 Task: Look for space in Amod, India from 9th June, 2023 to 11th June, 2023 for 2 adults in price range Rs.6000 to Rs.10000. Place can be entire place with 2 bedrooms having 2 beds and 1 bathroom. Property type can be house, flat, guest house. Amenities needed are: wifi. Booking option can be shelf check-in. Required host language is English.
Action: Mouse moved to (486, 95)
Screenshot: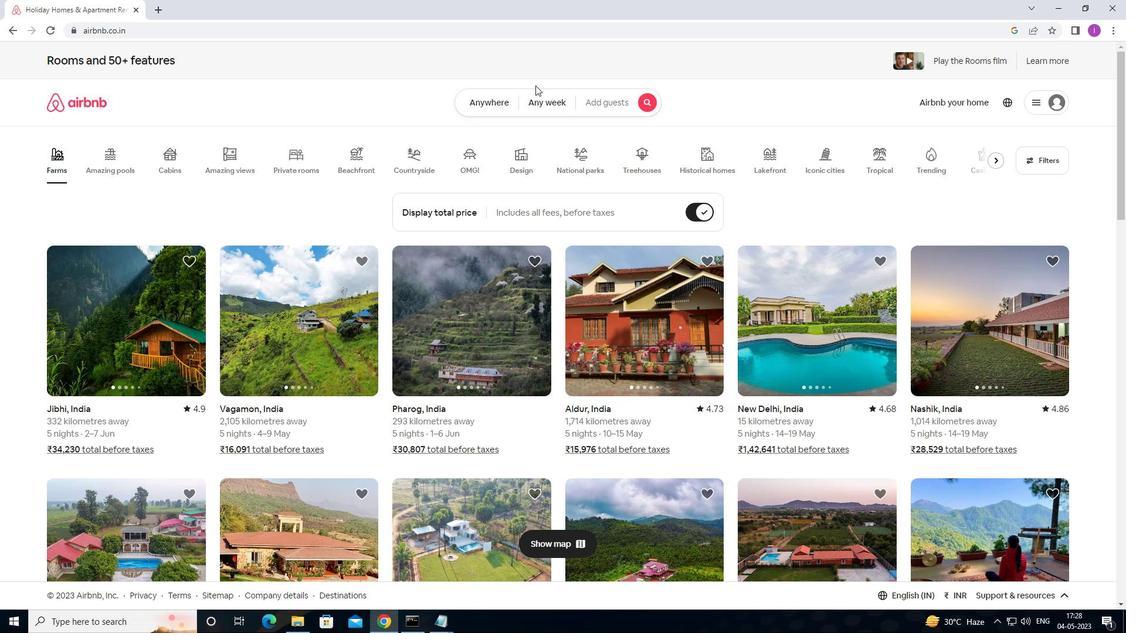
Action: Mouse pressed left at (486, 95)
Screenshot: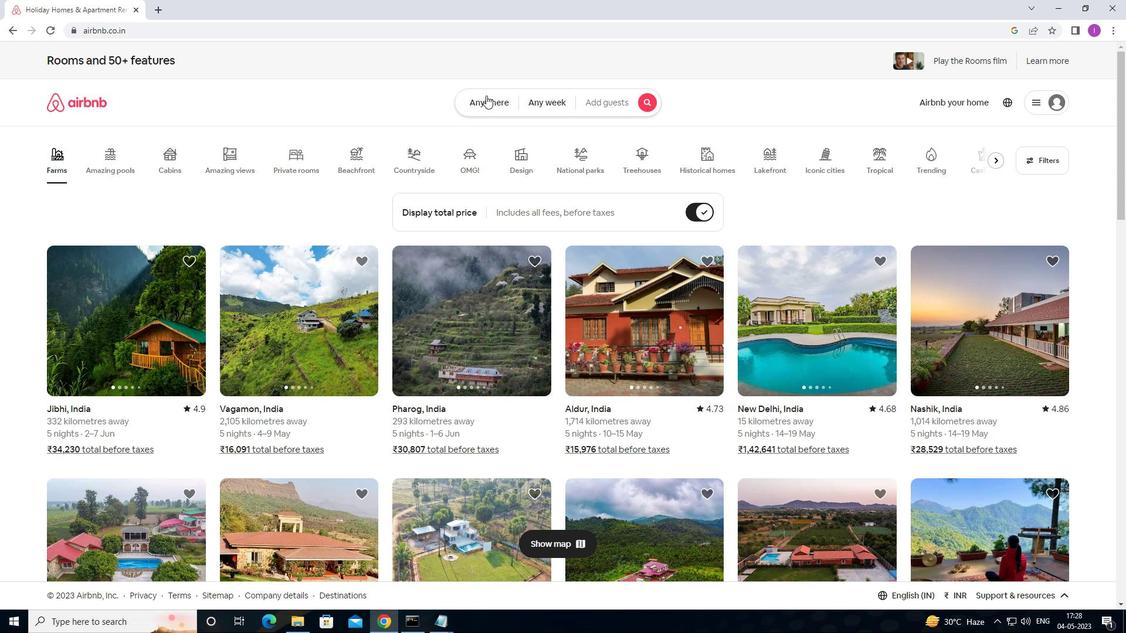 
Action: Mouse moved to (402, 156)
Screenshot: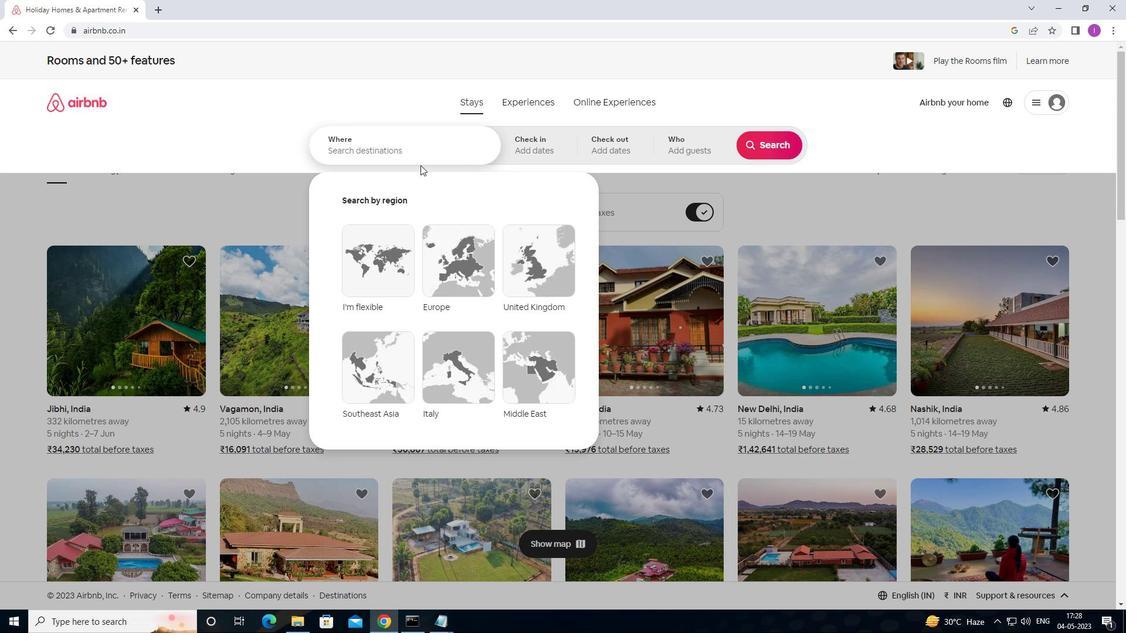 
Action: Mouse pressed left at (402, 156)
Screenshot: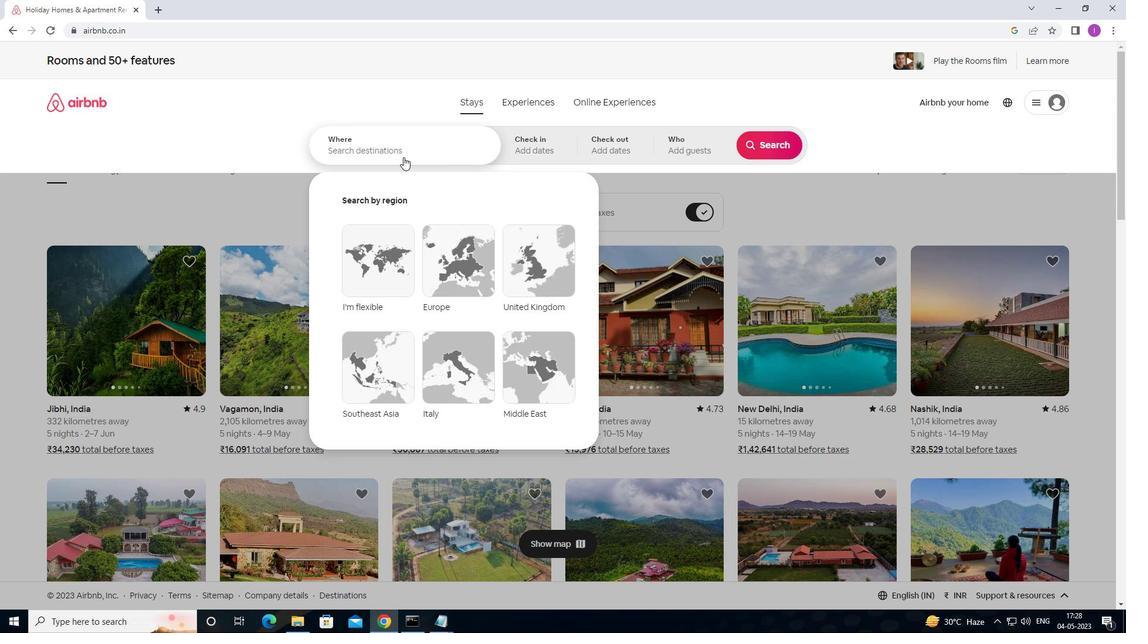 
Action: Mouse moved to (397, 157)
Screenshot: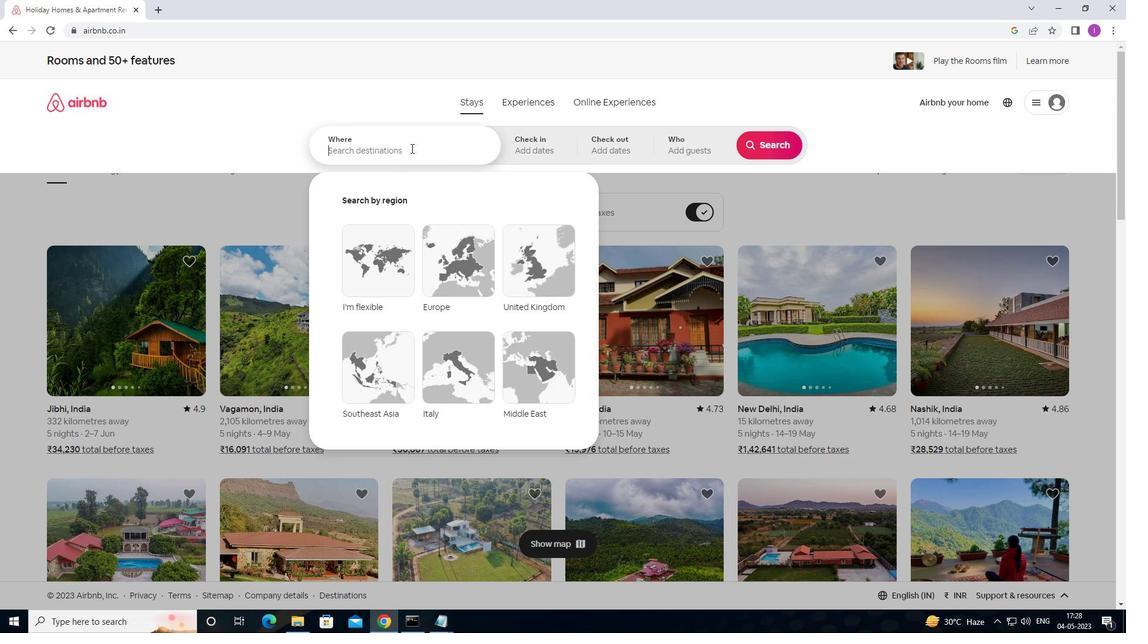 
Action: Key pressed <Key.shift>AMOD,<Key.shift>INDIA
Screenshot: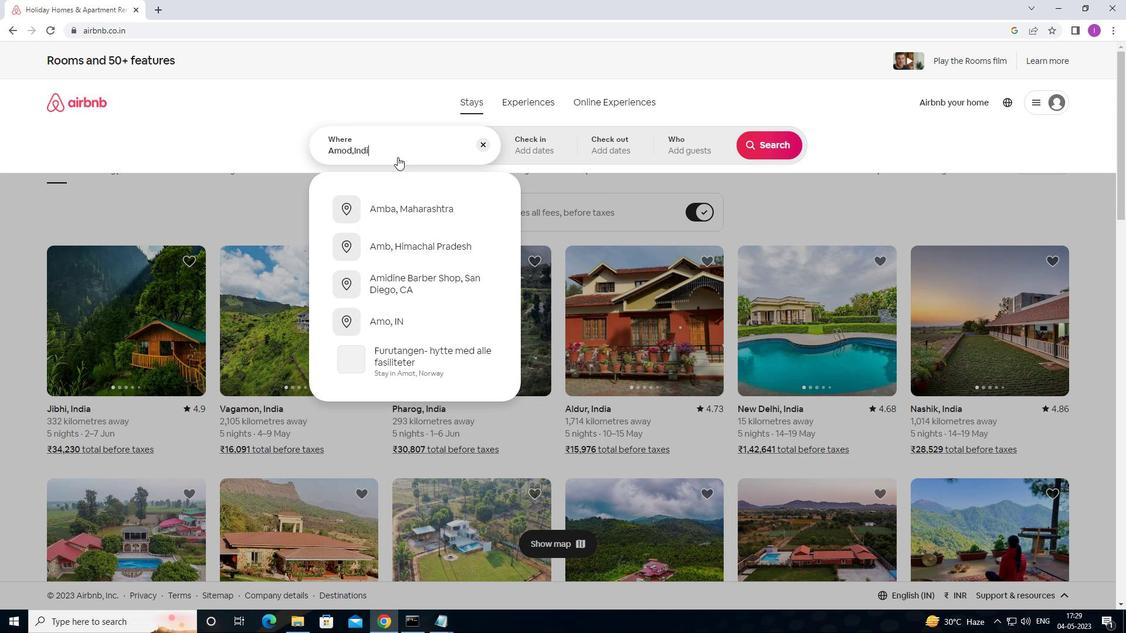 
Action: Mouse moved to (546, 131)
Screenshot: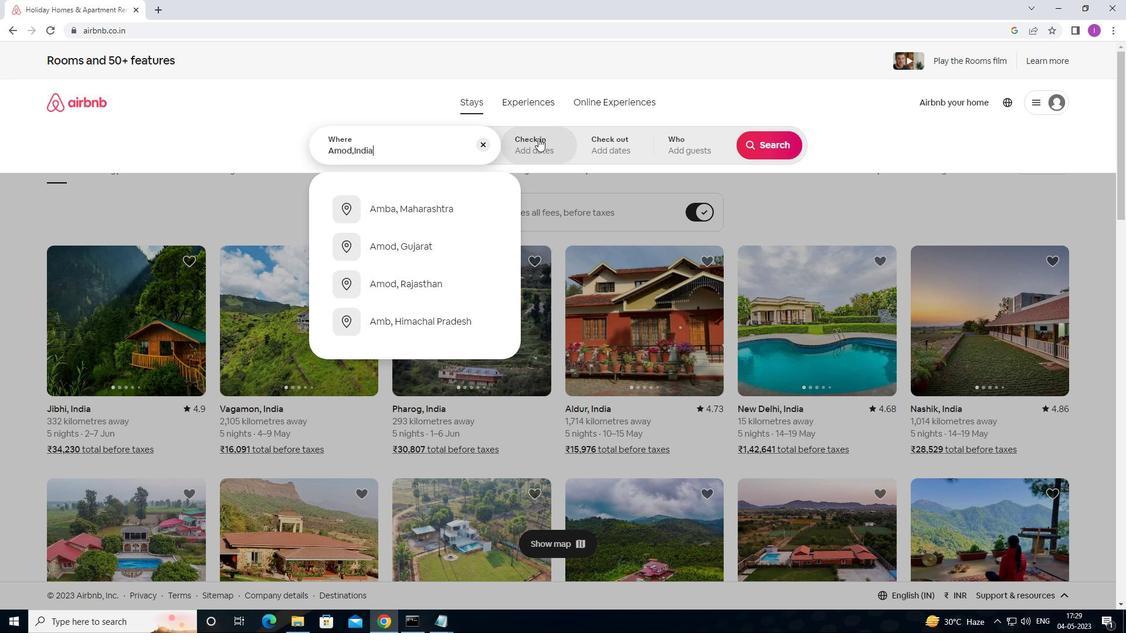 
Action: Mouse pressed left at (546, 131)
Screenshot: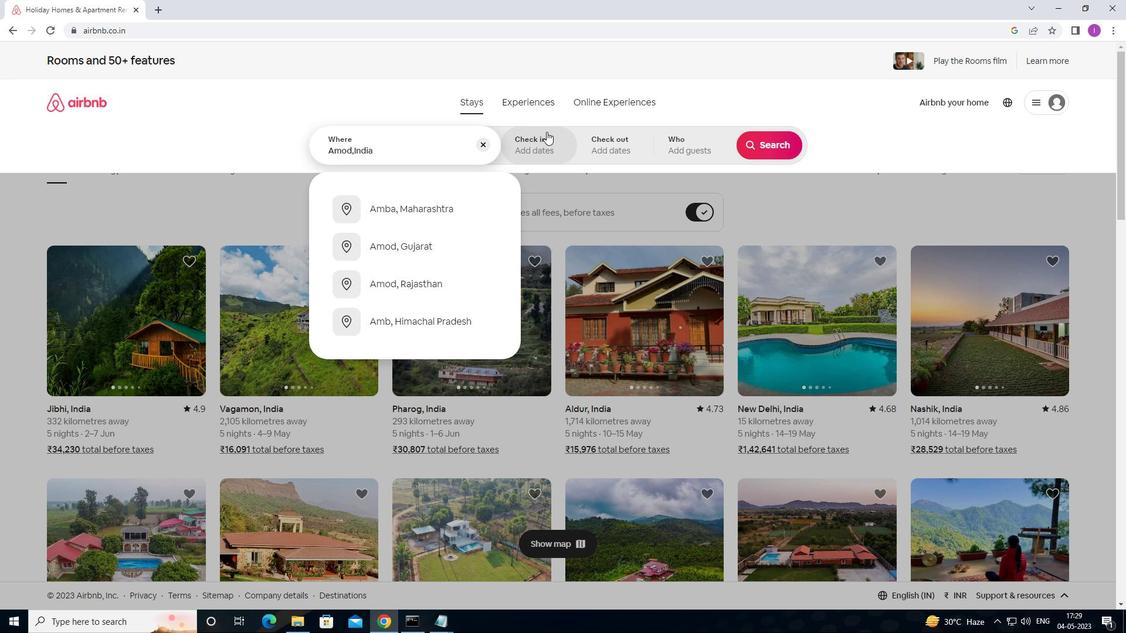 
Action: Mouse moved to (765, 231)
Screenshot: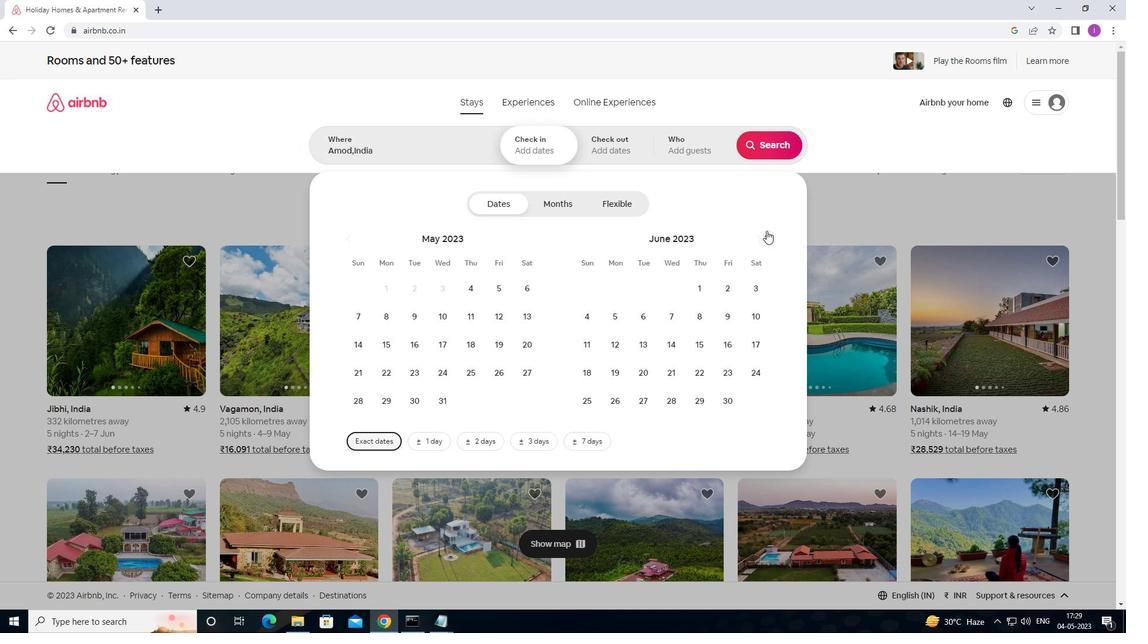 
Action: Mouse pressed left at (765, 231)
Screenshot: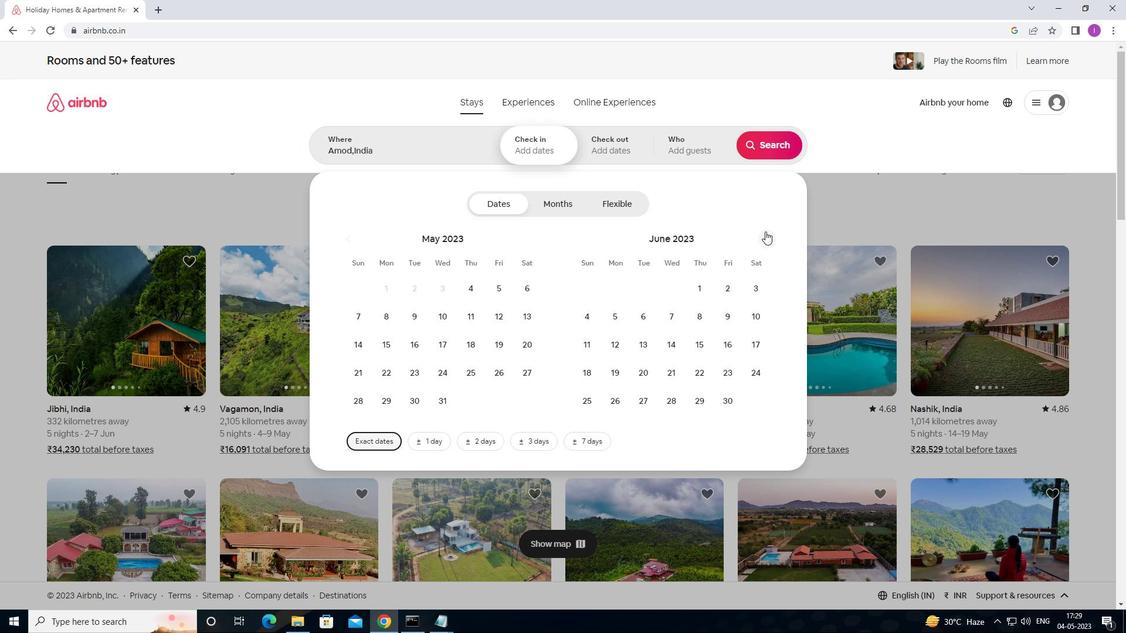 
Action: Mouse moved to (507, 319)
Screenshot: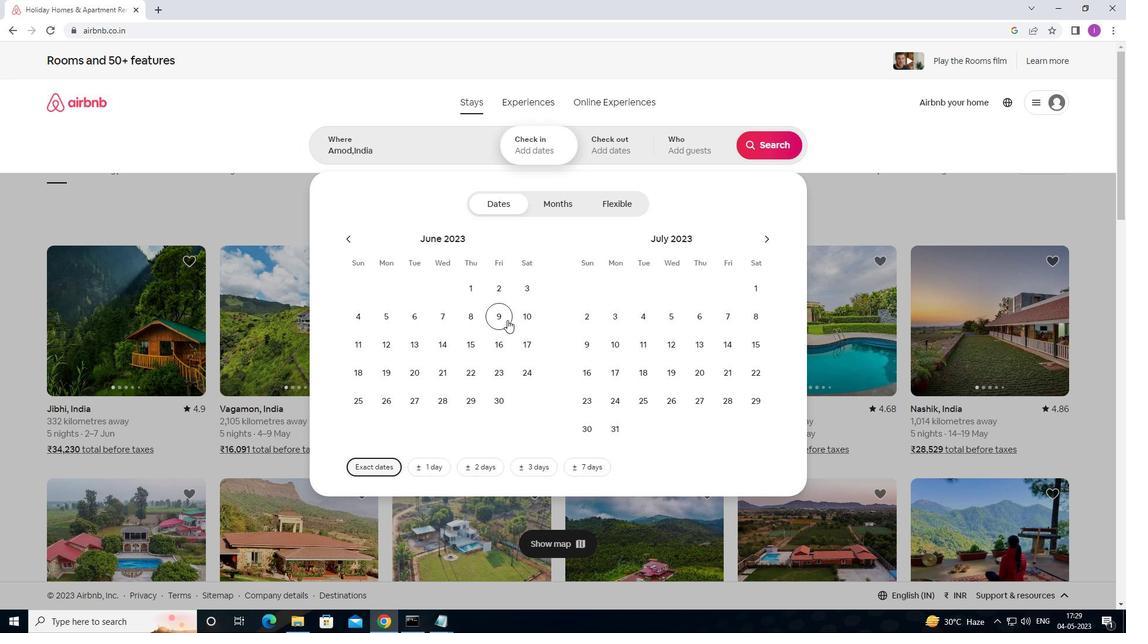 
Action: Mouse pressed left at (507, 319)
Screenshot: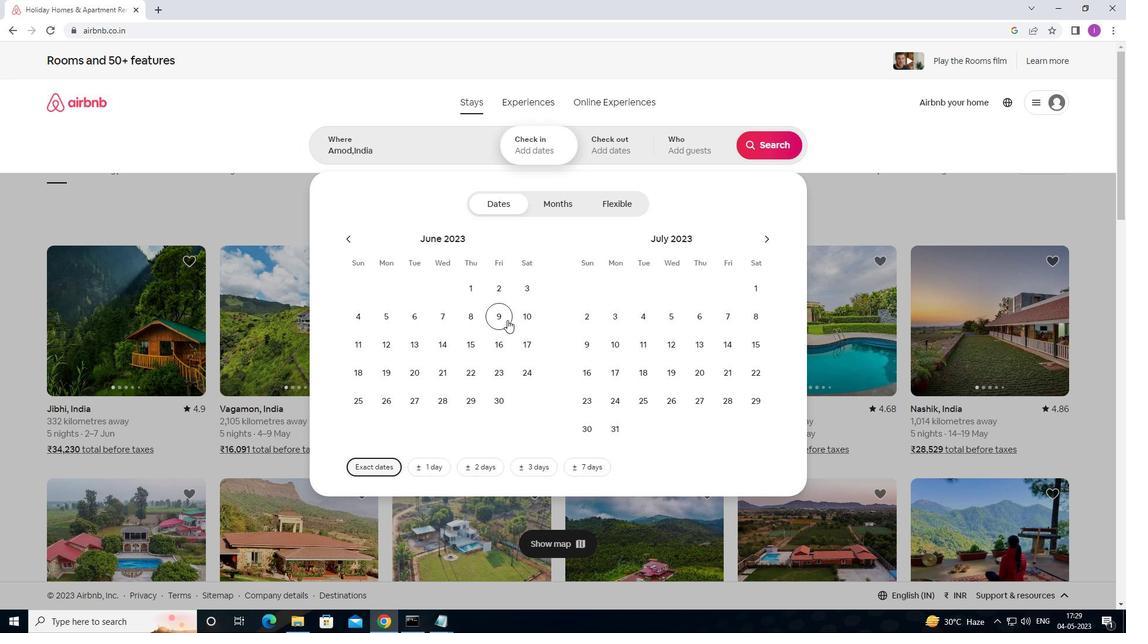 
Action: Mouse moved to (366, 353)
Screenshot: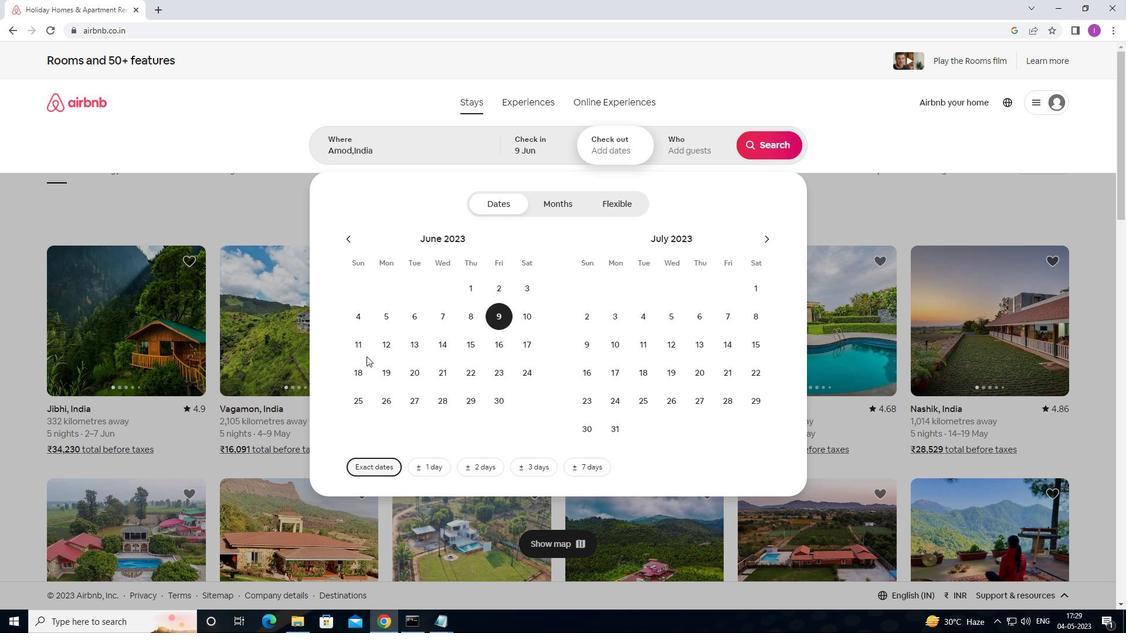 
Action: Mouse pressed left at (366, 353)
Screenshot: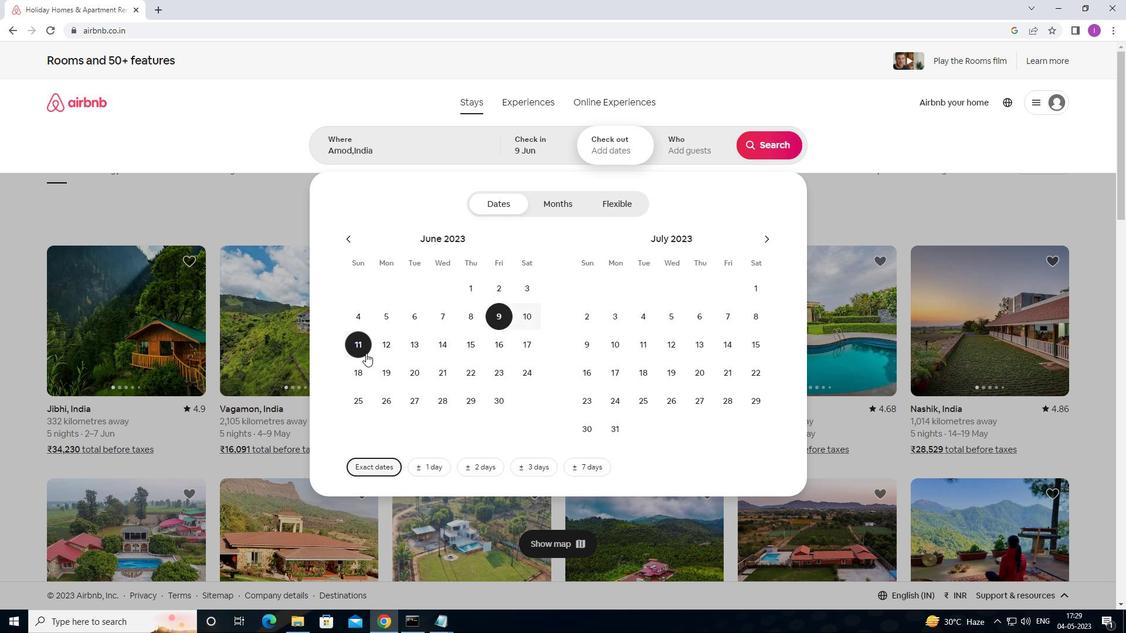 
Action: Mouse moved to (702, 151)
Screenshot: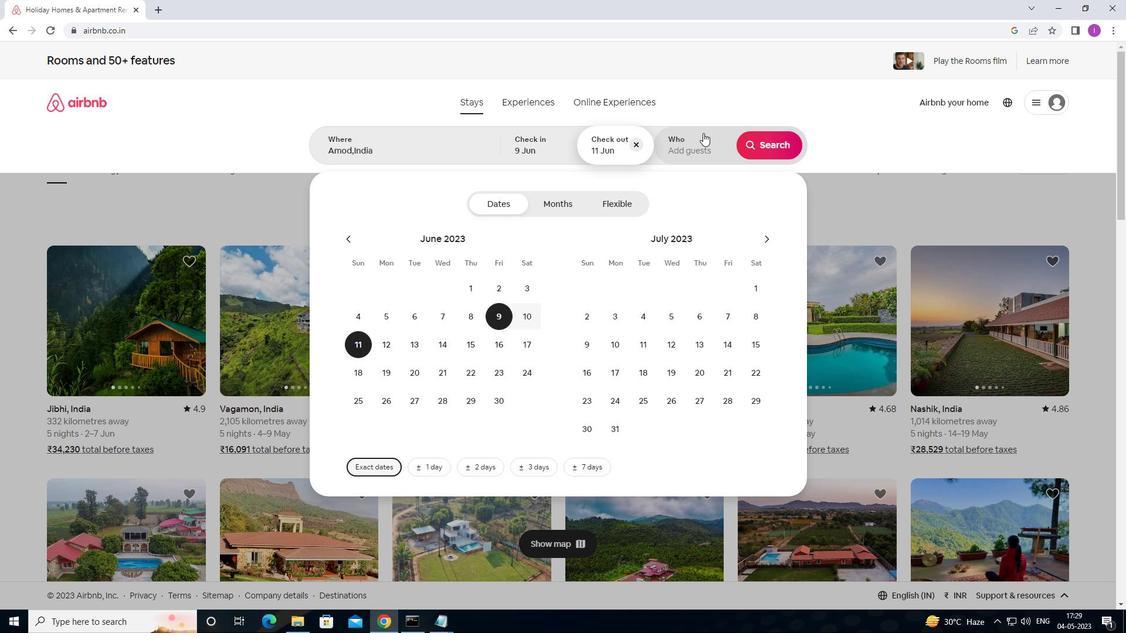 
Action: Mouse pressed left at (702, 151)
Screenshot: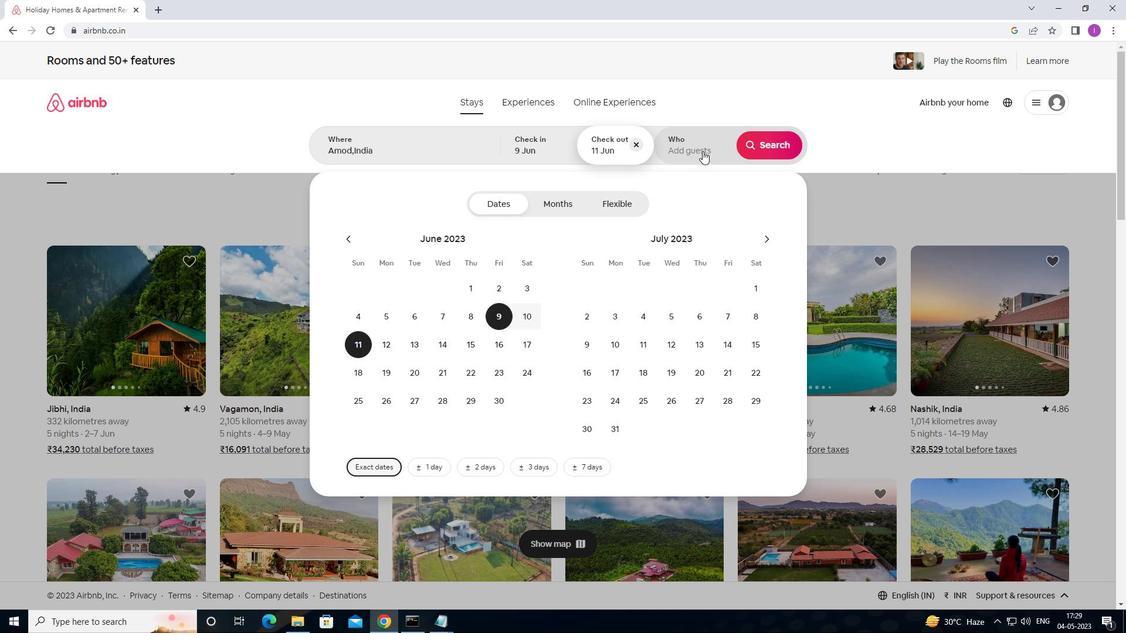 
Action: Mouse moved to (776, 207)
Screenshot: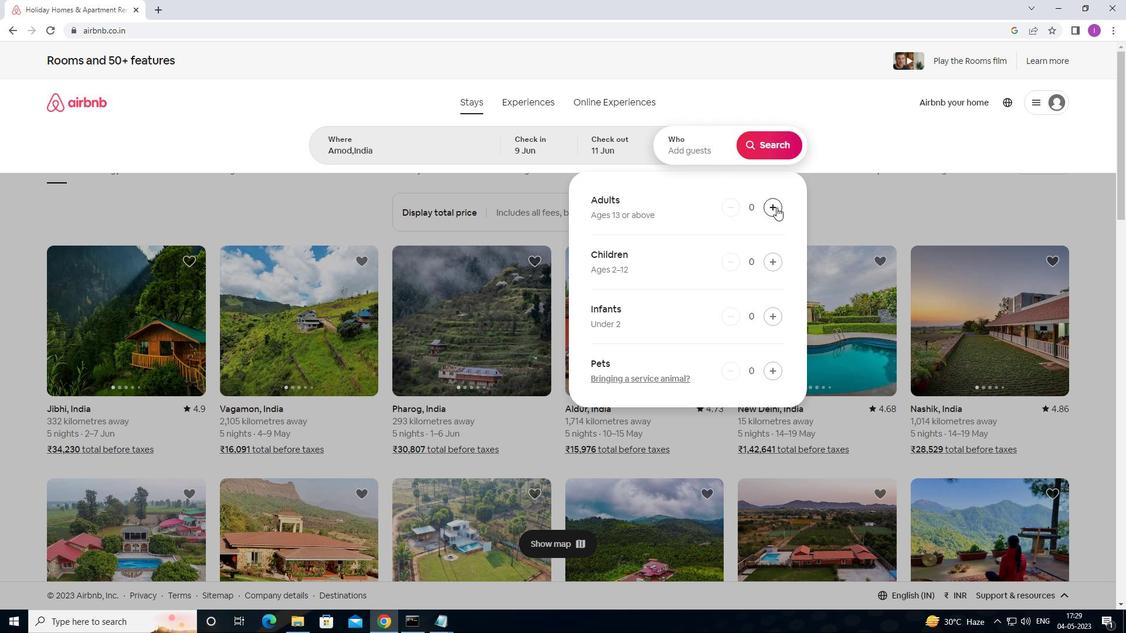 
Action: Mouse pressed left at (776, 207)
Screenshot: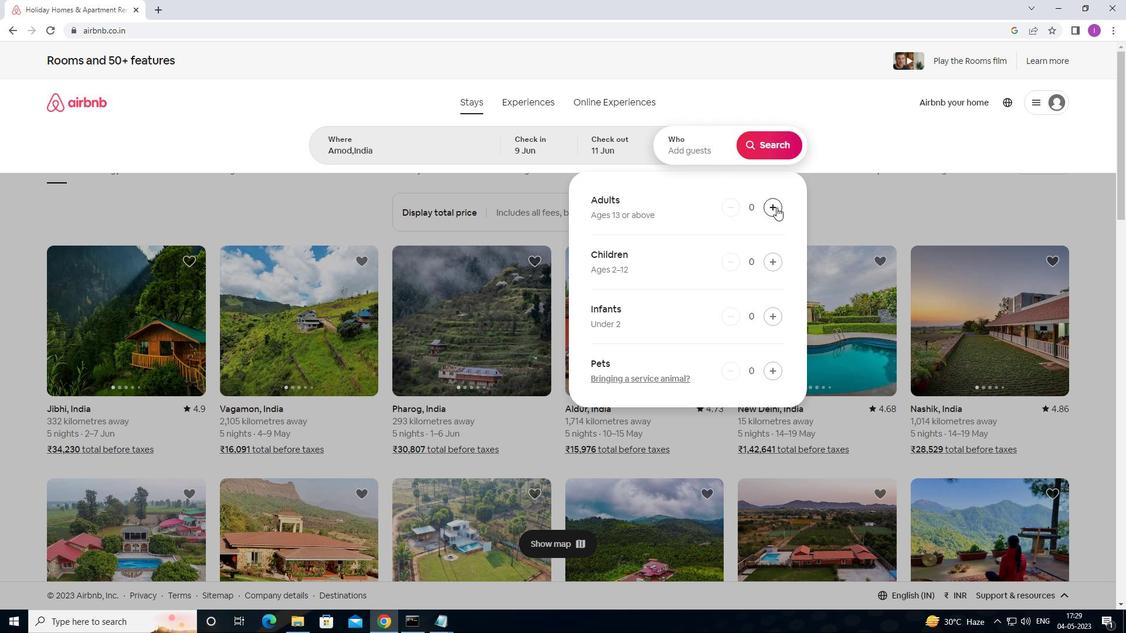 
Action: Mouse moved to (777, 207)
Screenshot: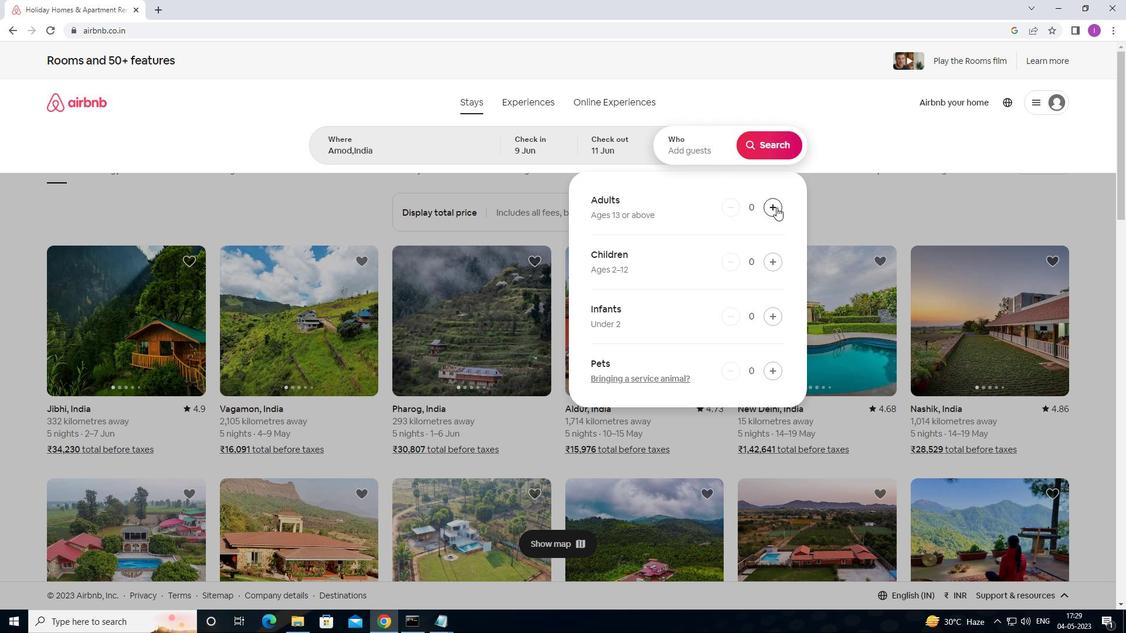 
Action: Mouse pressed left at (777, 207)
Screenshot: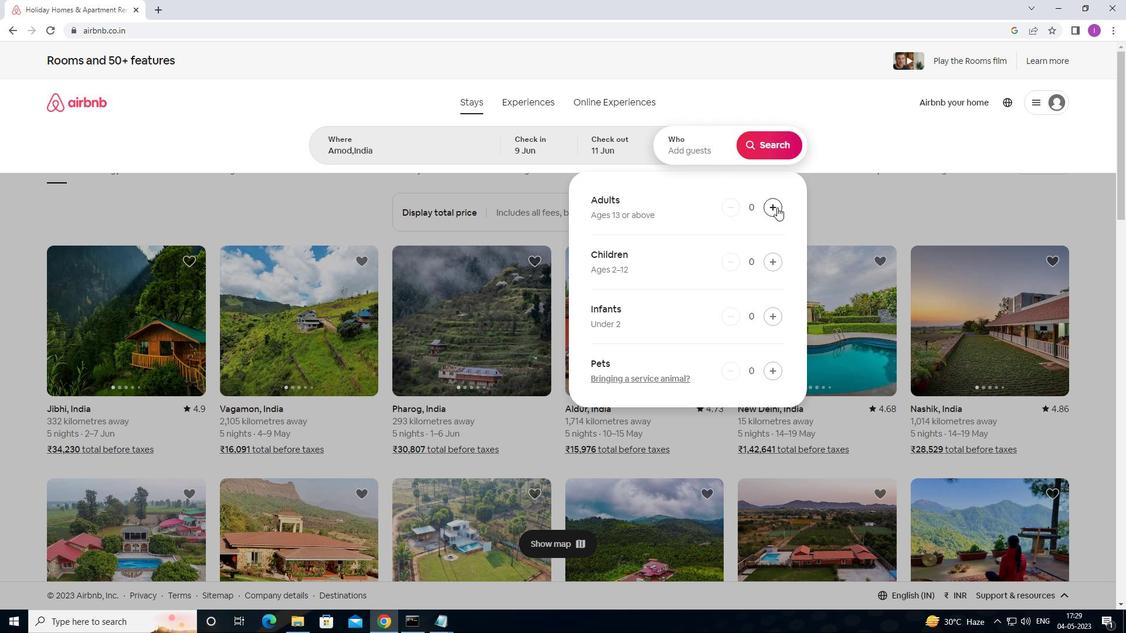 
Action: Mouse moved to (761, 153)
Screenshot: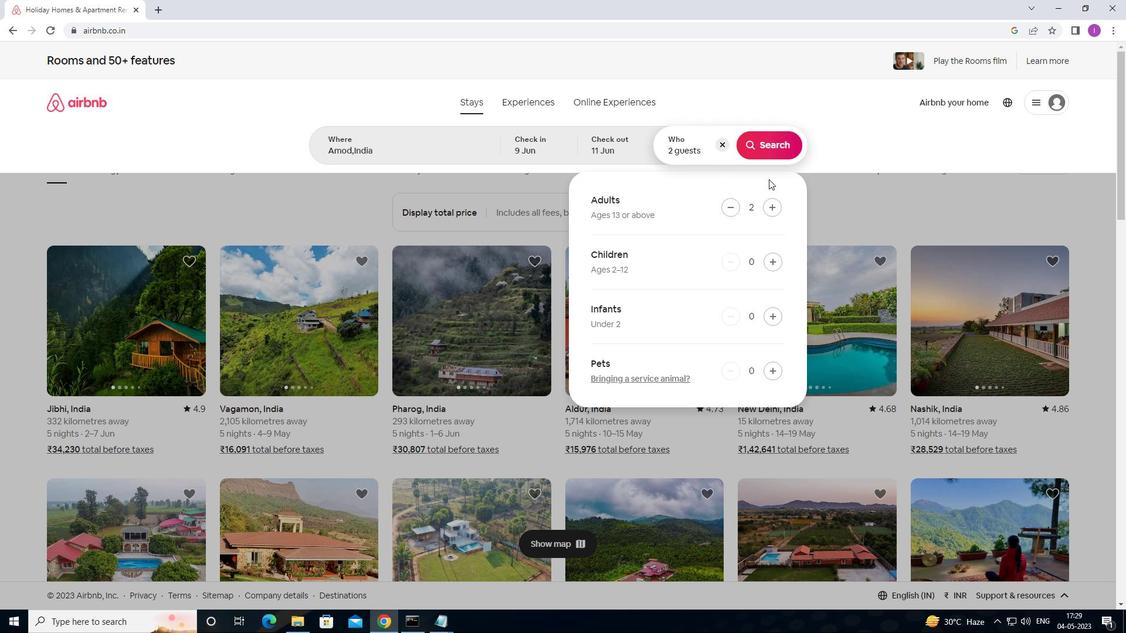
Action: Mouse pressed left at (761, 153)
Screenshot: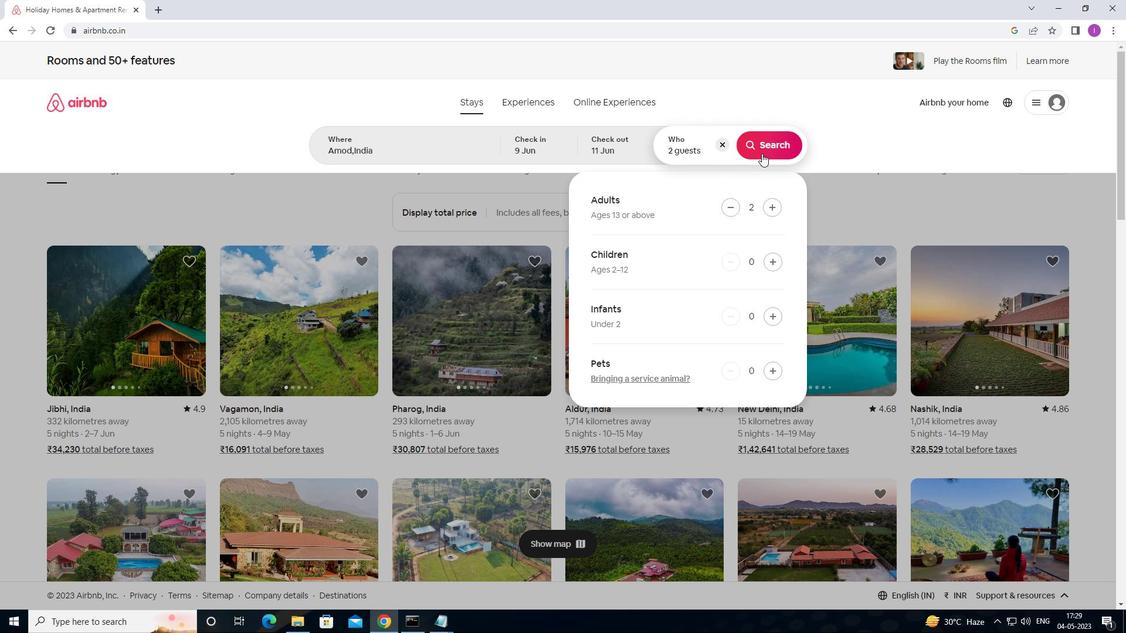 
Action: Mouse moved to (1083, 108)
Screenshot: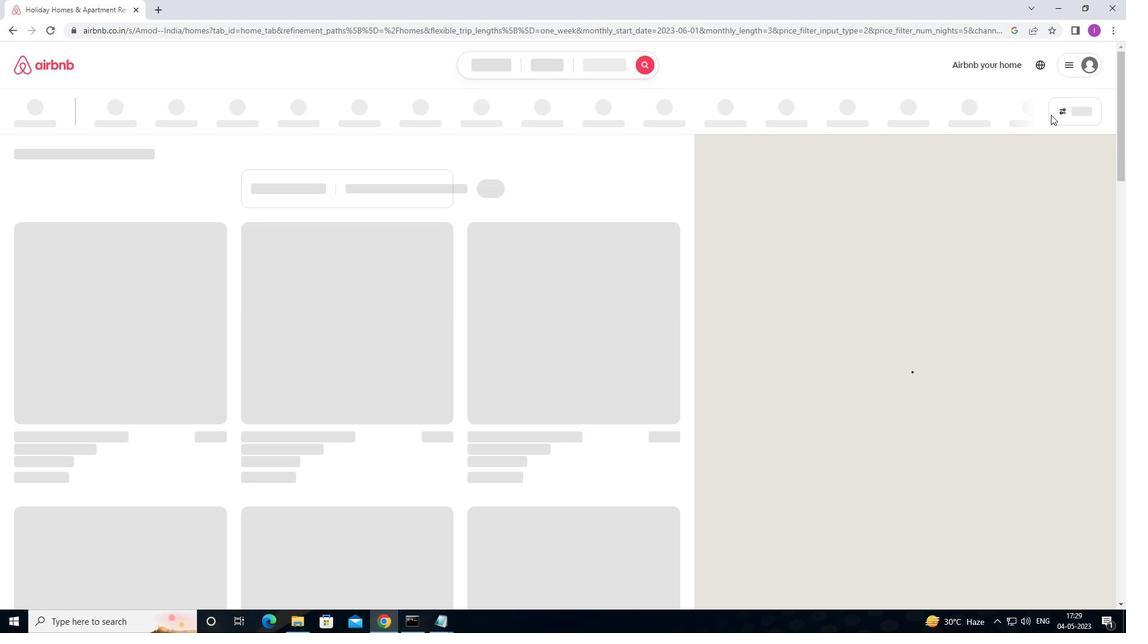 
Action: Mouse pressed left at (1083, 108)
Screenshot: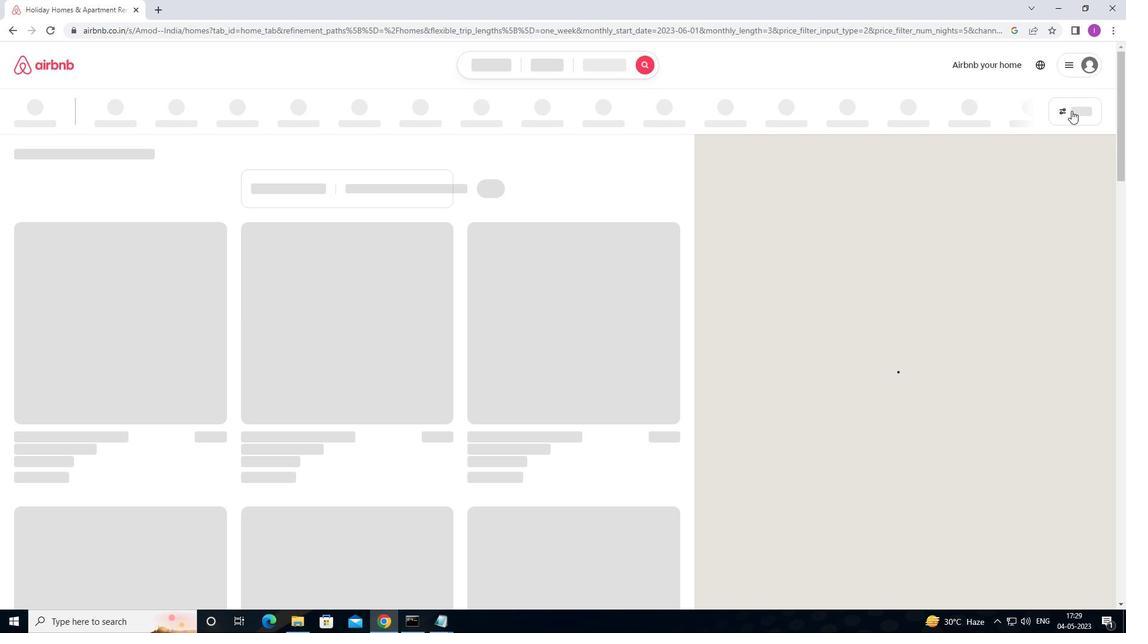 
Action: Mouse moved to (1076, 119)
Screenshot: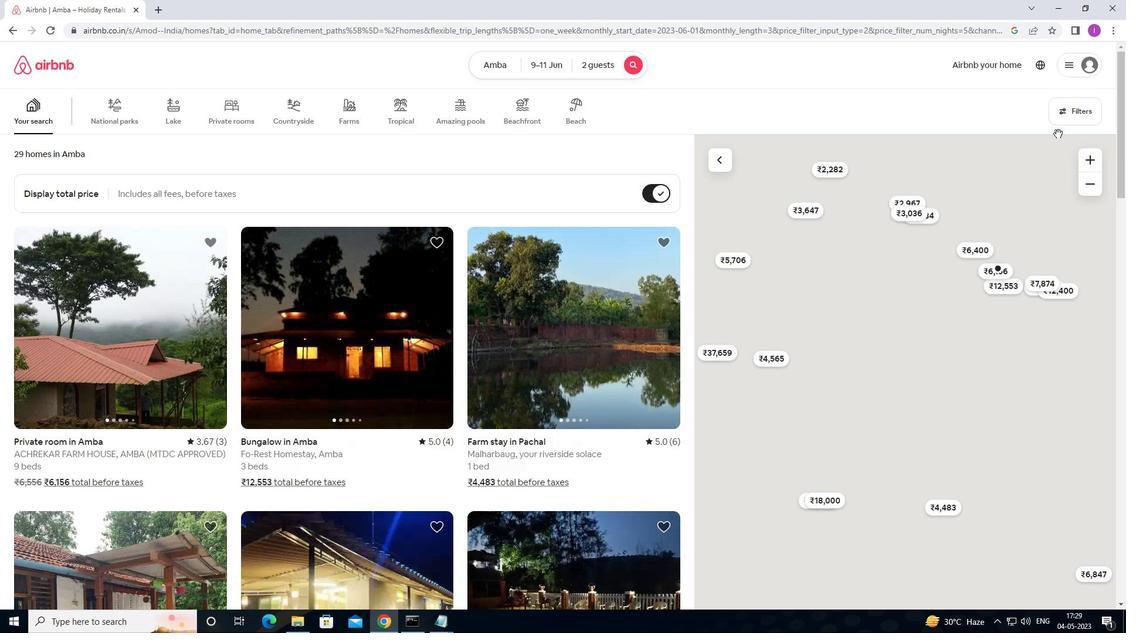 
Action: Mouse pressed left at (1076, 119)
Screenshot: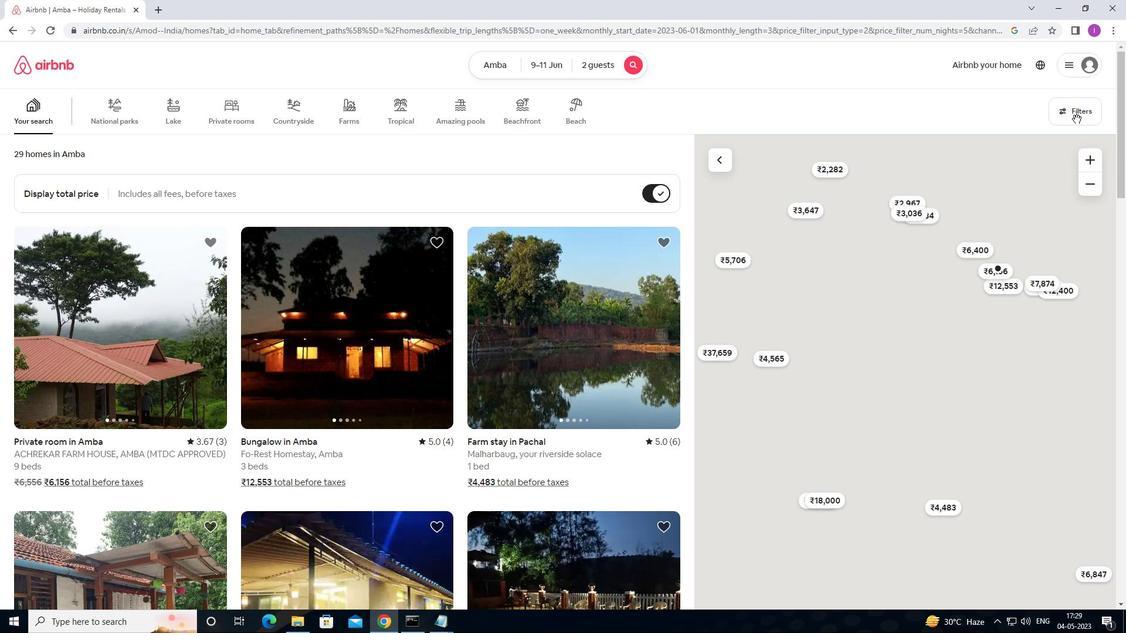 
Action: Mouse moved to (427, 258)
Screenshot: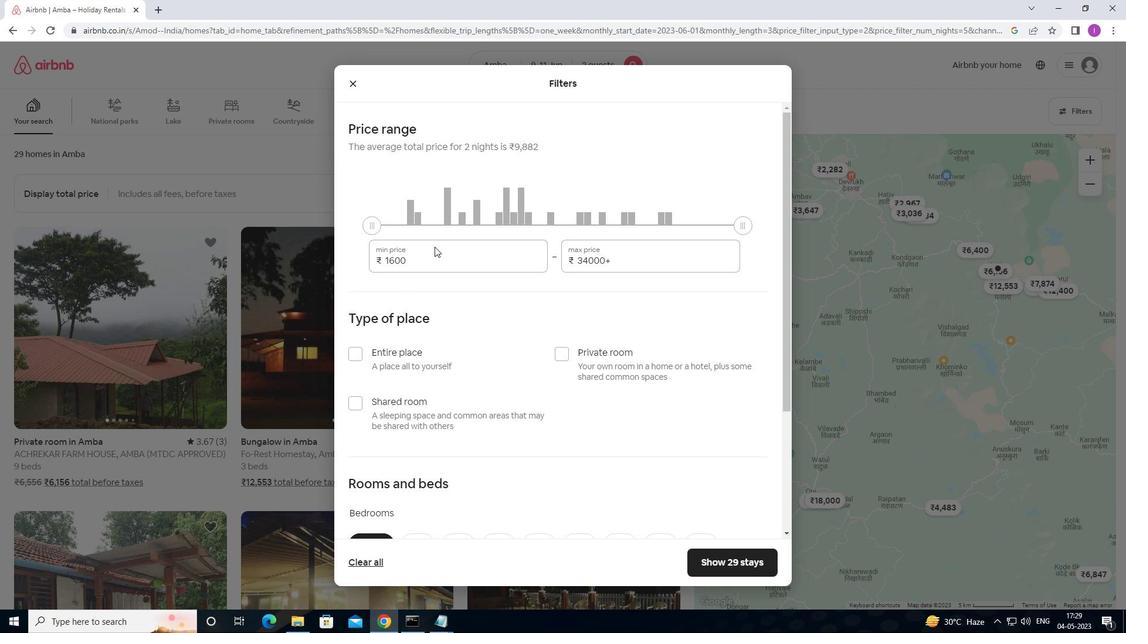 
Action: Mouse pressed left at (427, 258)
Screenshot: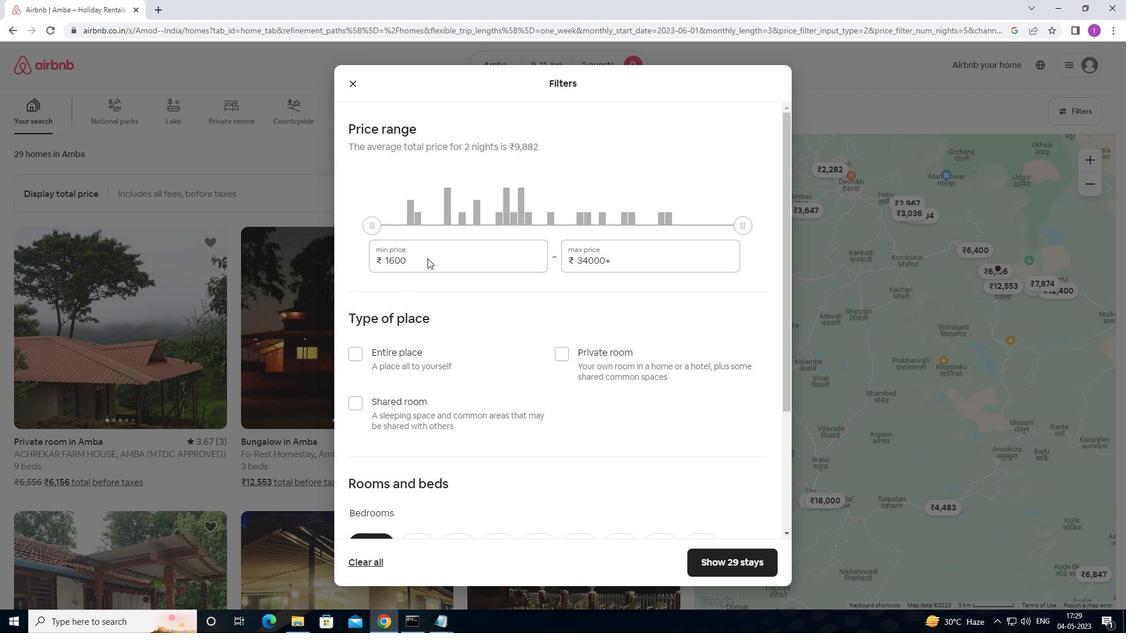 
Action: Mouse moved to (417, 259)
Screenshot: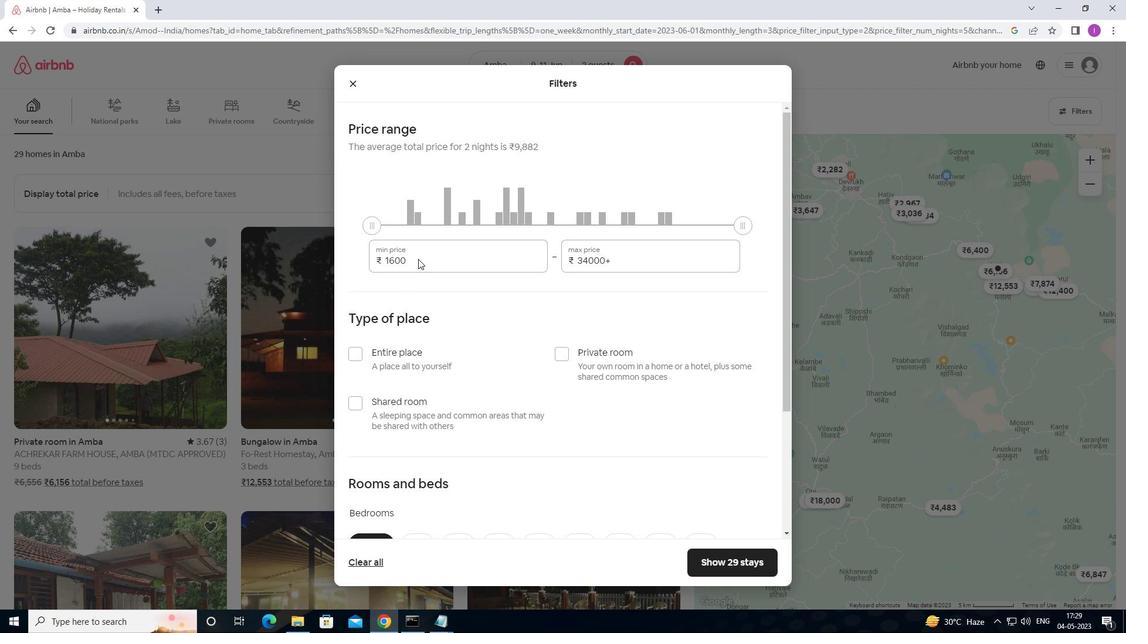 
Action: Mouse pressed left at (417, 259)
Screenshot: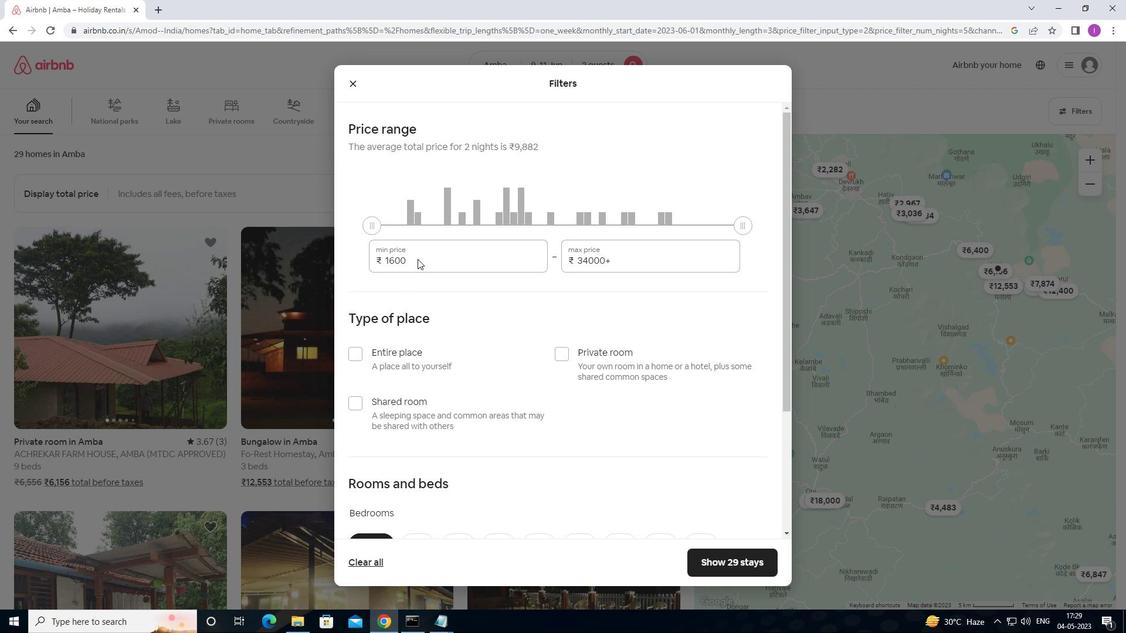 
Action: Mouse moved to (408, 261)
Screenshot: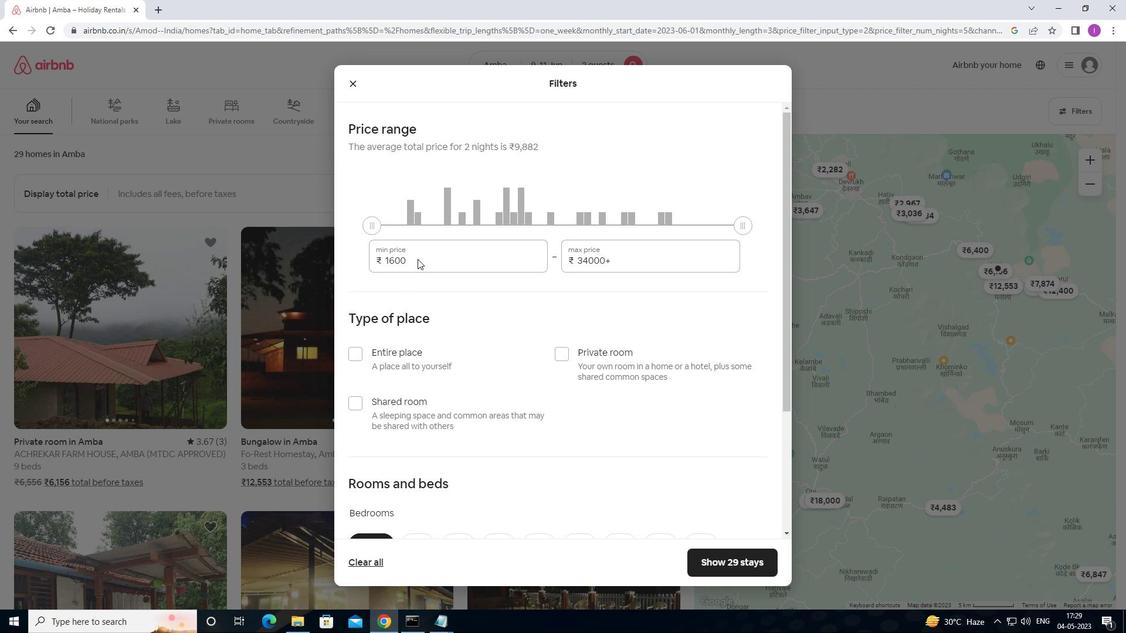 
Action: Mouse pressed left at (408, 261)
Screenshot: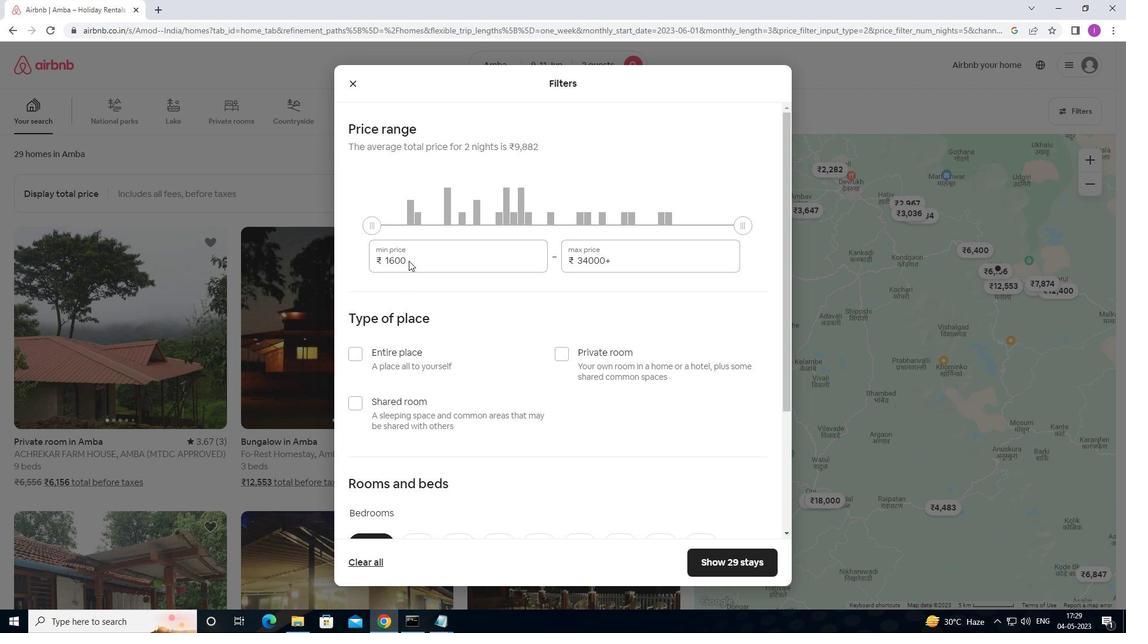 
Action: Mouse moved to (384, 266)
Screenshot: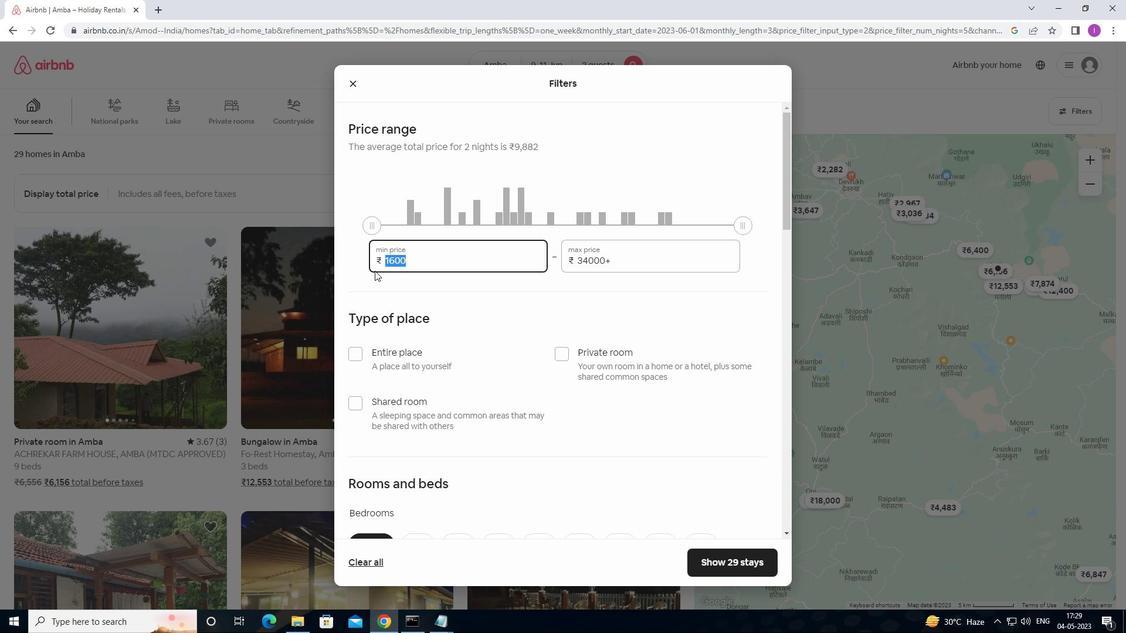 
Action: Key pressed 6000
Screenshot: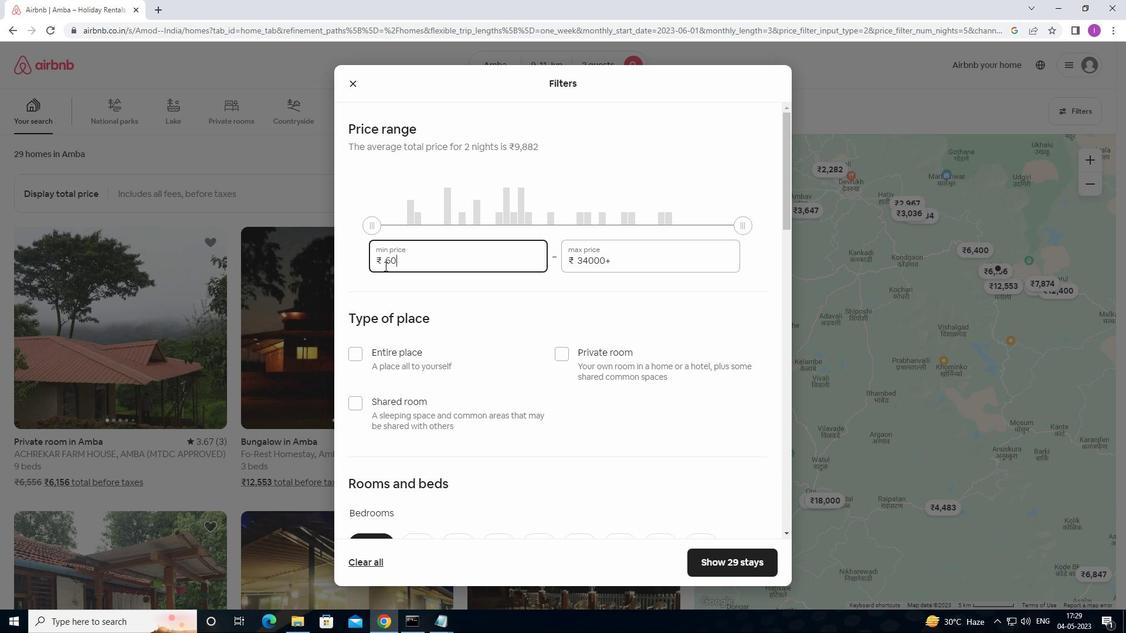 
Action: Mouse moved to (617, 261)
Screenshot: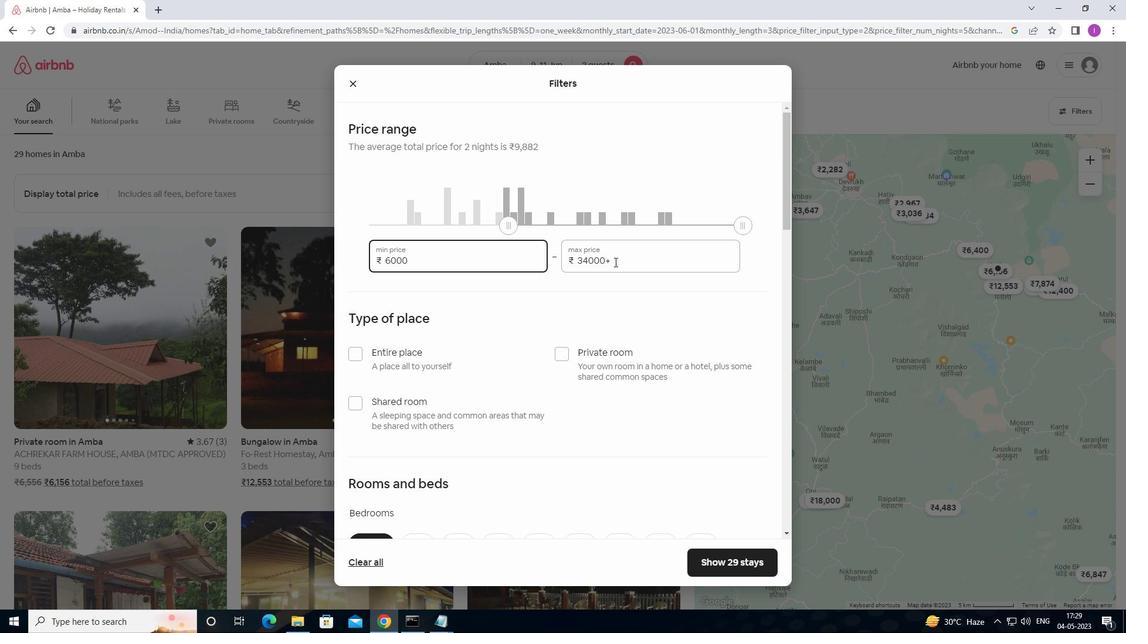 
Action: Mouse pressed left at (617, 261)
Screenshot: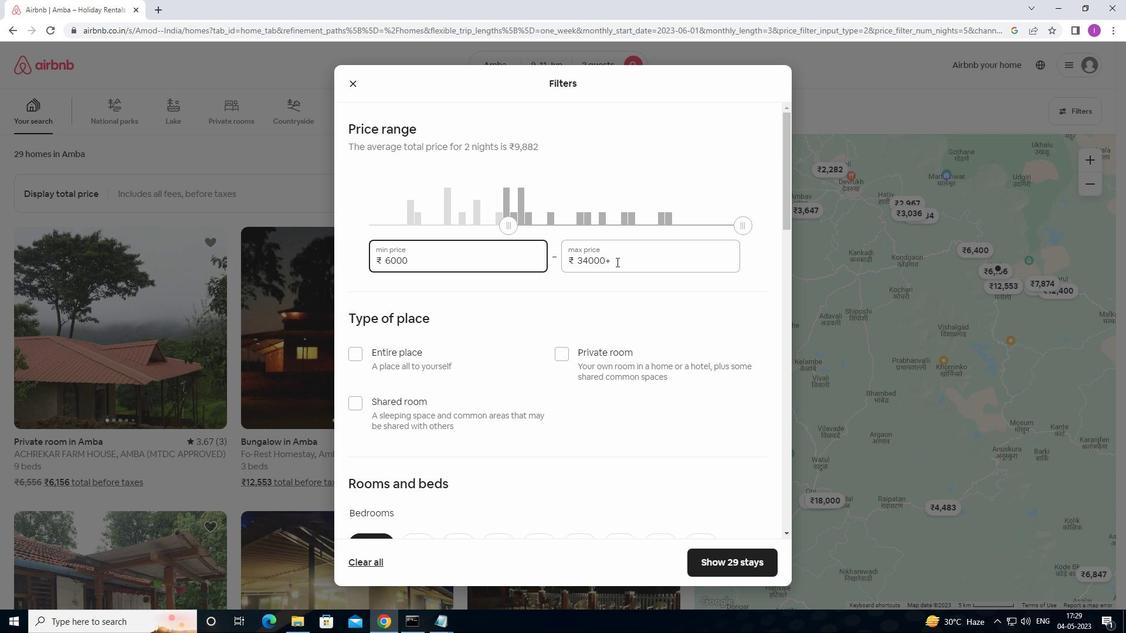 
Action: Mouse moved to (568, 264)
Screenshot: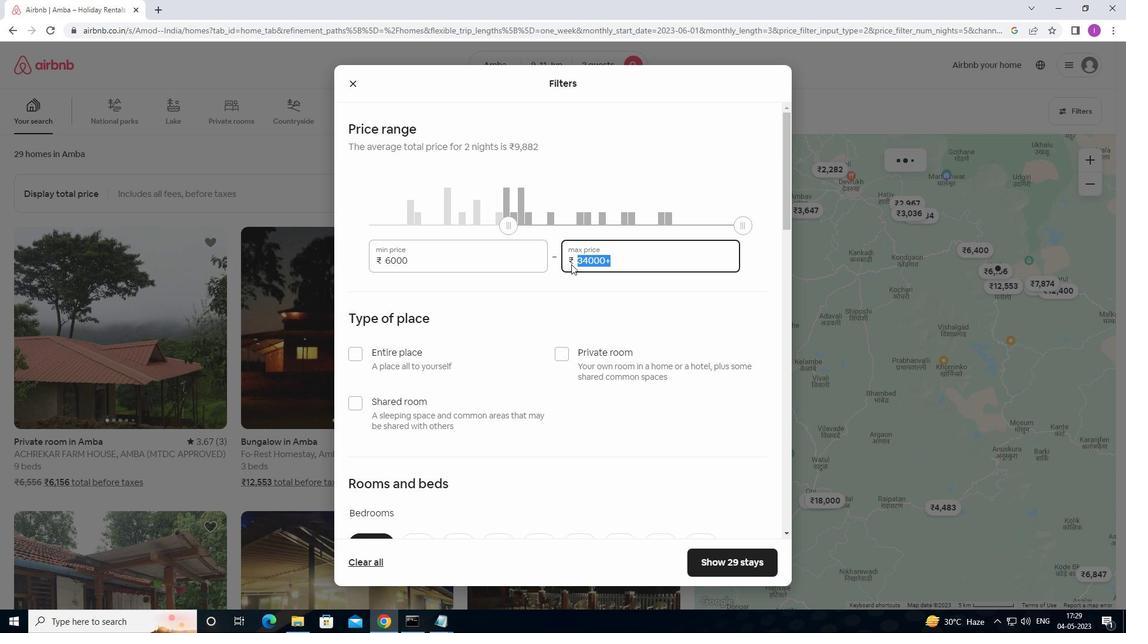 
Action: Key pressed 10000
Screenshot: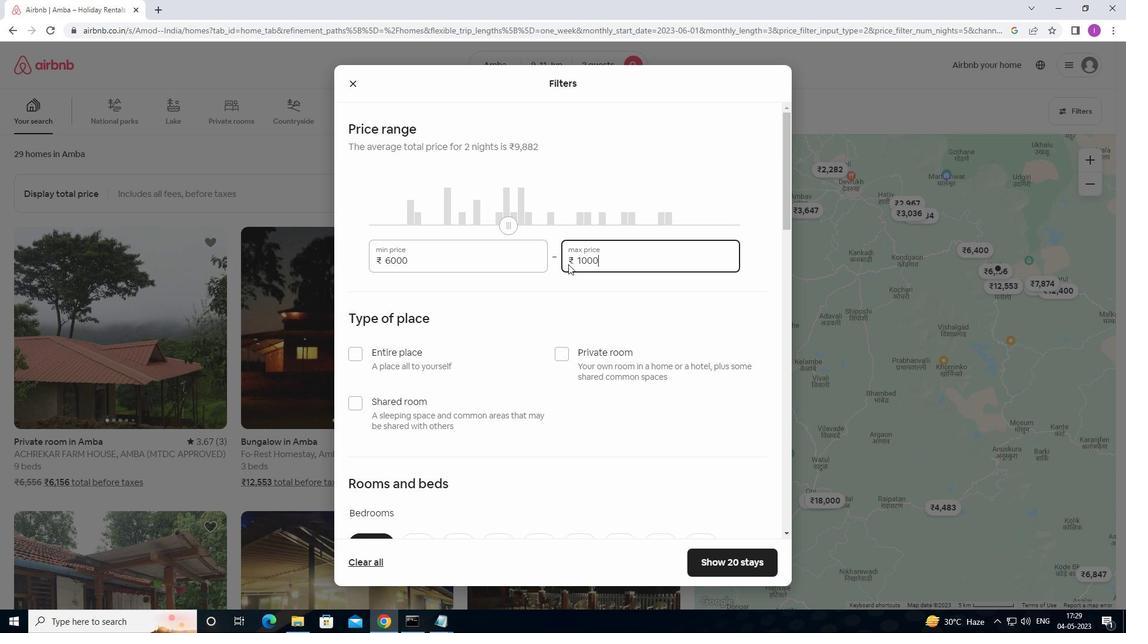 
Action: Mouse moved to (358, 351)
Screenshot: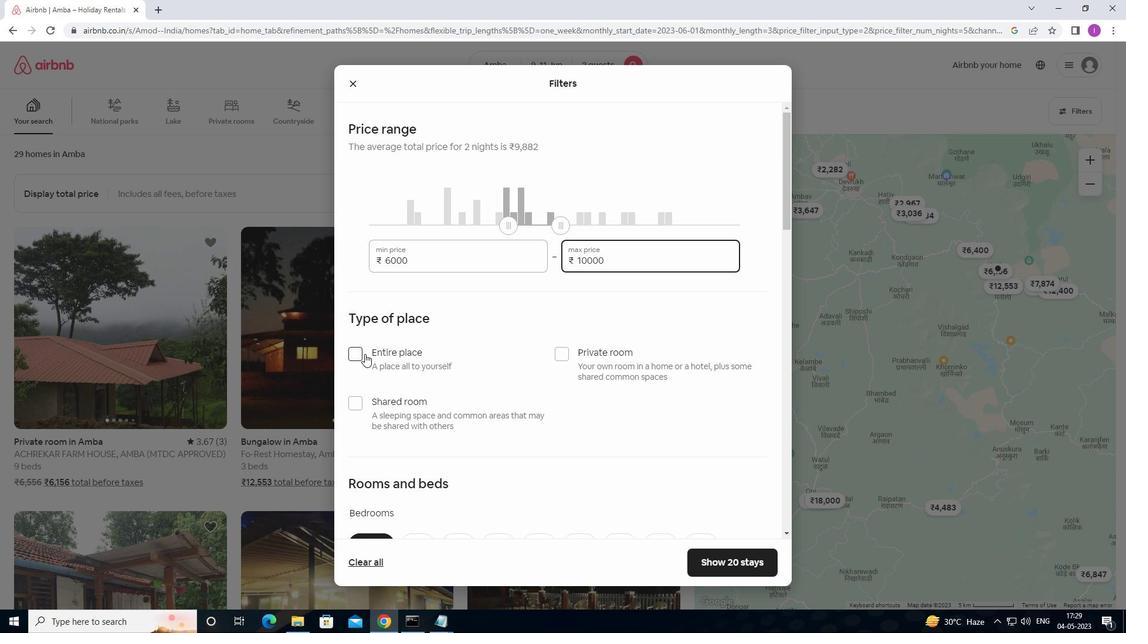 
Action: Mouse pressed left at (358, 351)
Screenshot: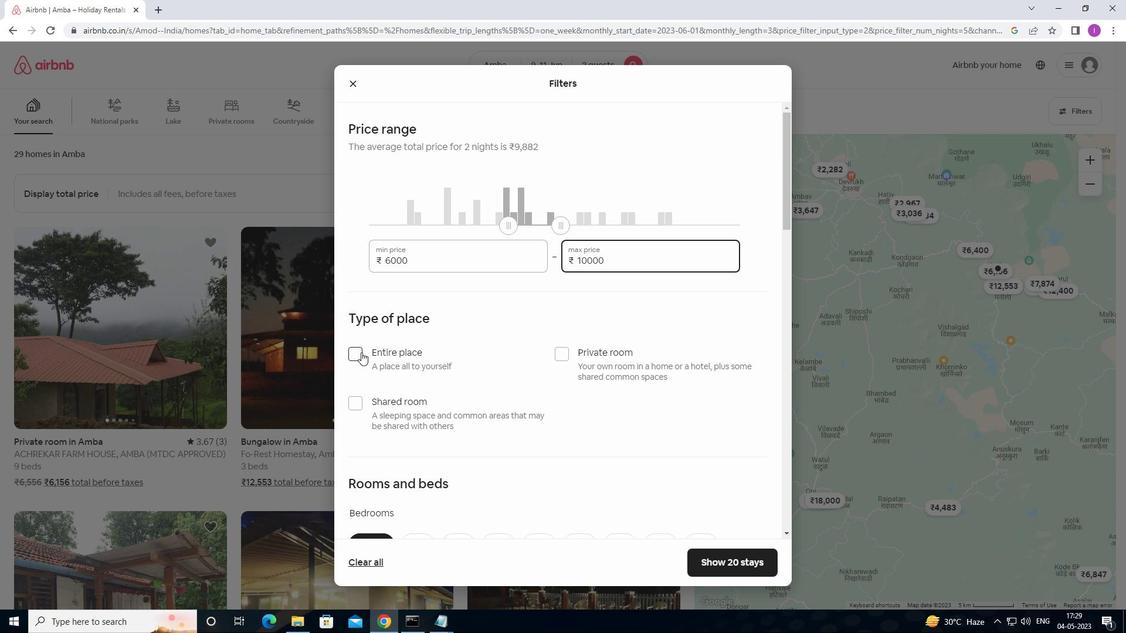 
Action: Mouse moved to (541, 380)
Screenshot: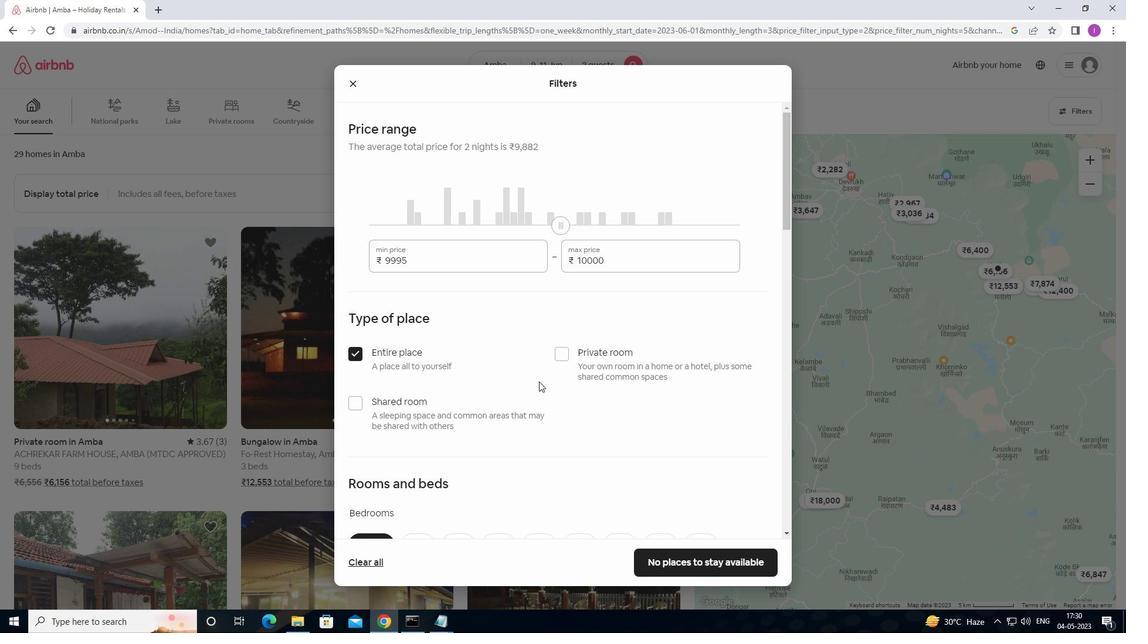 
Action: Mouse scrolled (541, 379) with delta (0, 0)
Screenshot: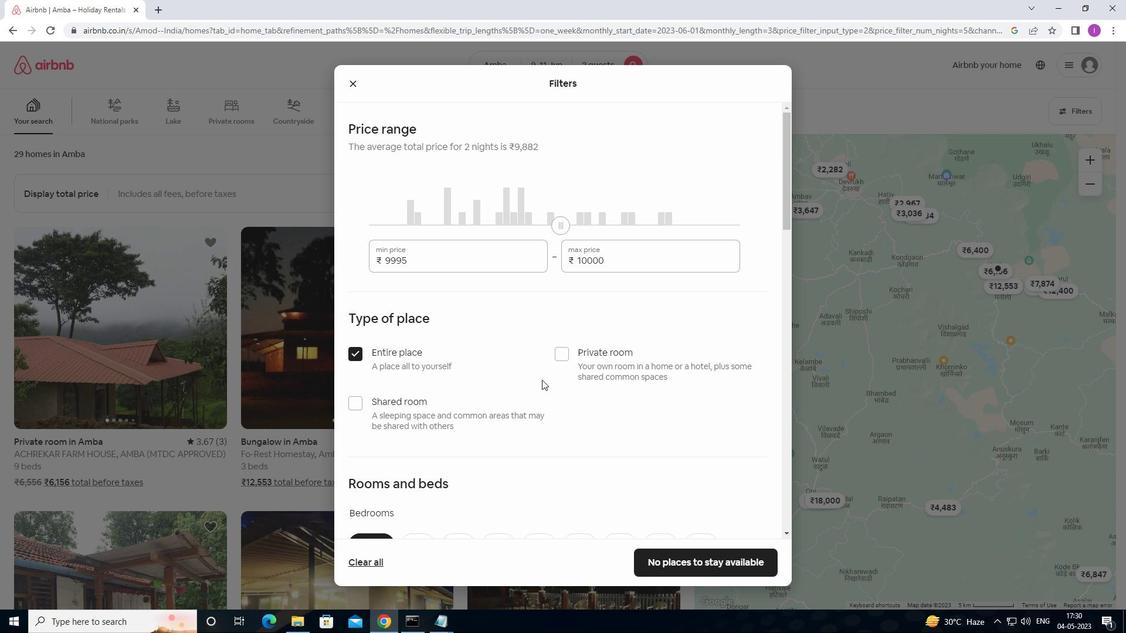 
Action: Mouse scrolled (541, 379) with delta (0, 0)
Screenshot: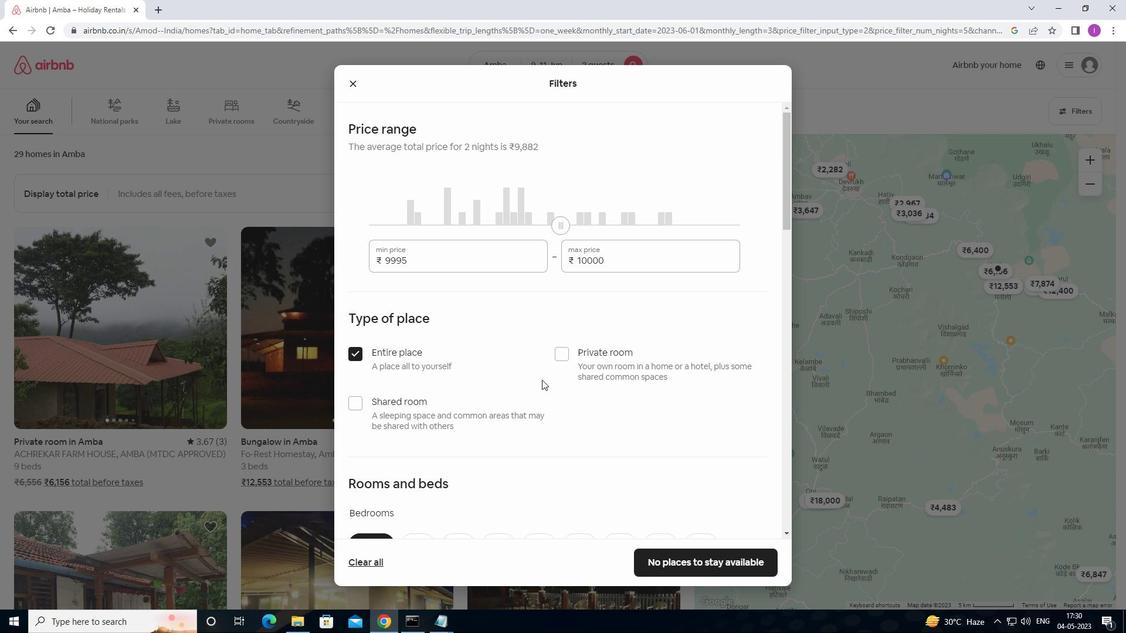 
Action: Mouse moved to (542, 380)
Screenshot: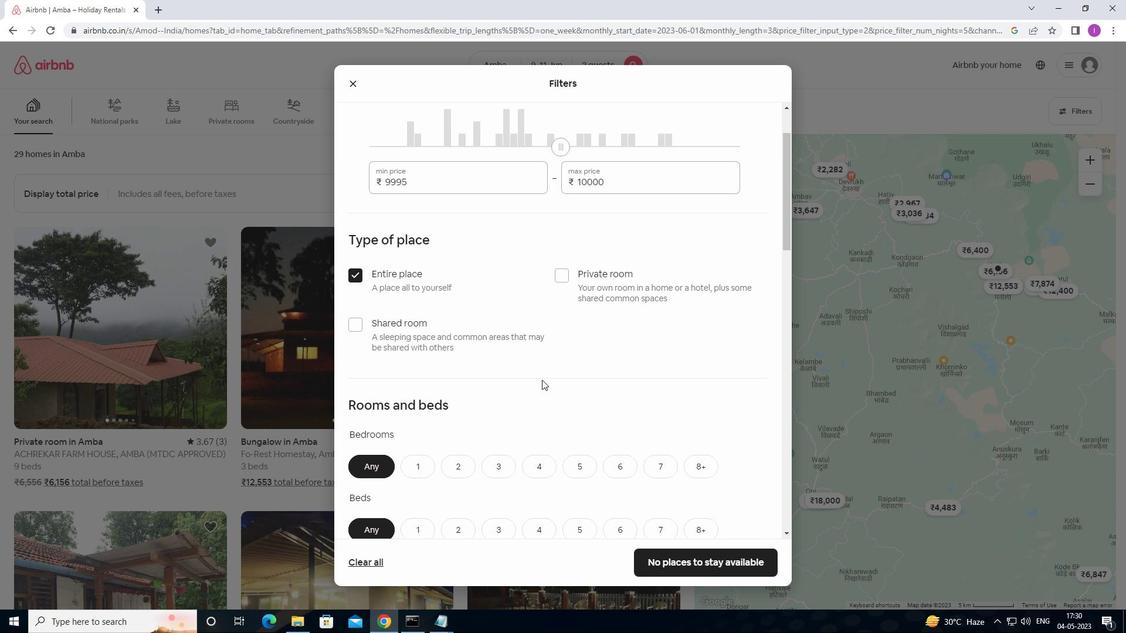 
Action: Mouse scrolled (542, 379) with delta (0, 0)
Screenshot: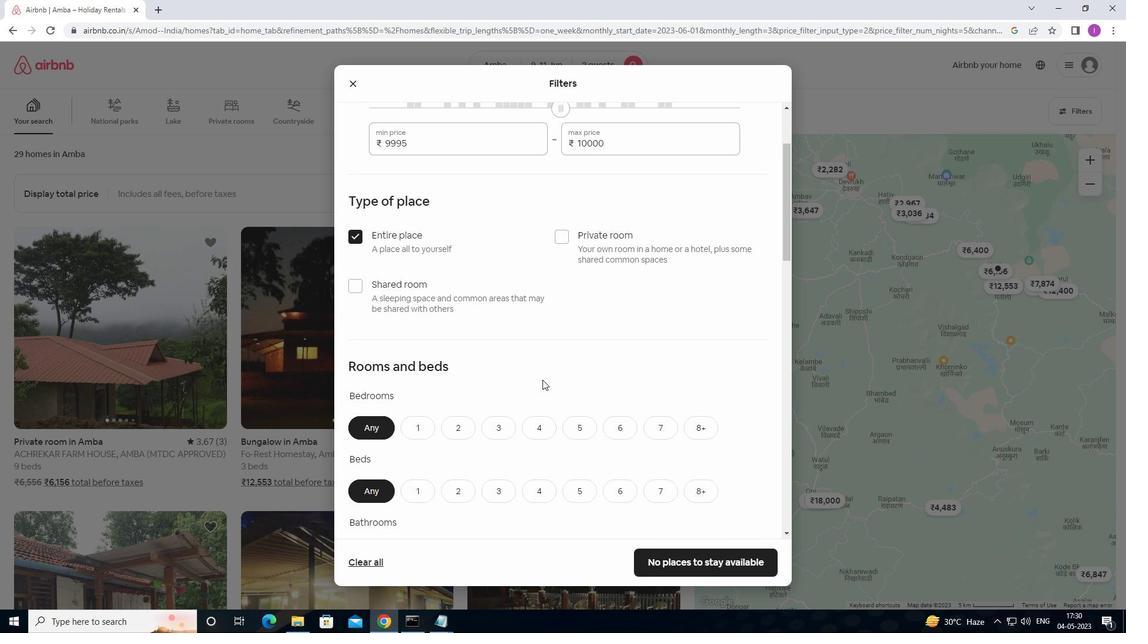 
Action: Mouse moved to (456, 368)
Screenshot: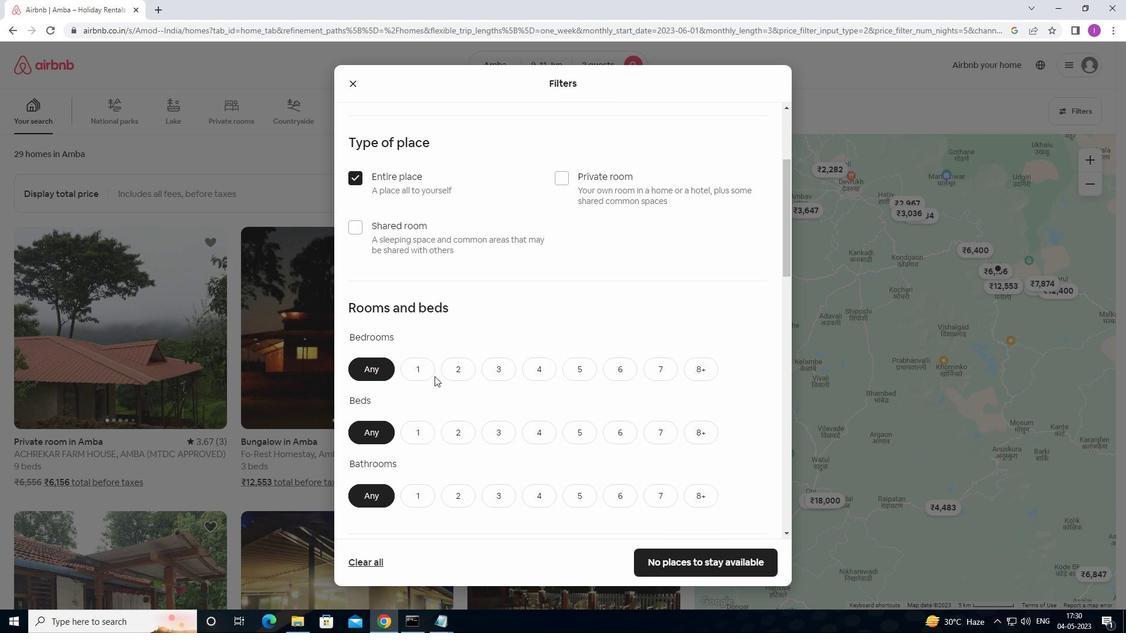 
Action: Mouse pressed left at (456, 368)
Screenshot: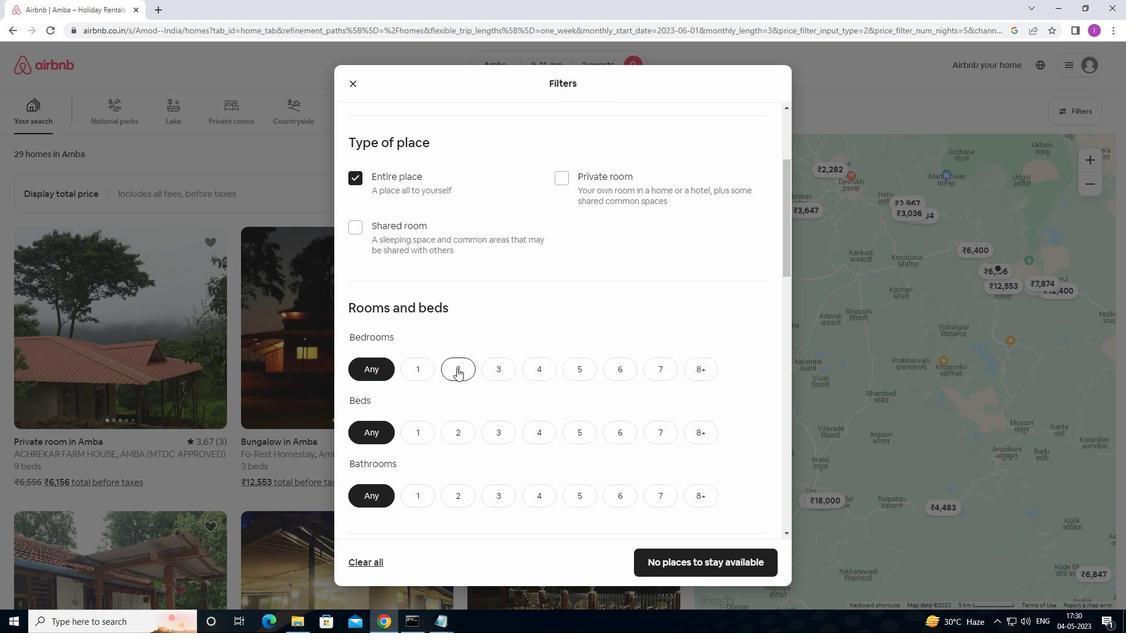 
Action: Mouse moved to (460, 432)
Screenshot: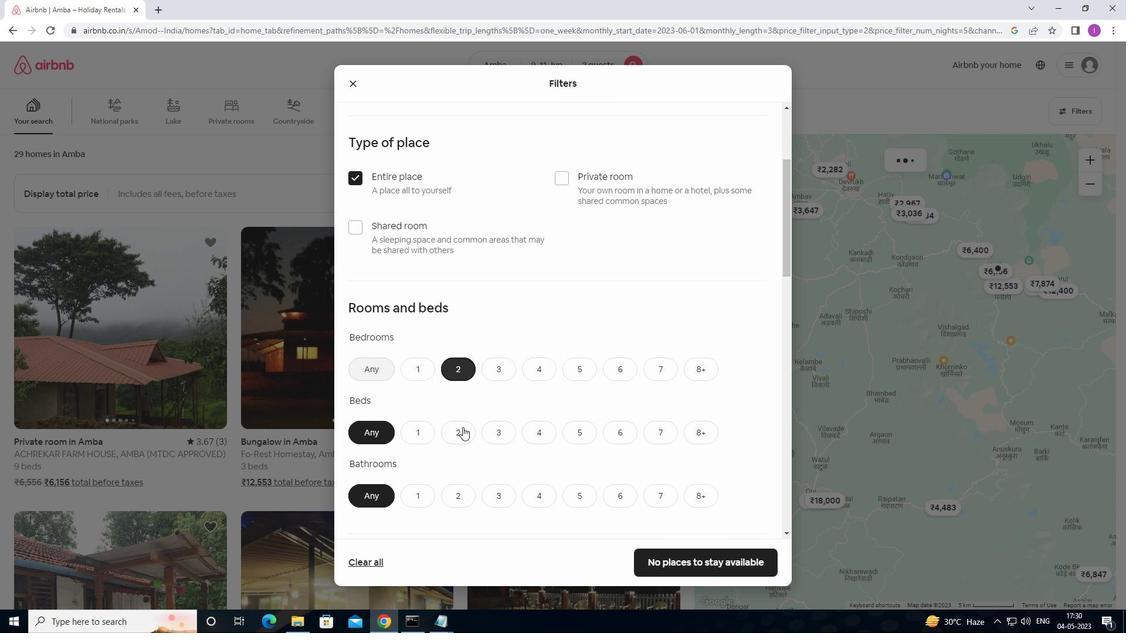 
Action: Mouse pressed left at (460, 432)
Screenshot: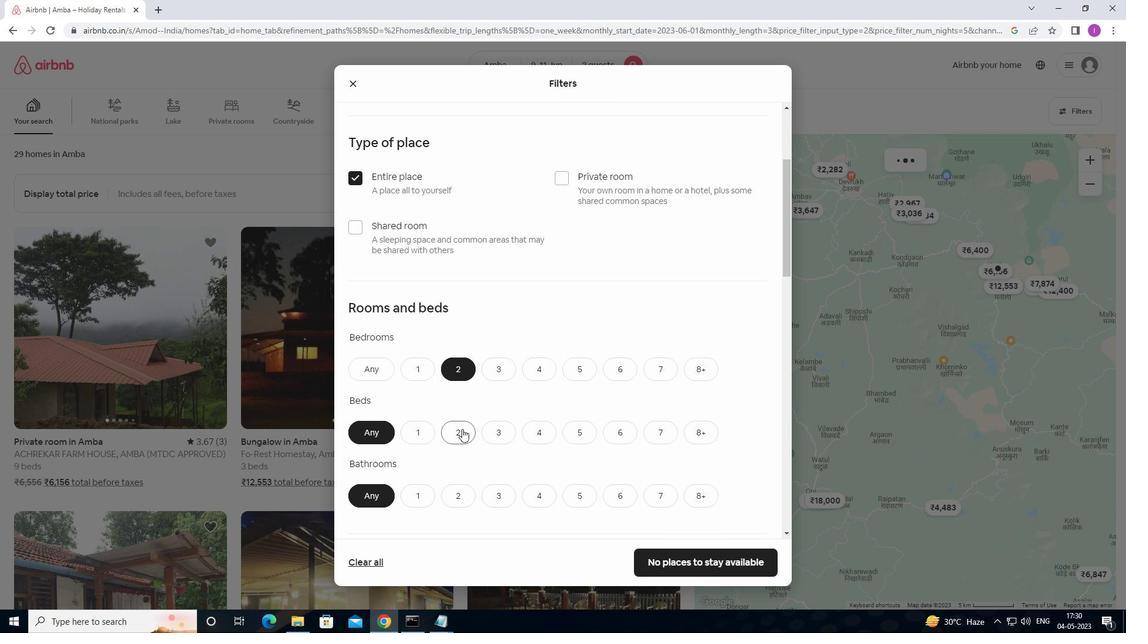 
Action: Mouse moved to (435, 466)
Screenshot: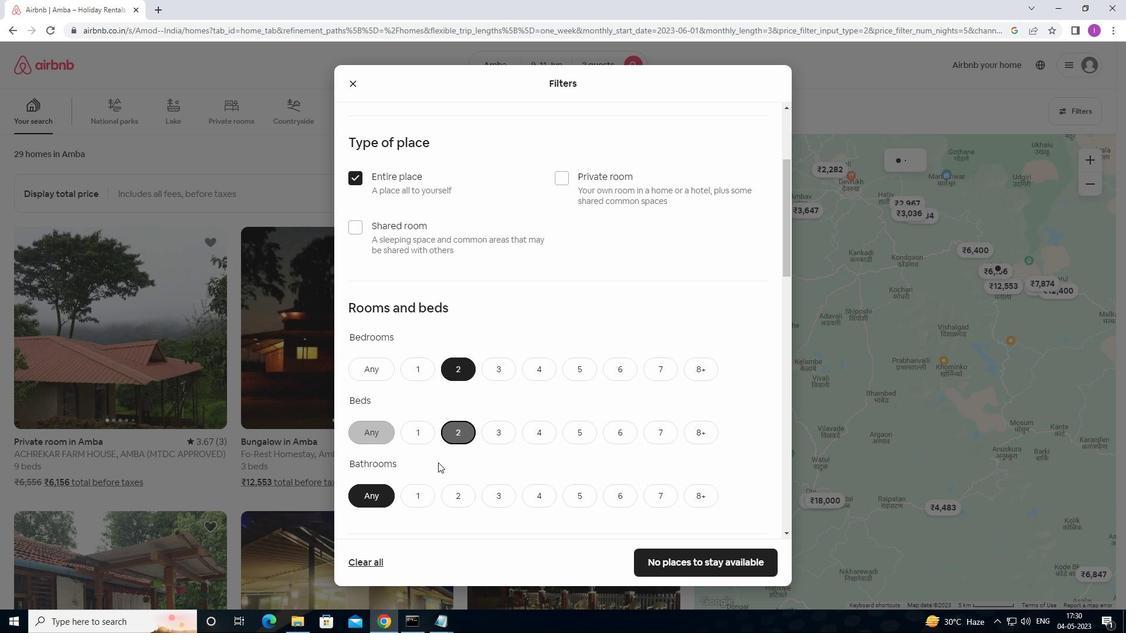 
Action: Mouse scrolled (435, 465) with delta (0, 0)
Screenshot: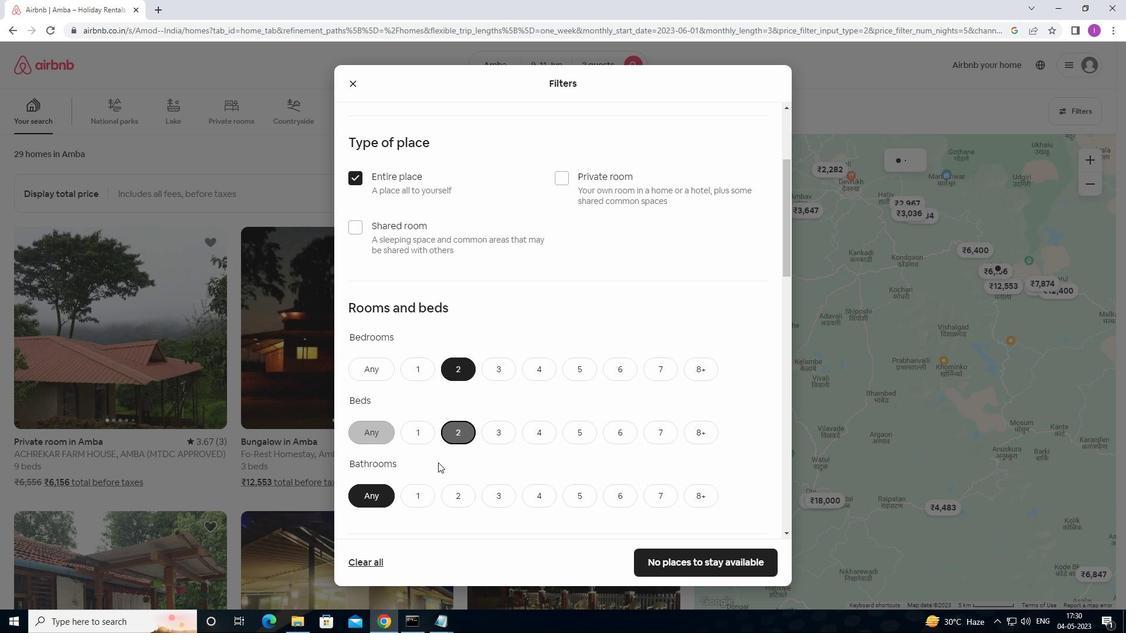 
Action: Mouse moved to (411, 435)
Screenshot: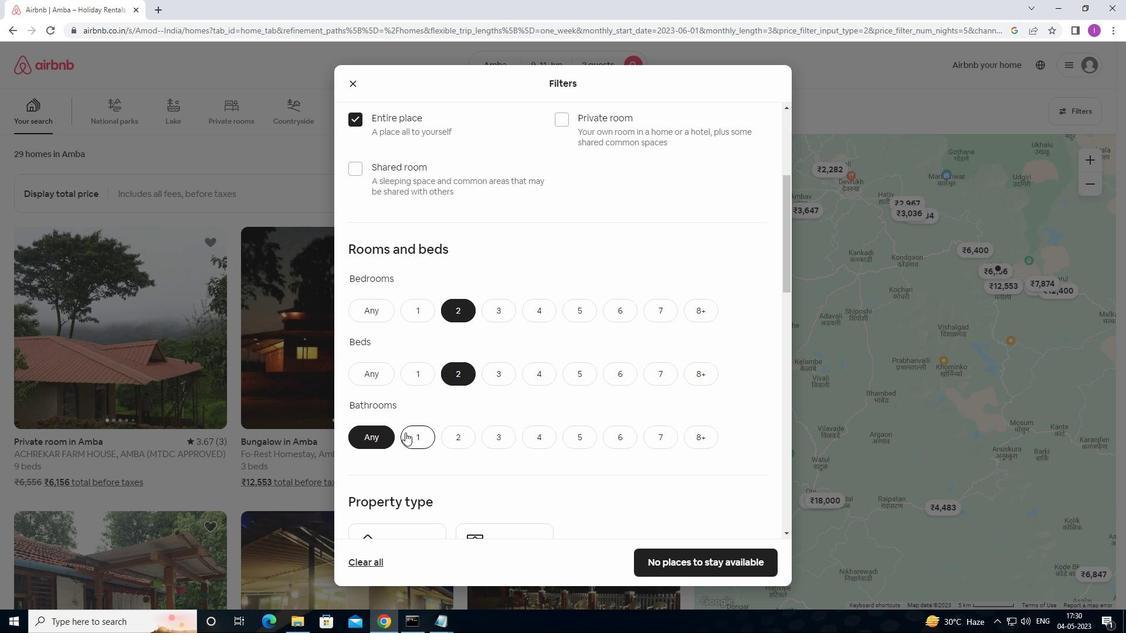
Action: Mouse pressed left at (411, 435)
Screenshot: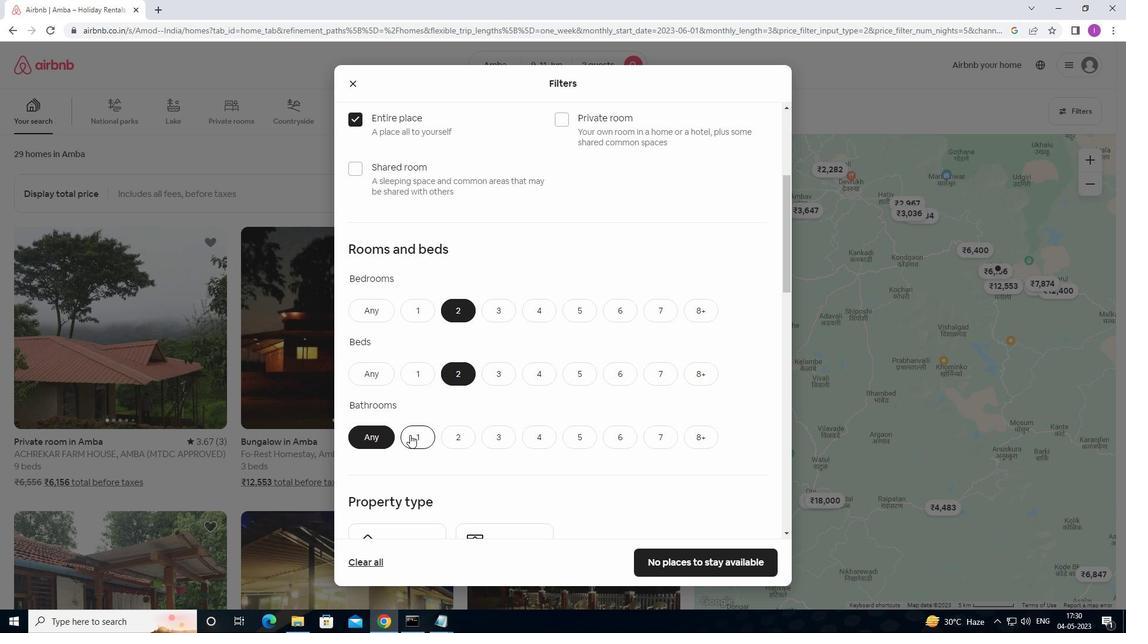 
Action: Mouse moved to (458, 438)
Screenshot: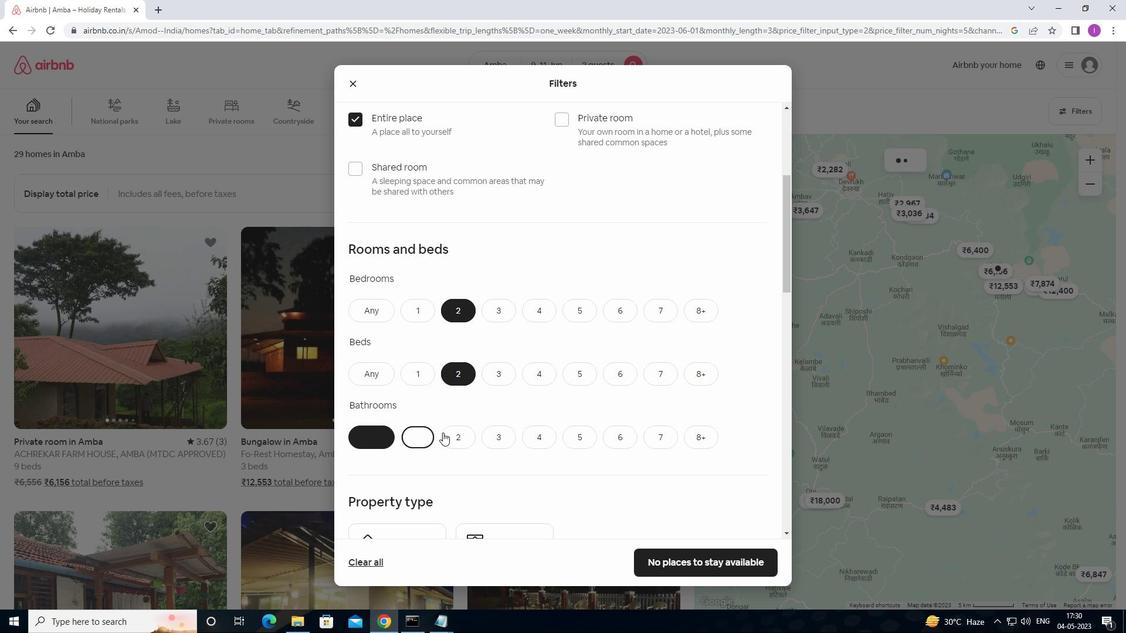 
Action: Mouse scrolled (458, 437) with delta (0, 0)
Screenshot: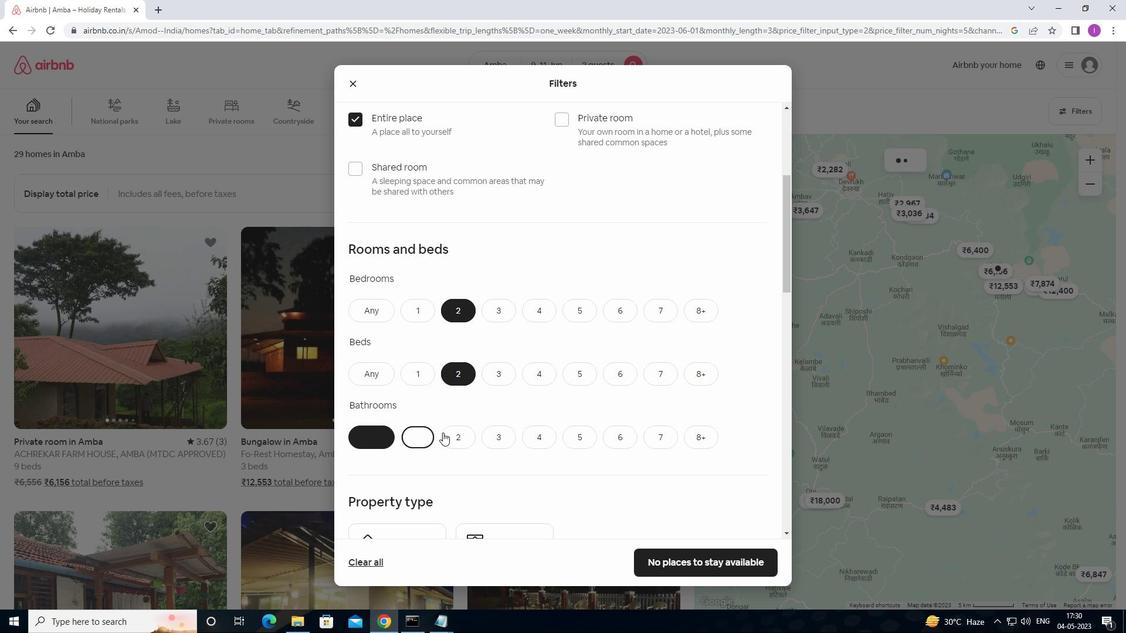 
Action: Mouse moved to (461, 446)
Screenshot: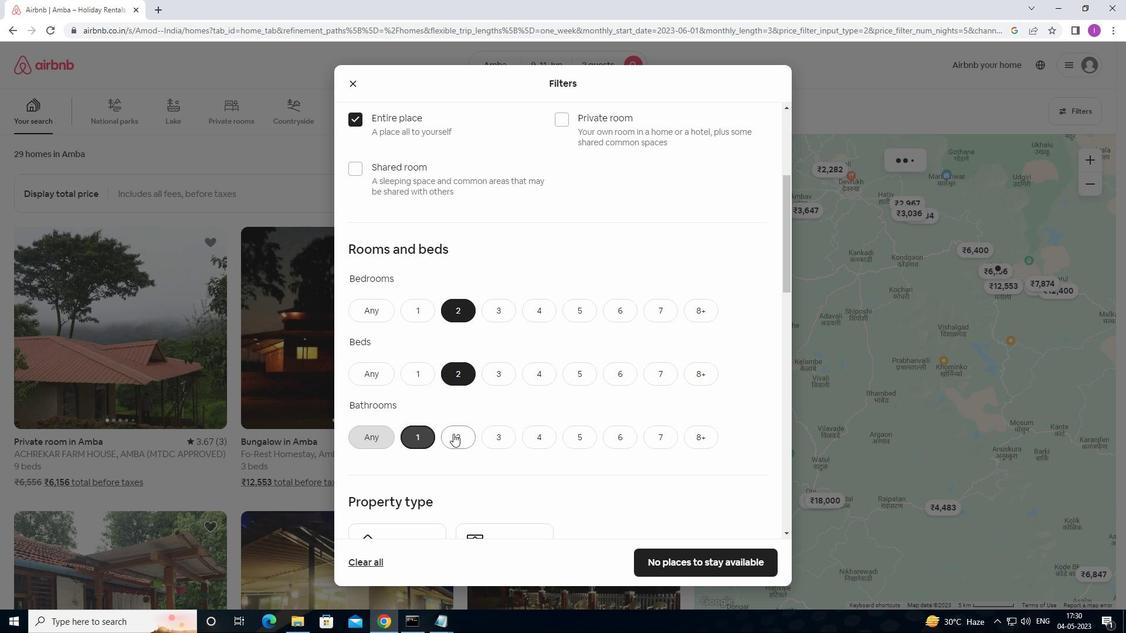 
Action: Mouse scrolled (461, 445) with delta (0, 0)
Screenshot: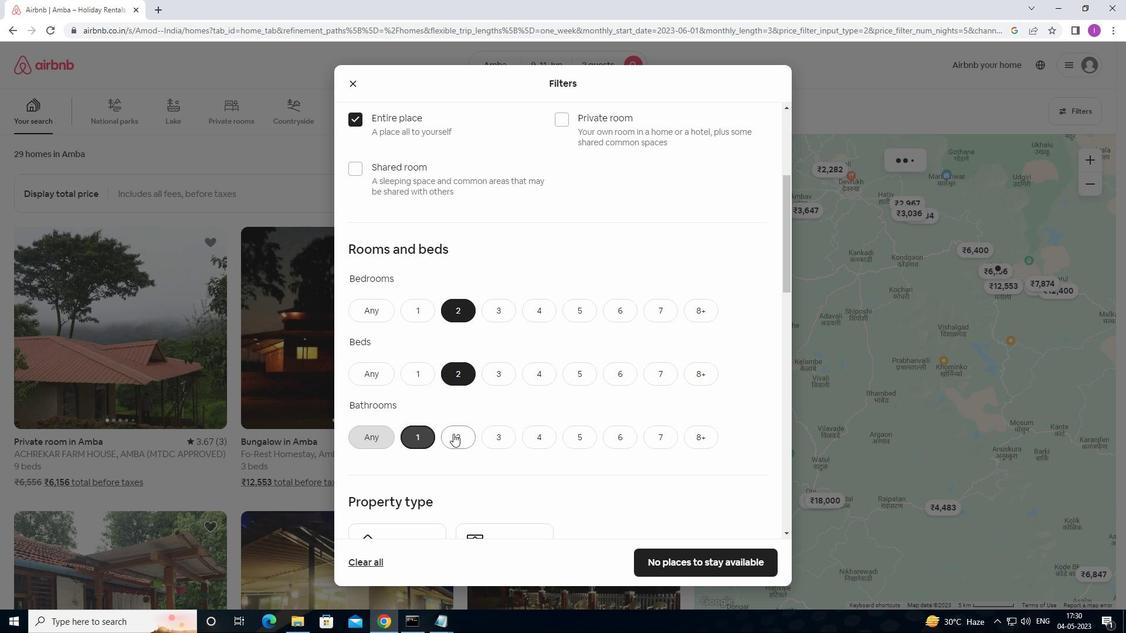
Action: Mouse moved to (465, 453)
Screenshot: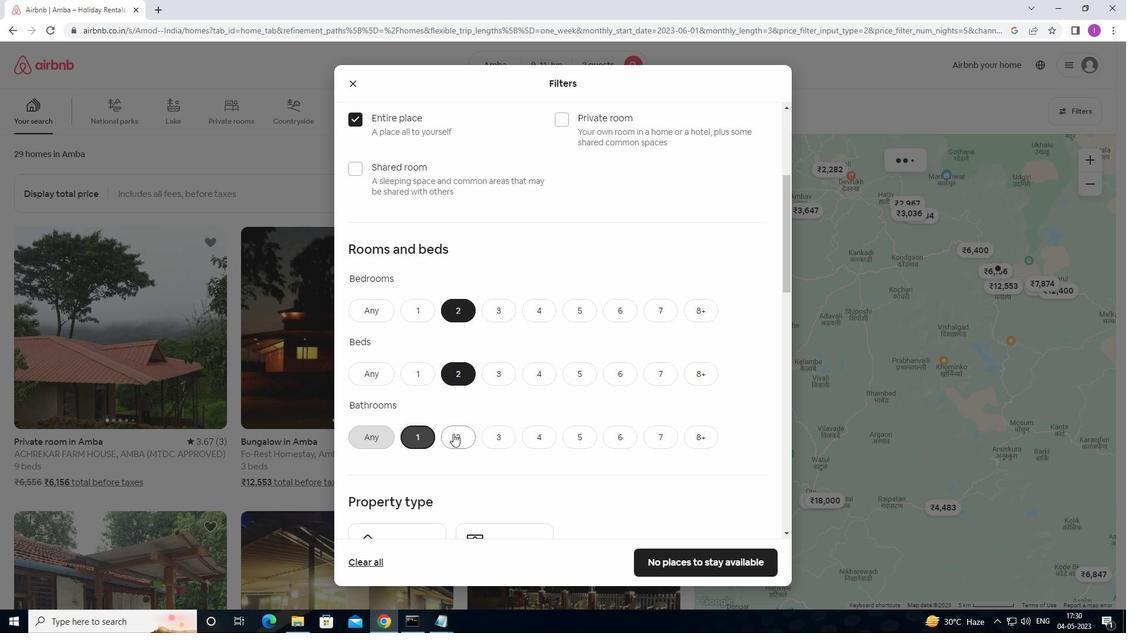 
Action: Mouse scrolled (465, 452) with delta (0, 0)
Screenshot: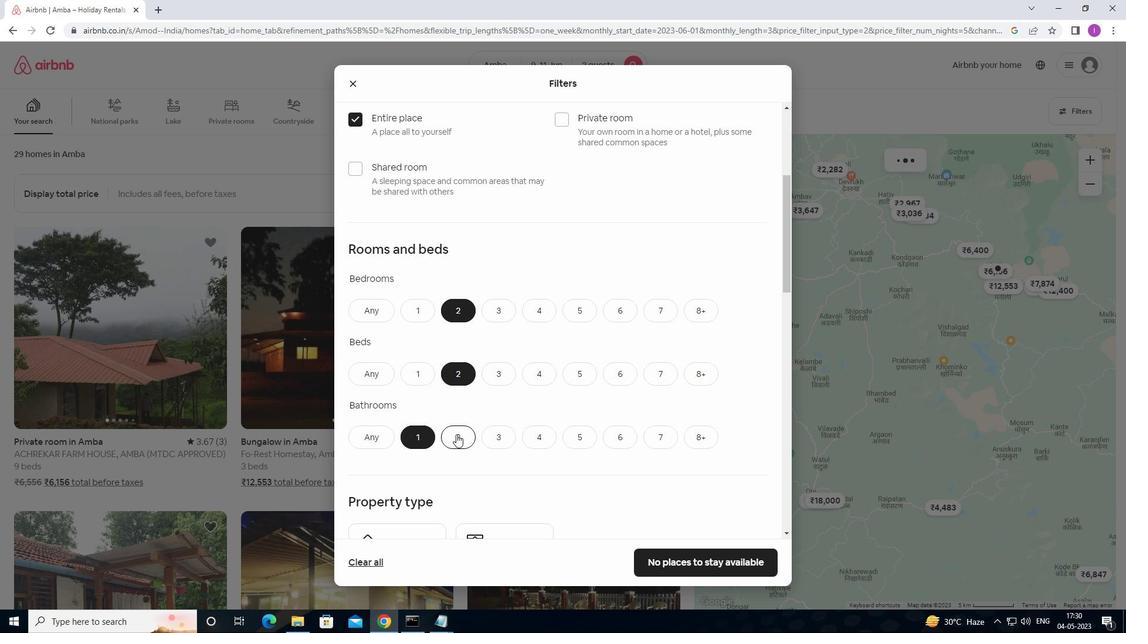 
Action: Mouse moved to (465, 453)
Screenshot: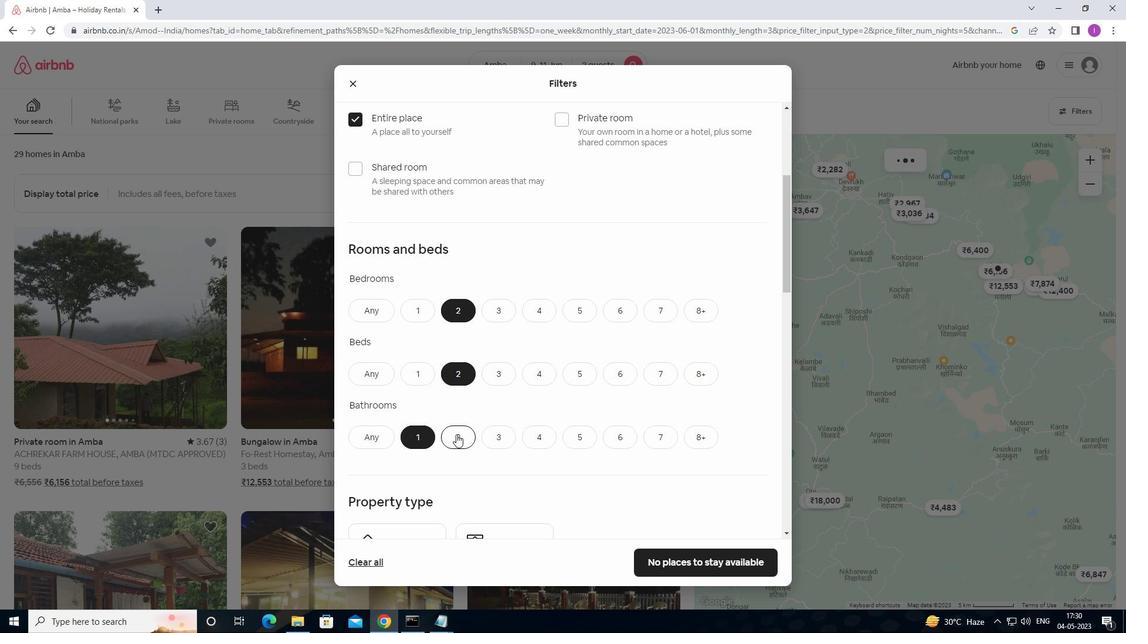 
Action: Mouse scrolled (465, 453) with delta (0, 0)
Screenshot: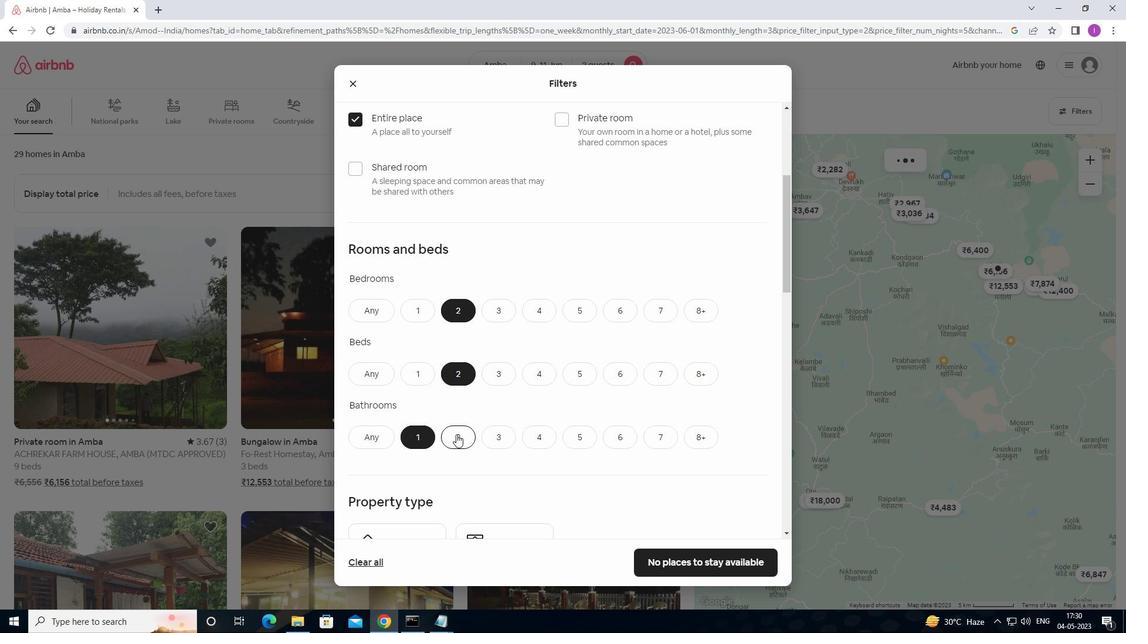 
Action: Mouse moved to (465, 454)
Screenshot: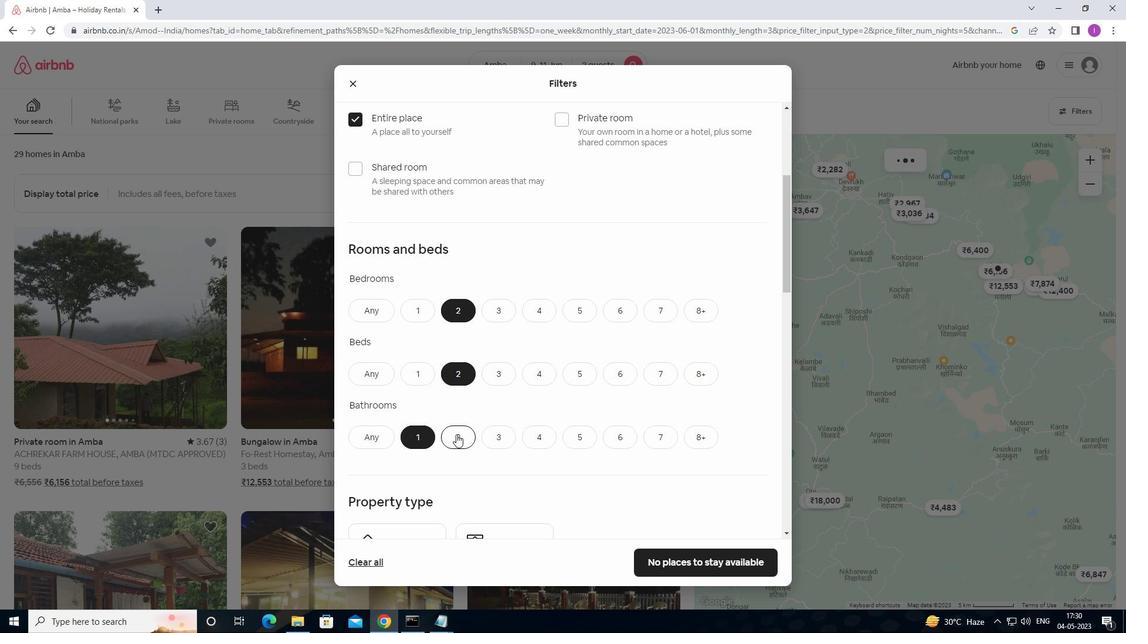 
Action: Mouse scrolled (465, 453) with delta (0, 0)
Screenshot: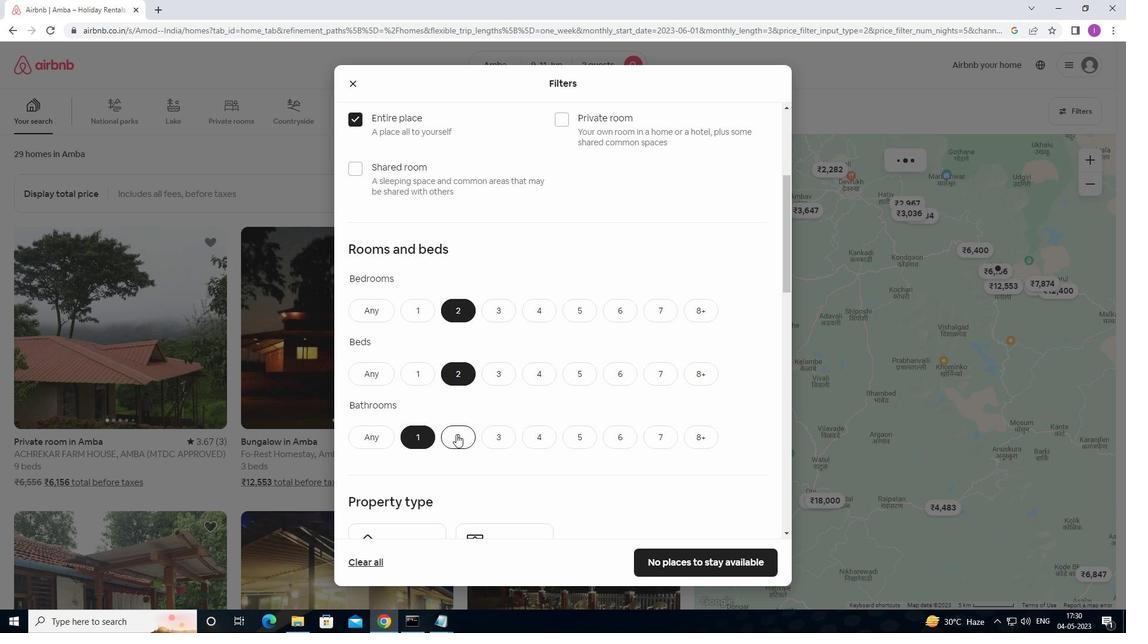 
Action: Mouse moved to (380, 289)
Screenshot: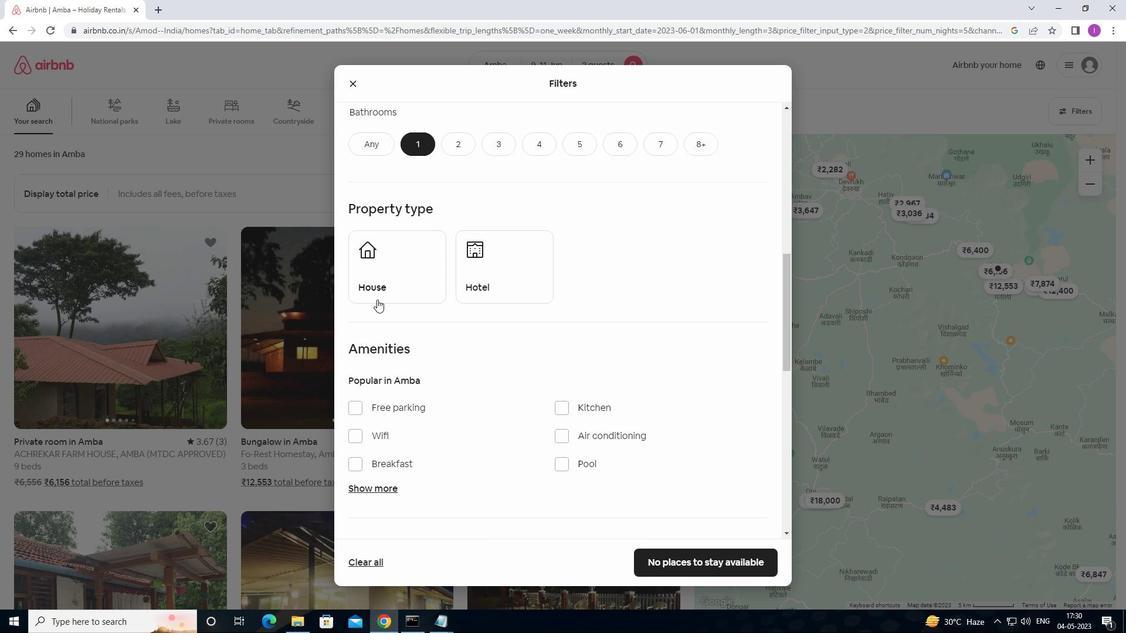 
Action: Mouse pressed left at (380, 289)
Screenshot: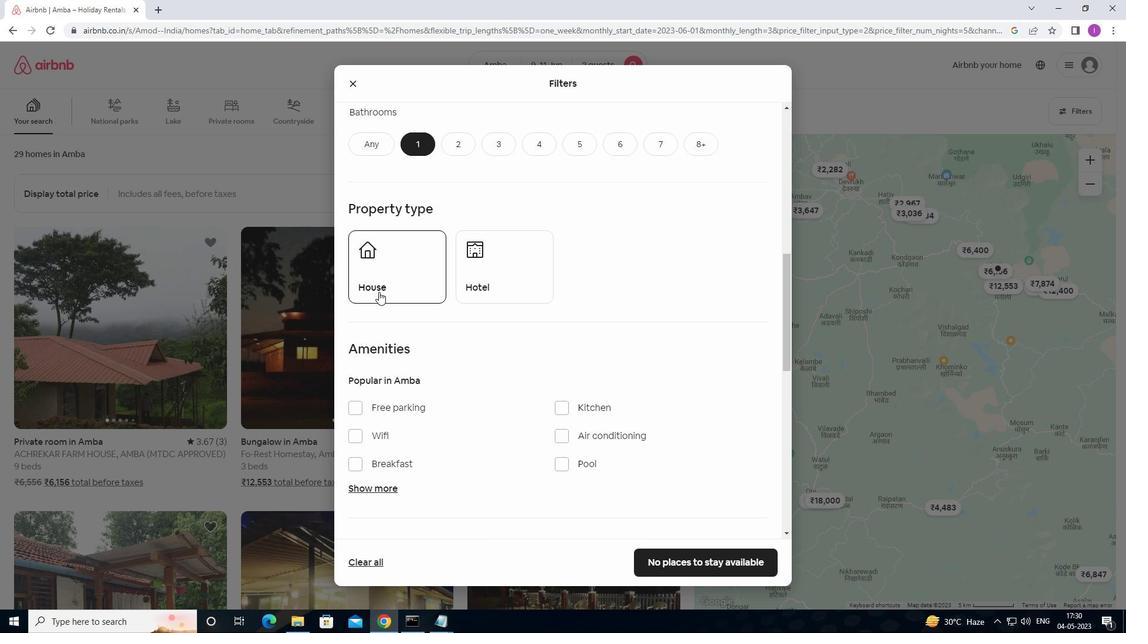 
Action: Mouse moved to (512, 336)
Screenshot: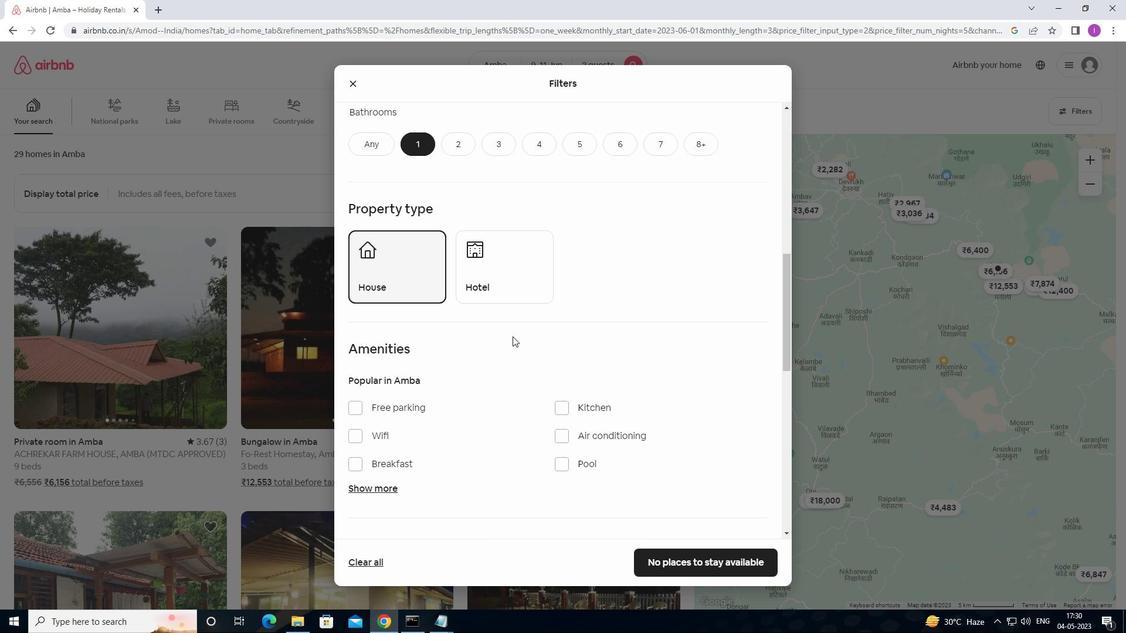 
Action: Mouse scrolled (512, 335) with delta (0, 0)
Screenshot: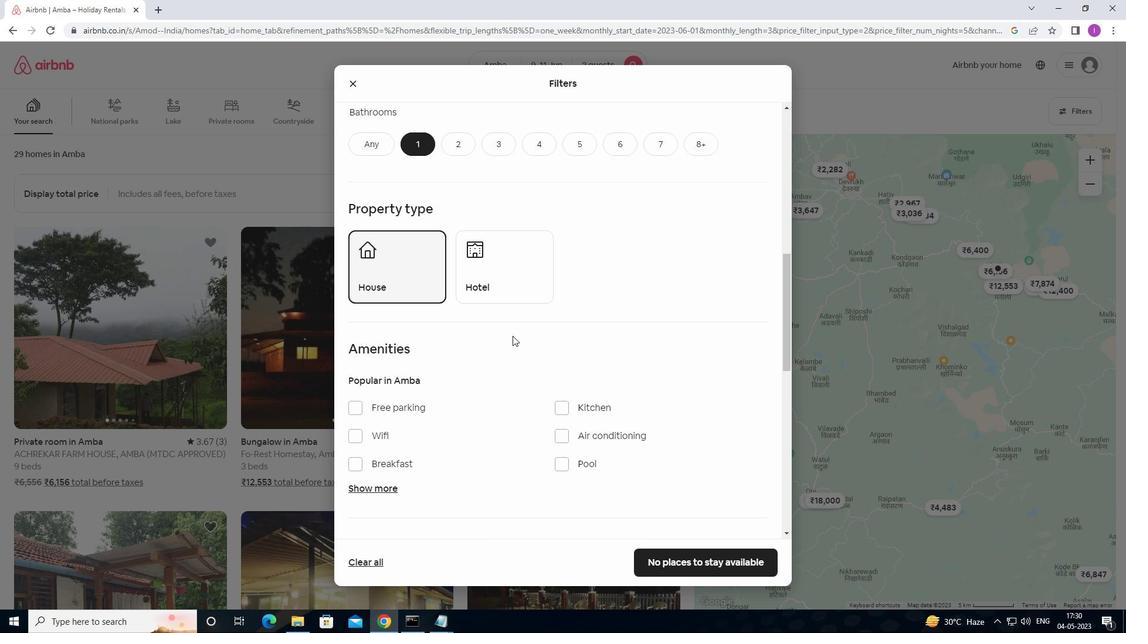 
Action: Mouse moved to (354, 376)
Screenshot: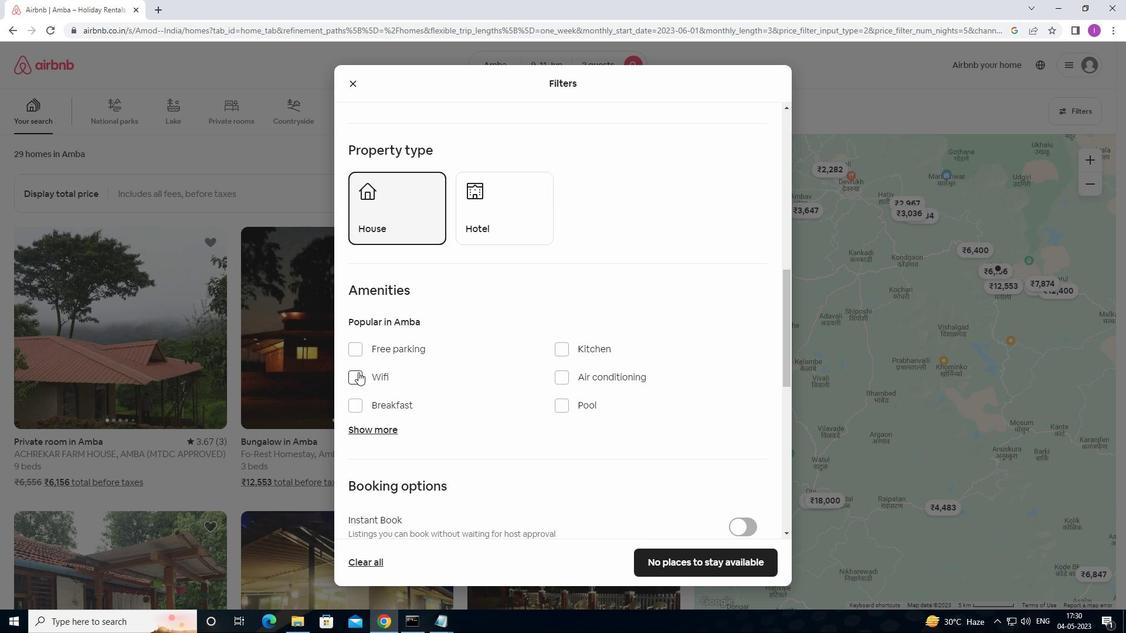 
Action: Mouse pressed left at (354, 376)
Screenshot: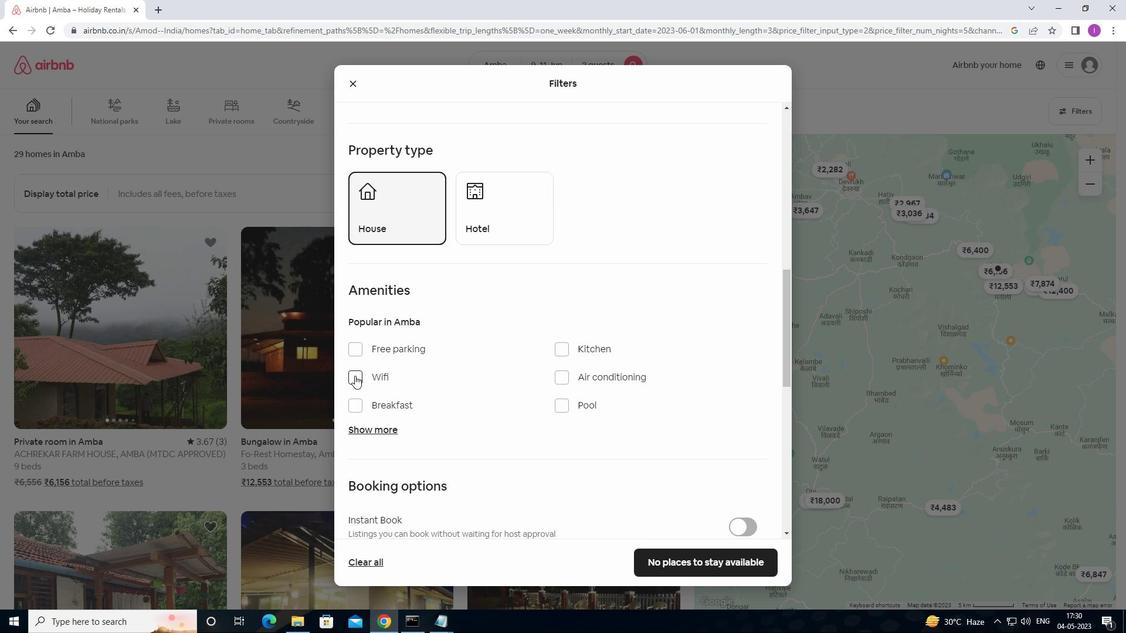 
Action: Mouse moved to (562, 383)
Screenshot: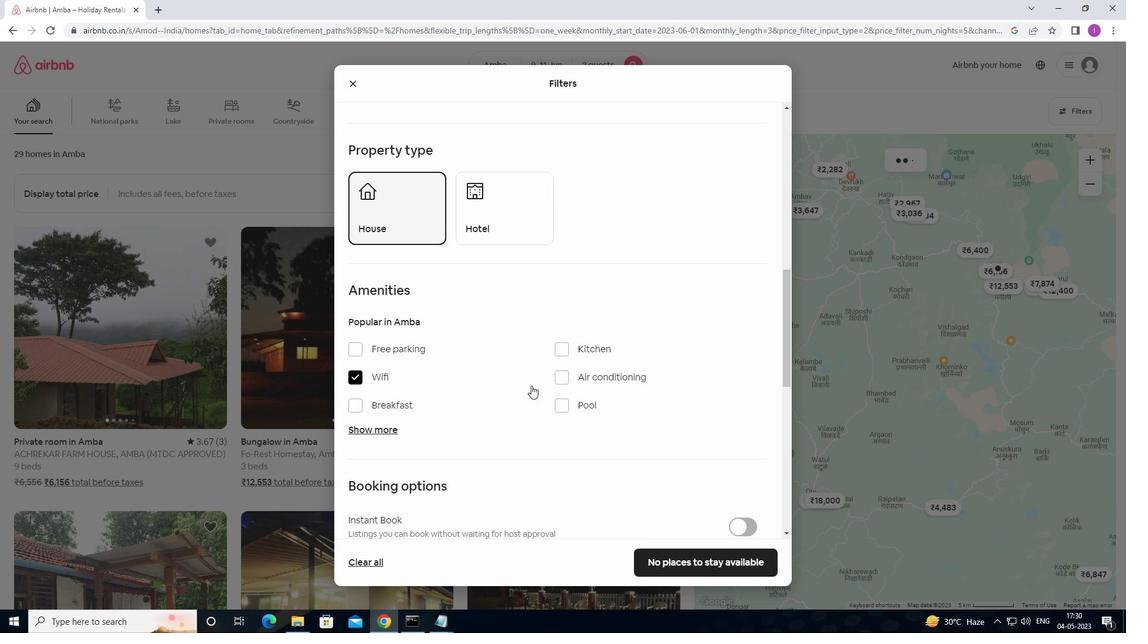 
Action: Mouse scrolled (562, 382) with delta (0, 0)
Screenshot: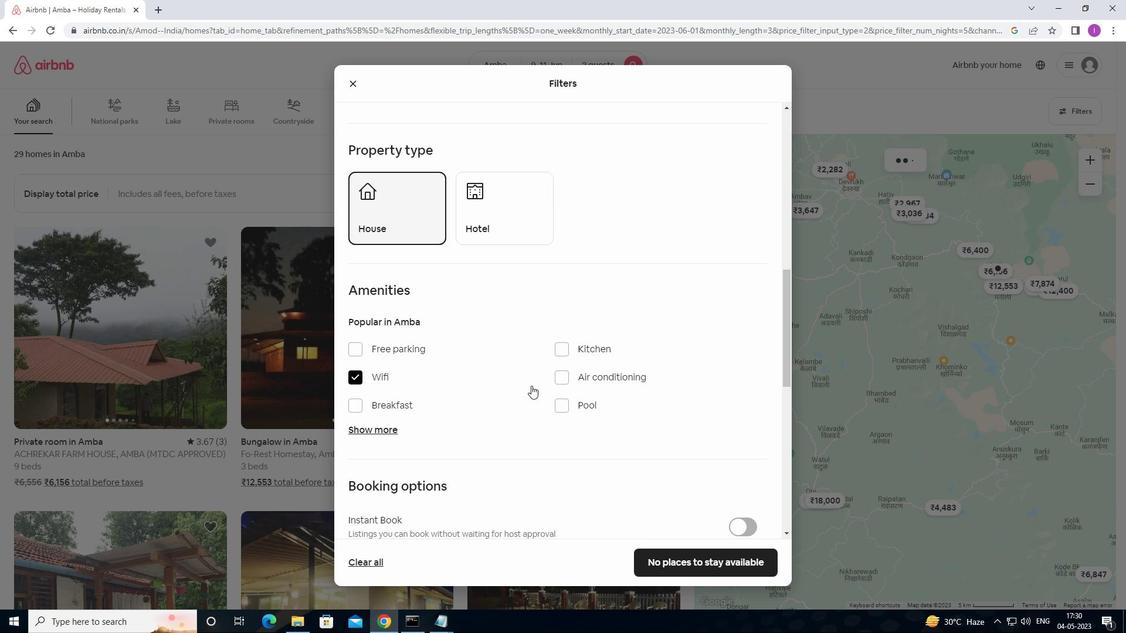 
Action: Mouse scrolled (562, 382) with delta (0, 0)
Screenshot: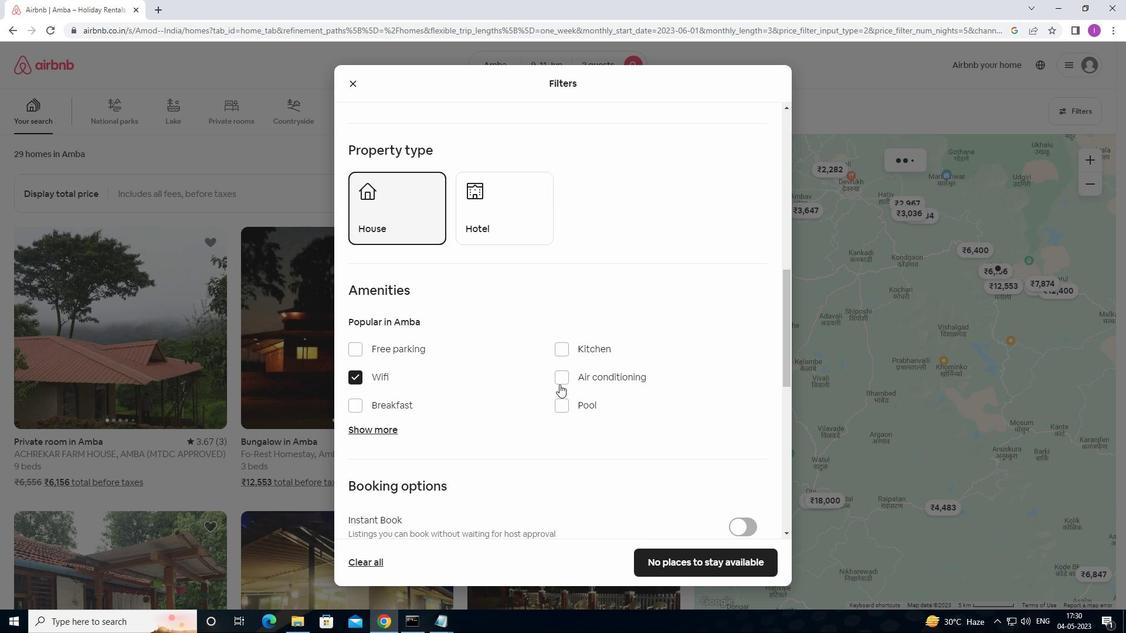 
Action: Mouse scrolled (562, 382) with delta (0, 0)
Screenshot: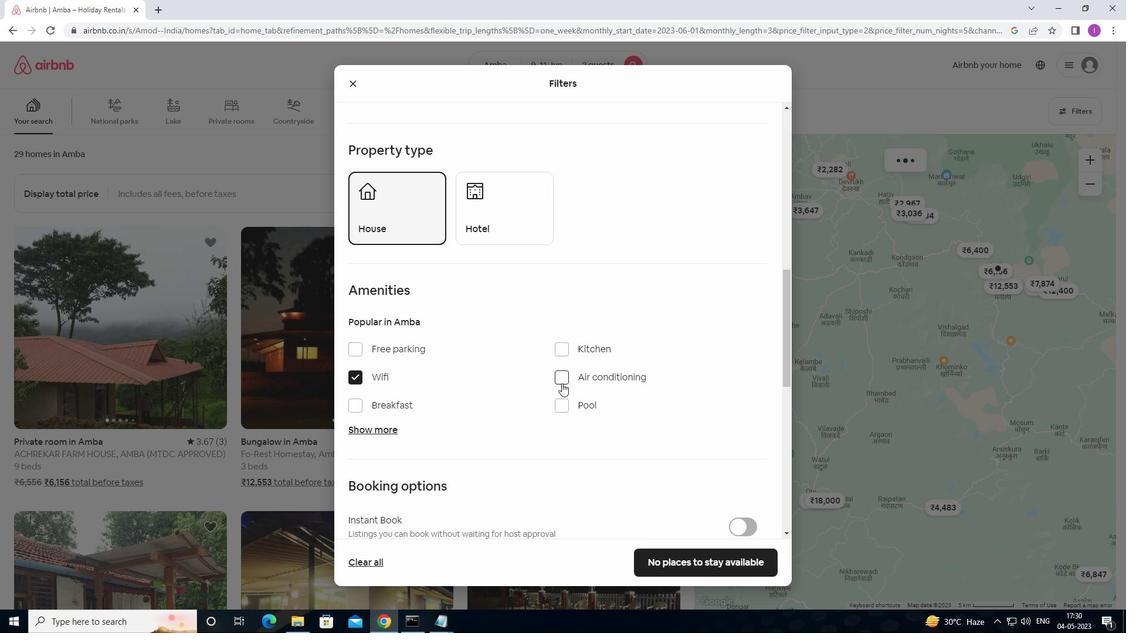 
Action: Mouse moved to (569, 390)
Screenshot: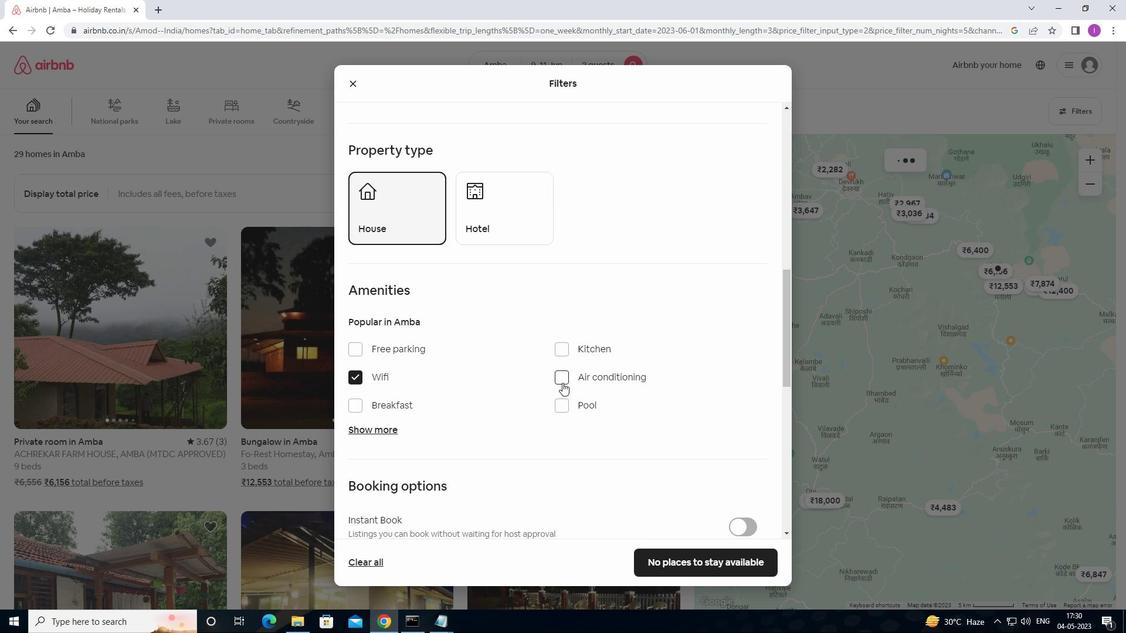 
Action: Mouse scrolled (569, 390) with delta (0, 0)
Screenshot: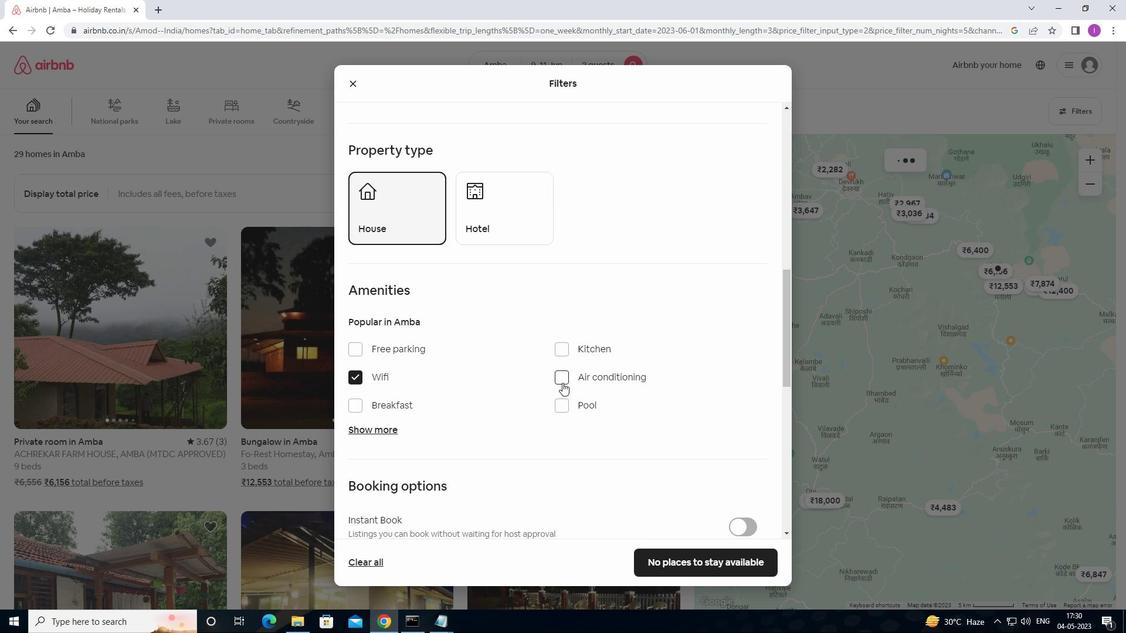 
Action: Mouse moved to (579, 391)
Screenshot: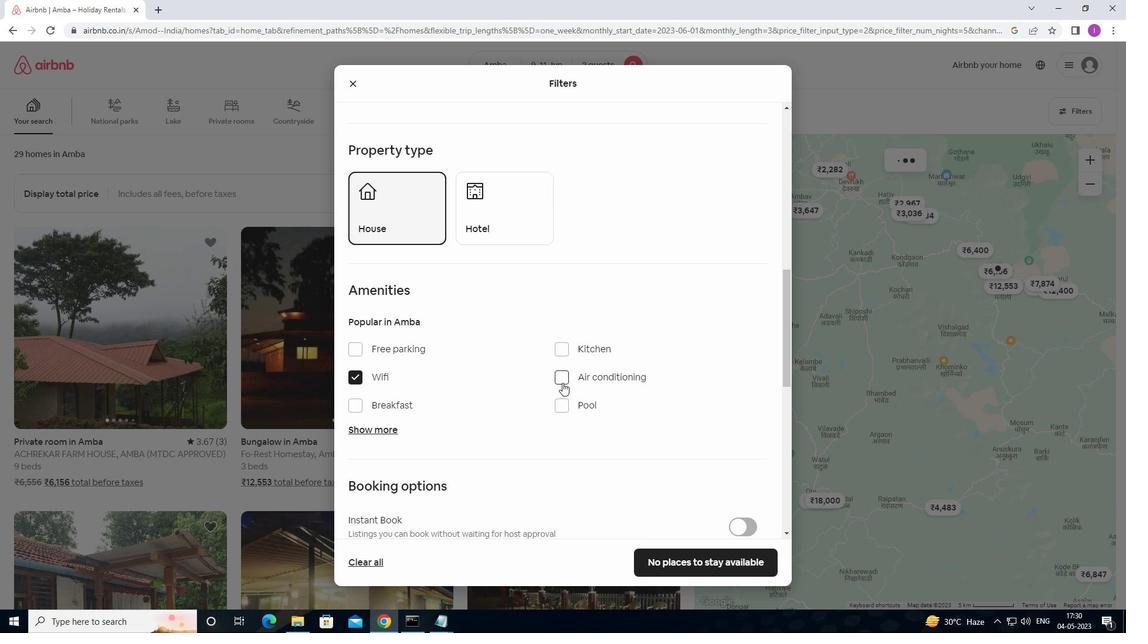 
Action: Mouse scrolled (579, 390) with delta (0, 0)
Screenshot: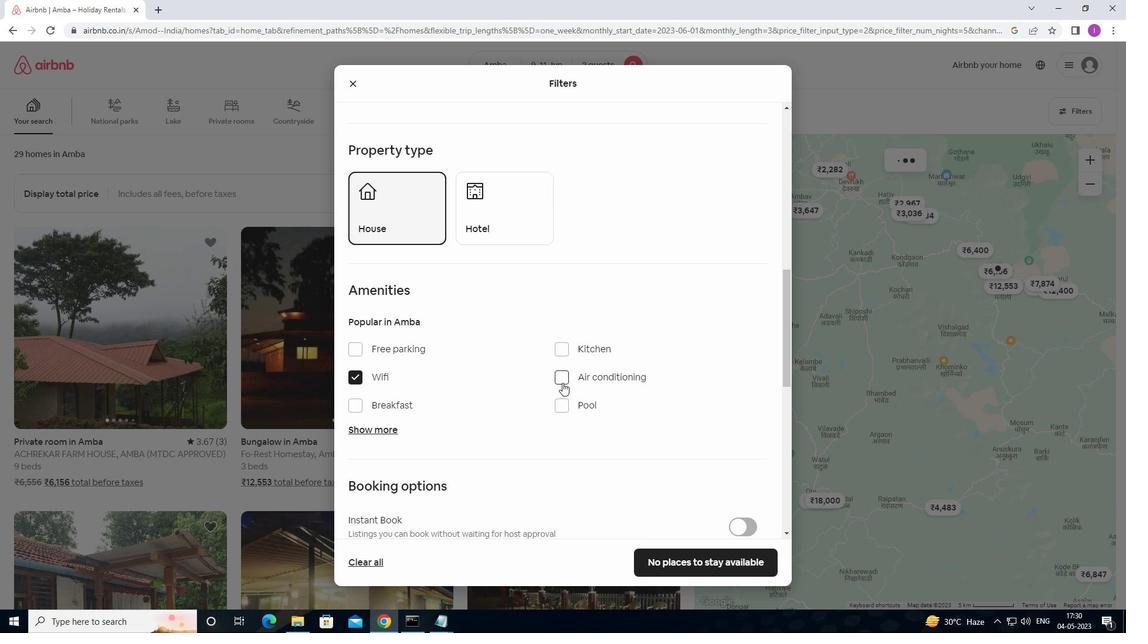 
Action: Mouse moved to (744, 278)
Screenshot: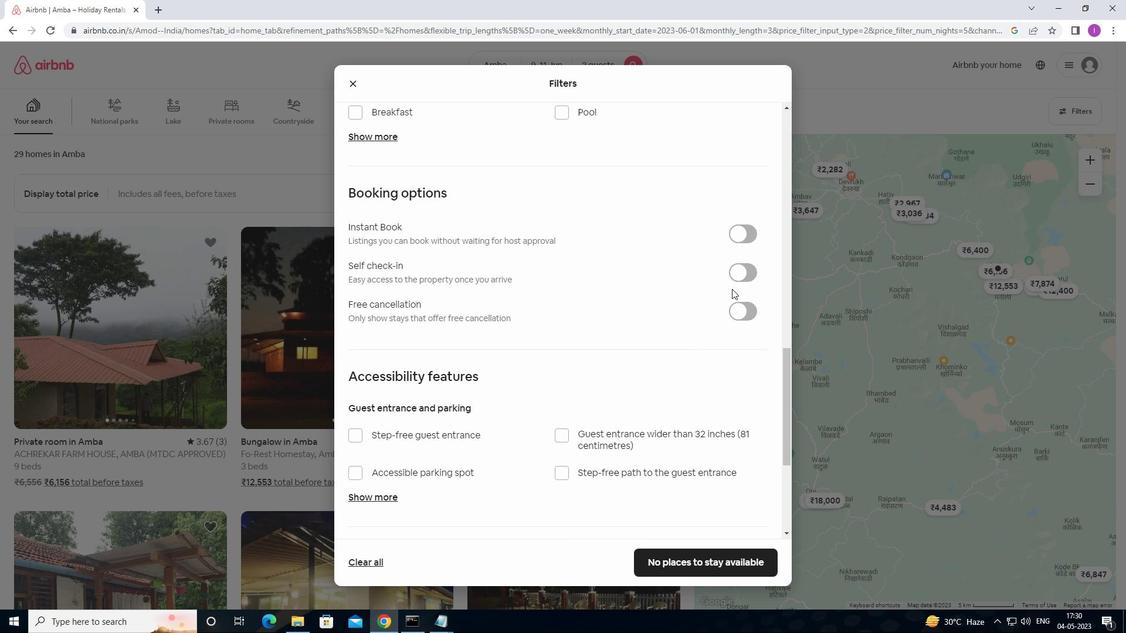 
Action: Mouse pressed left at (744, 278)
Screenshot: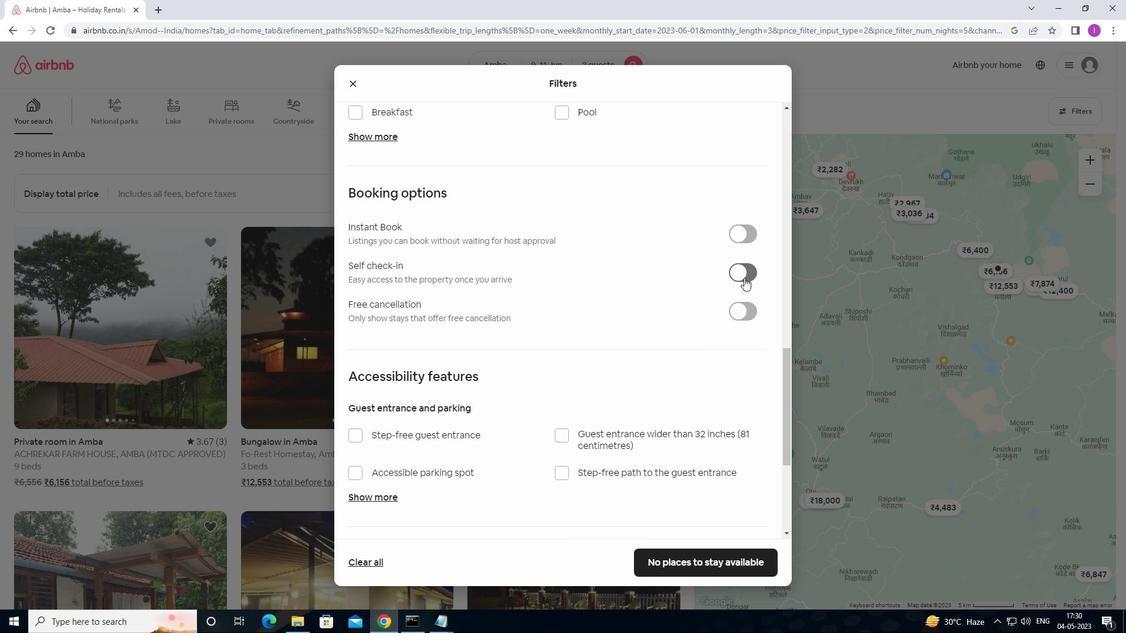 
Action: Mouse moved to (660, 340)
Screenshot: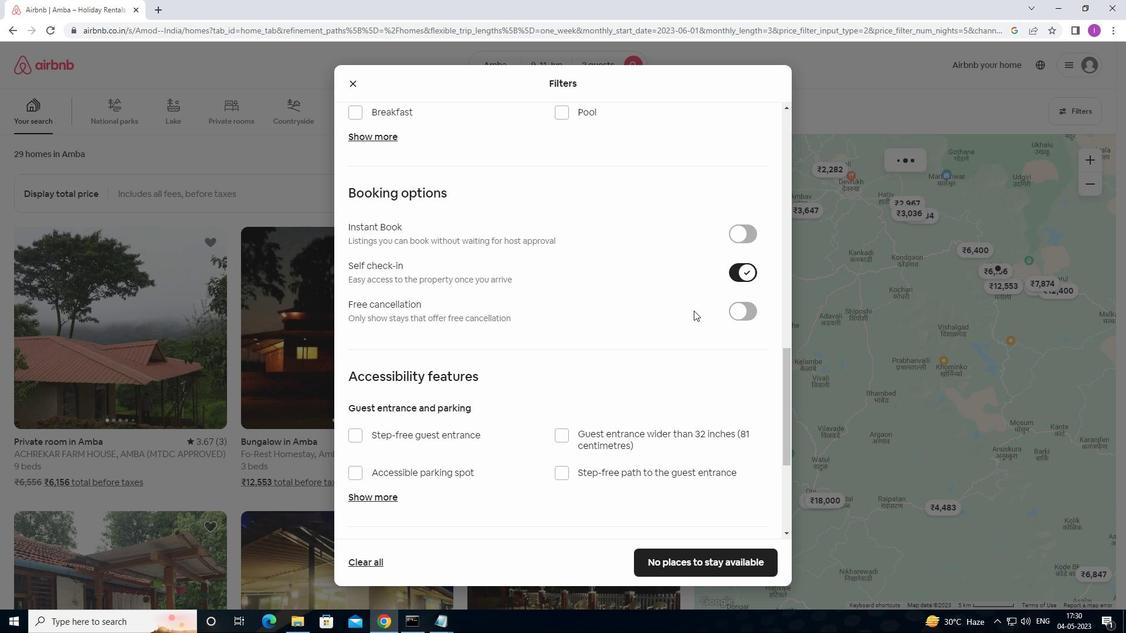 
Action: Mouse scrolled (660, 340) with delta (0, 0)
Screenshot: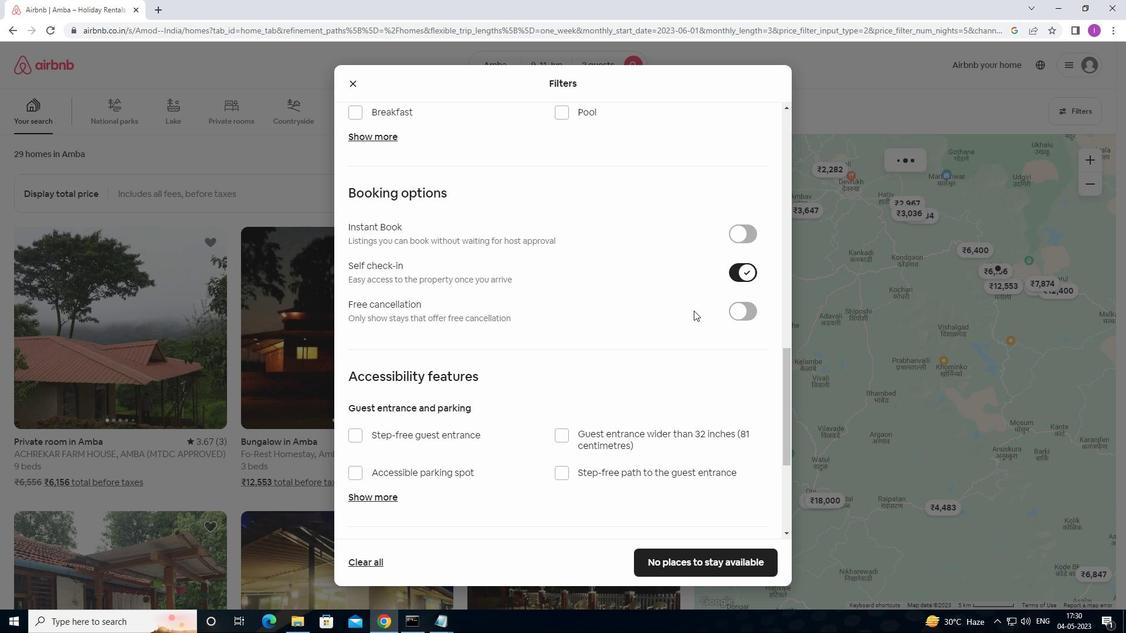 
Action: Mouse moved to (646, 359)
Screenshot: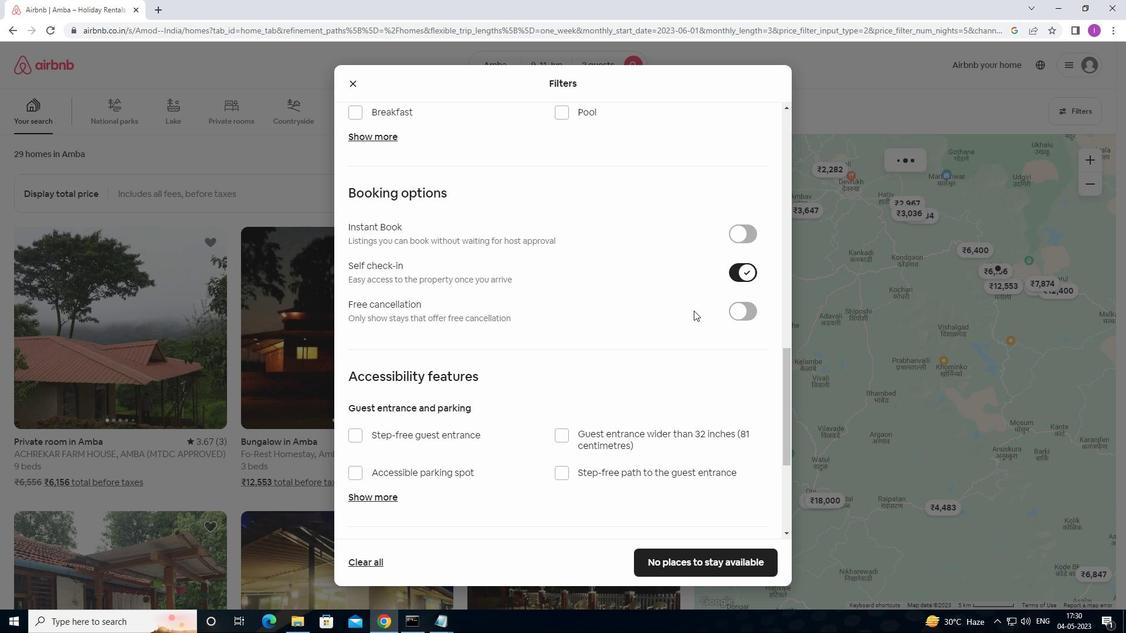 
Action: Mouse scrolled (646, 358) with delta (0, 0)
Screenshot: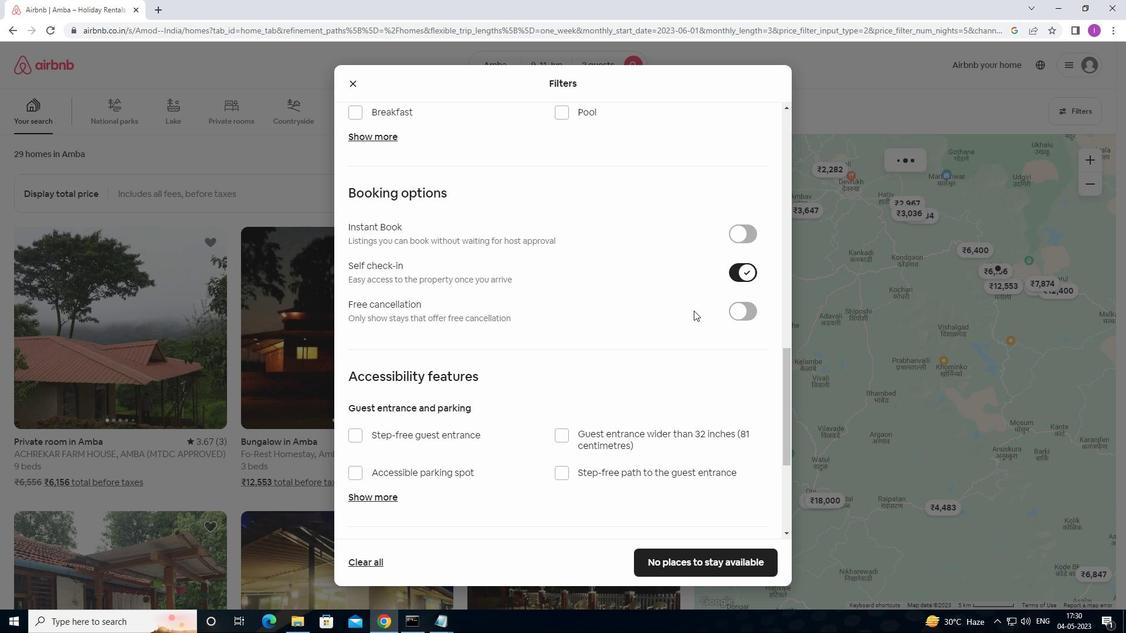 
Action: Mouse moved to (634, 372)
Screenshot: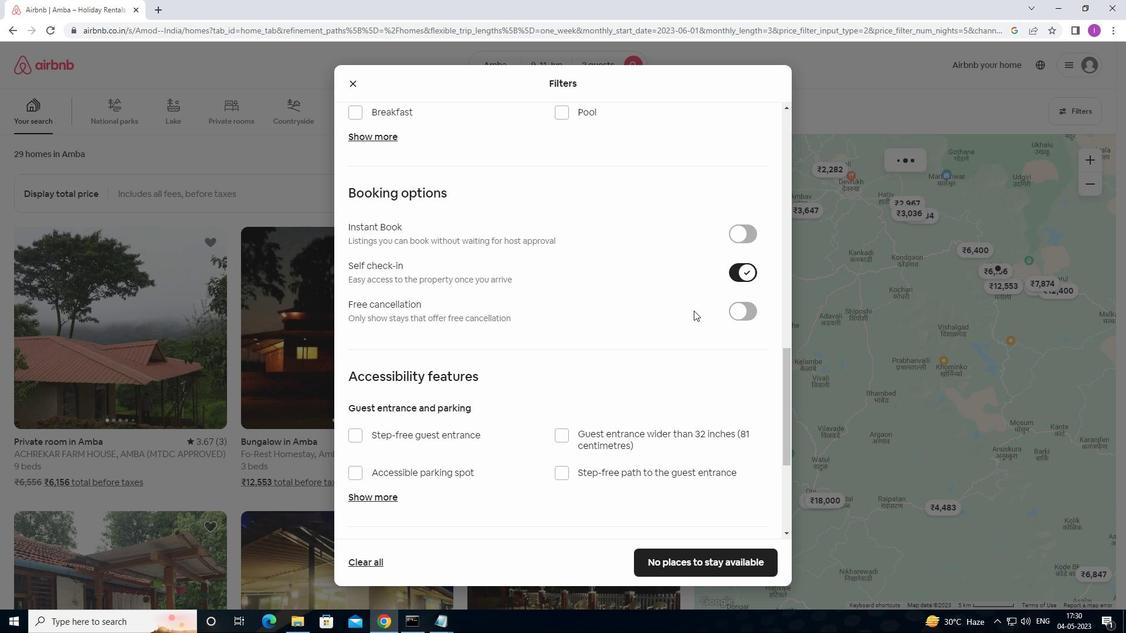 
Action: Mouse scrolled (634, 371) with delta (0, 0)
Screenshot: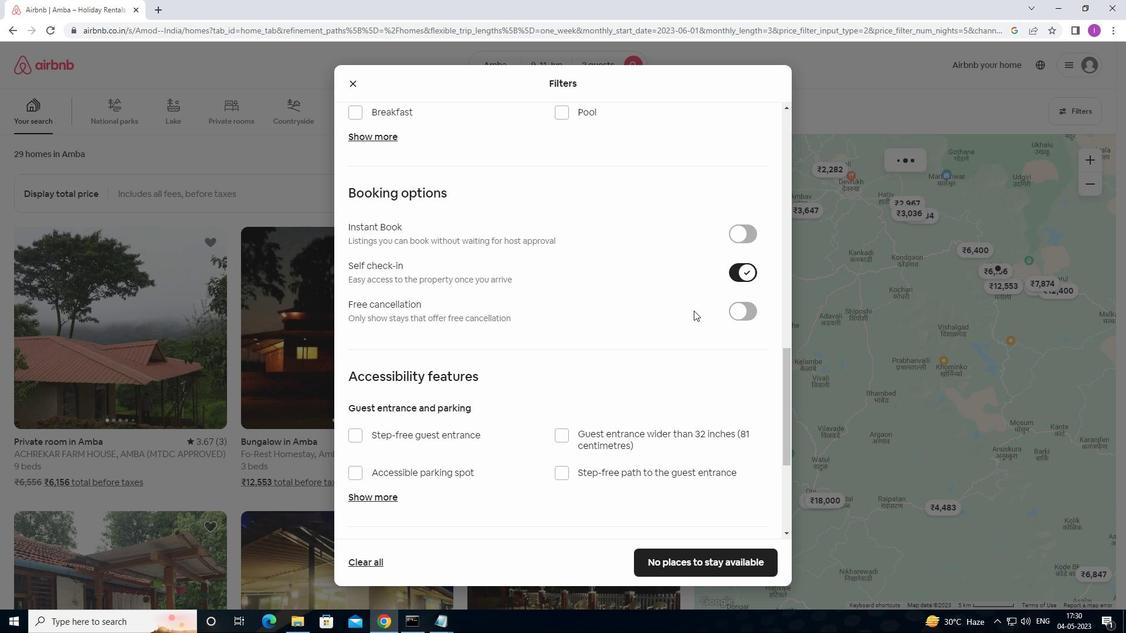 
Action: Mouse moved to (623, 377)
Screenshot: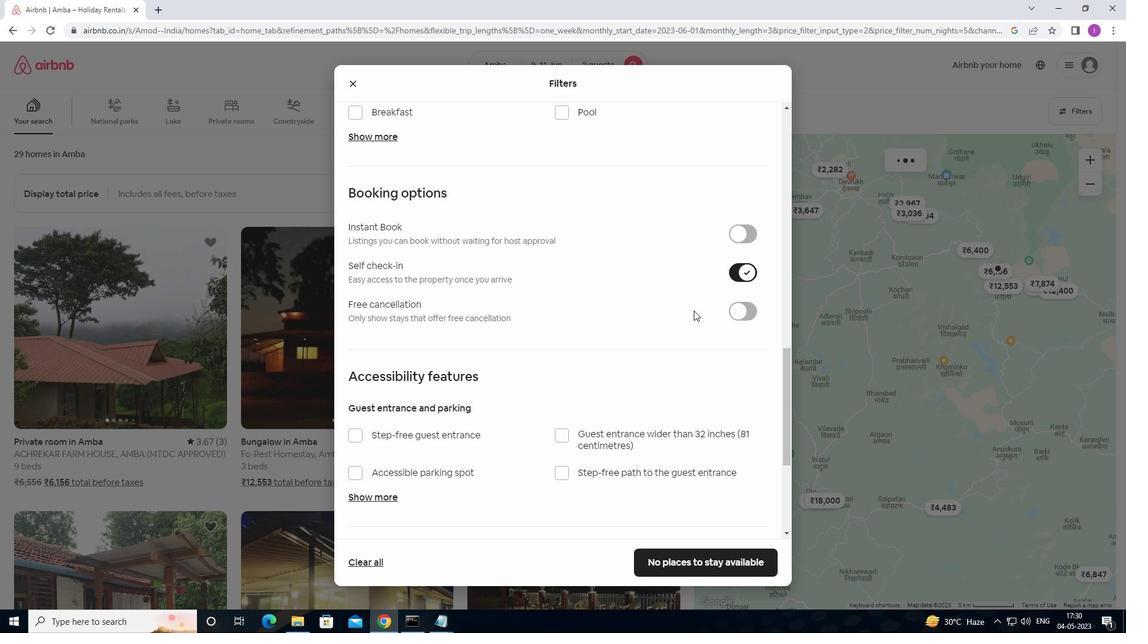 
Action: Mouse scrolled (623, 377) with delta (0, 0)
Screenshot: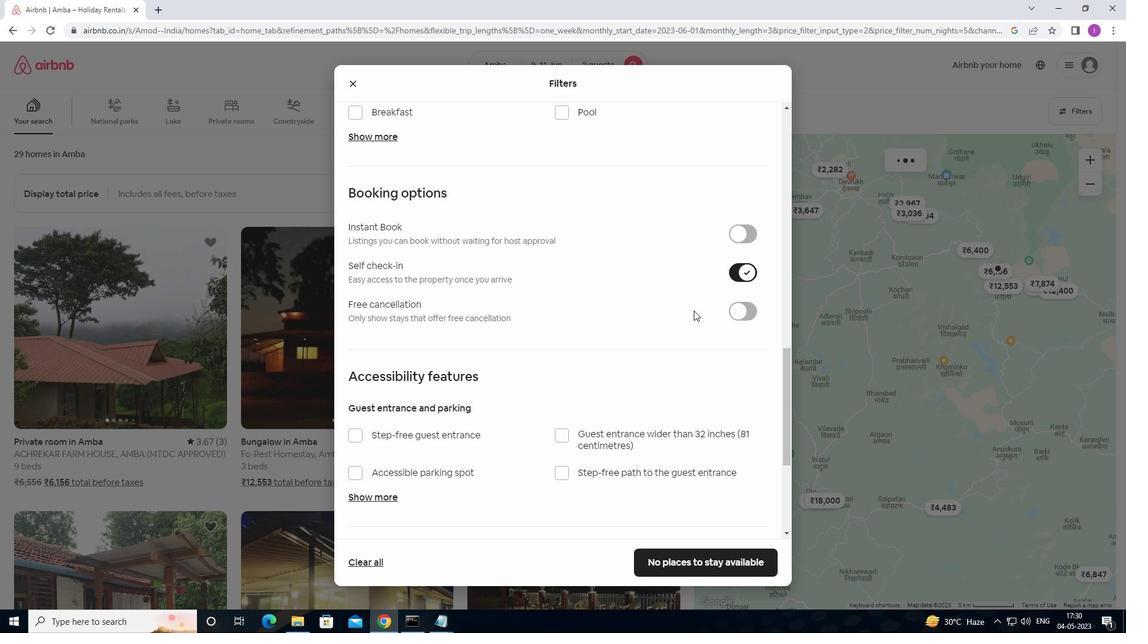 
Action: Mouse moved to (598, 384)
Screenshot: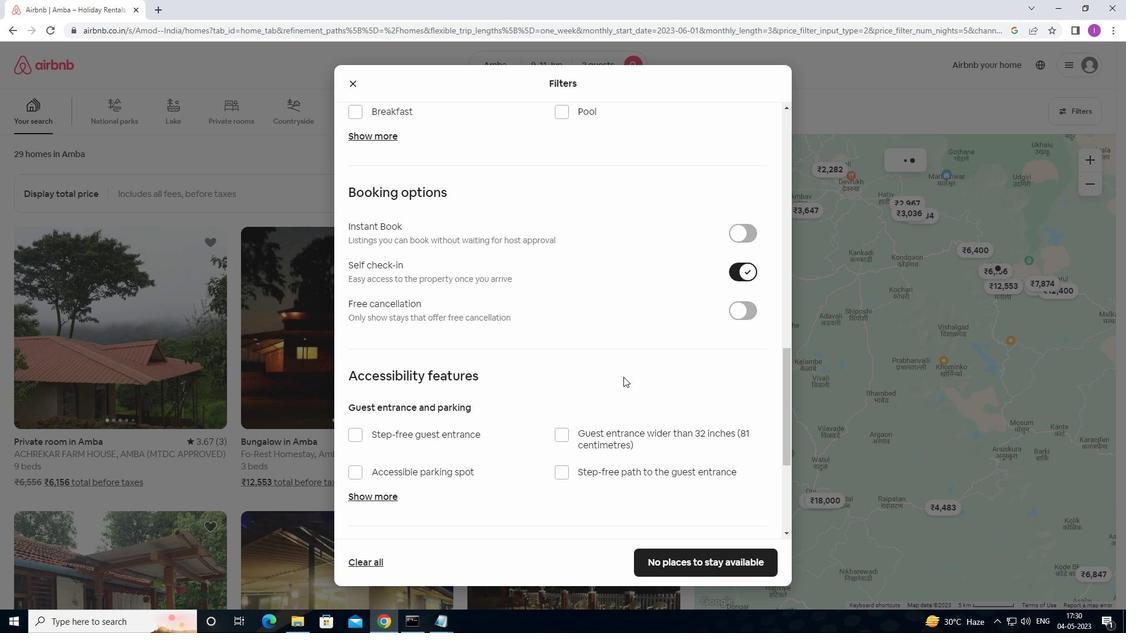 
Action: Mouse scrolled (598, 383) with delta (0, 0)
Screenshot: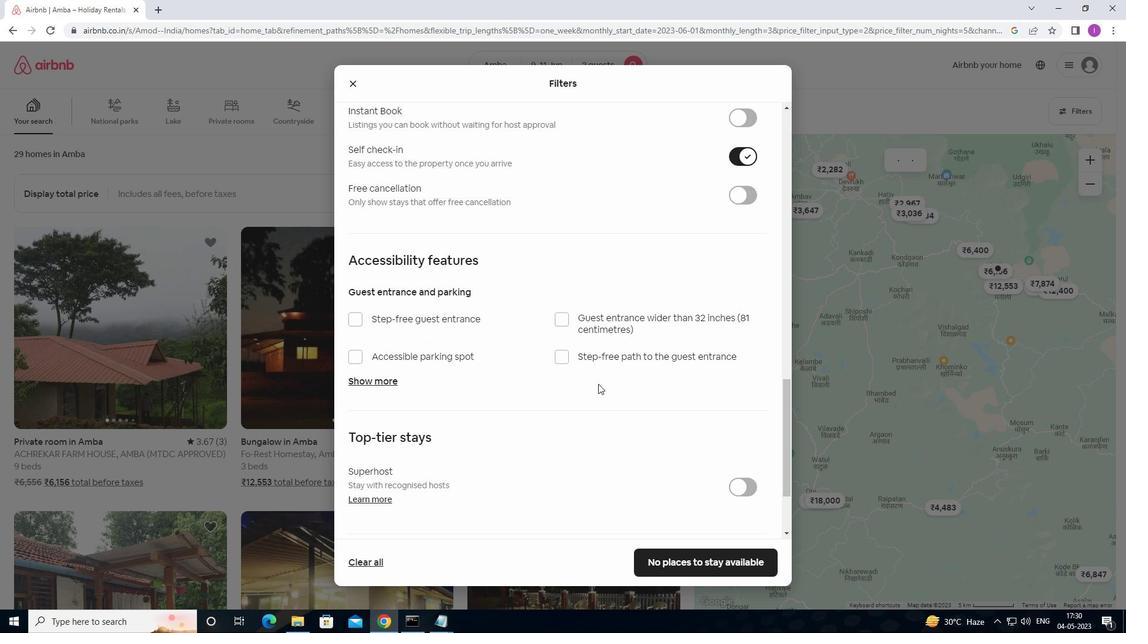 
Action: Mouse moved to (597, 390)
Screenshot: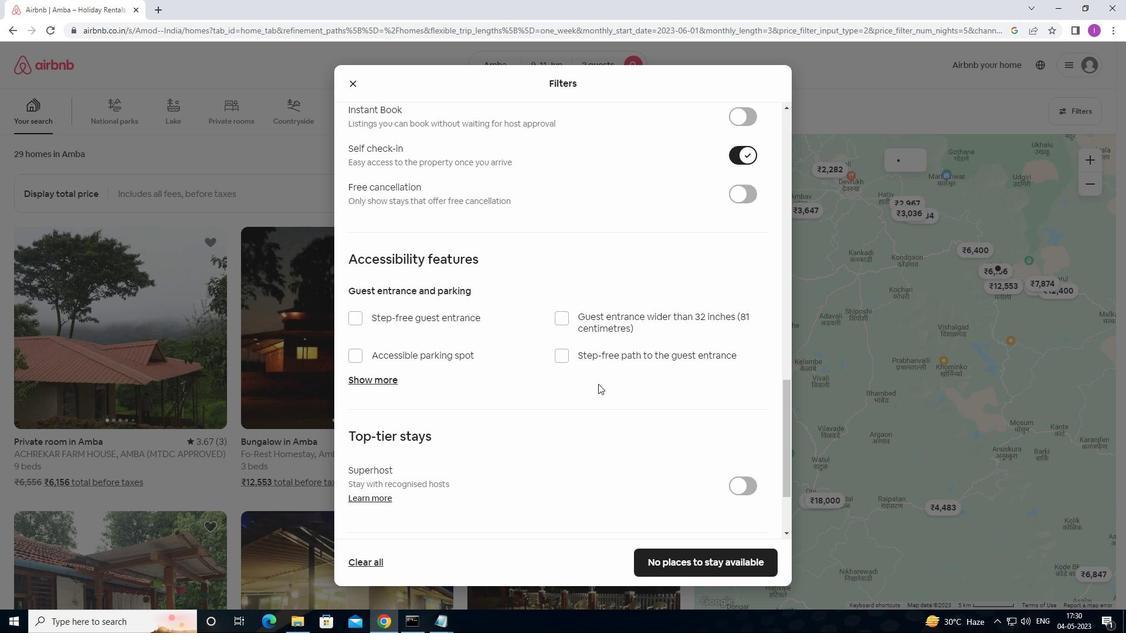 
Action: Mouse scrolled (597, 389) with delta (0, 0)
Screenshot: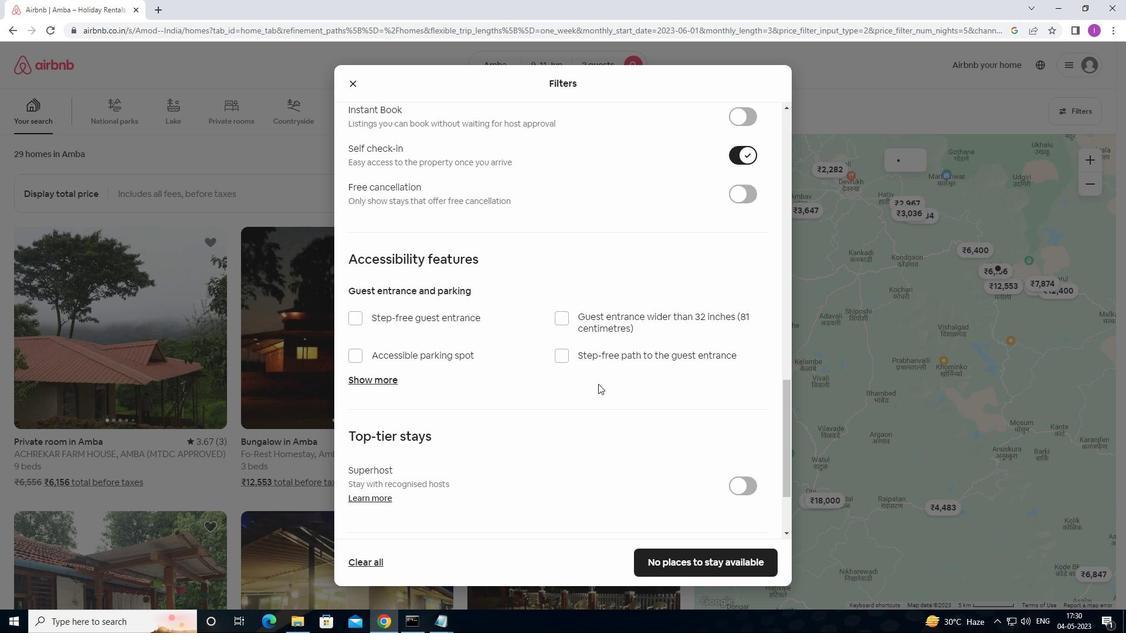 
Action: Mouse moved to (597, 394)
Screenshot: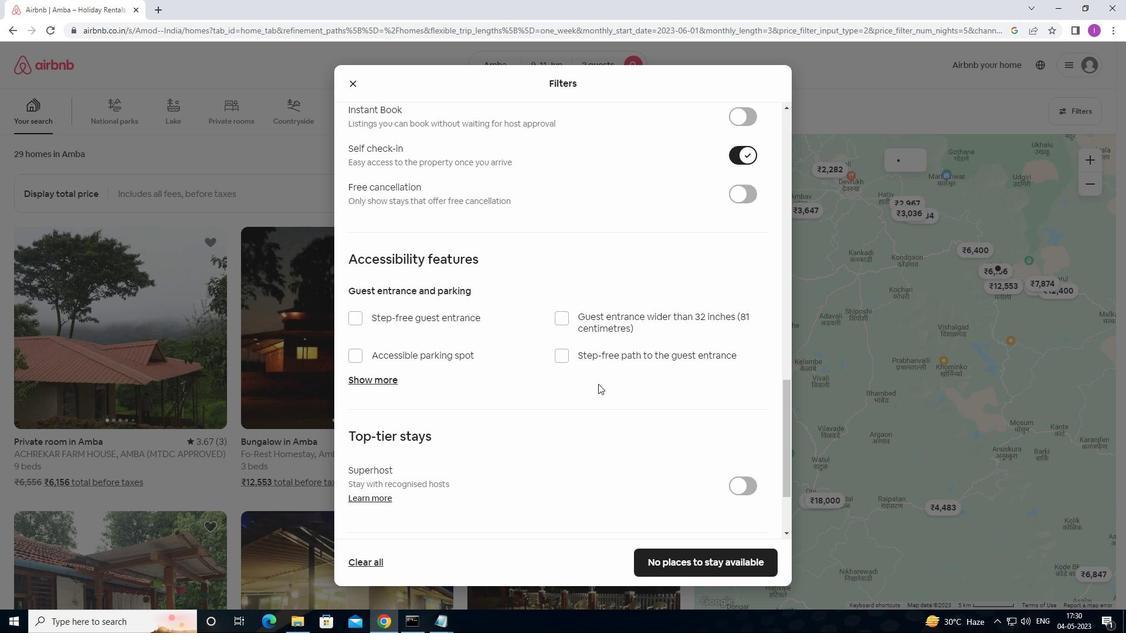 
Action: Mouse scrolled (597, 393) with delta (0, 0)
Screenshot: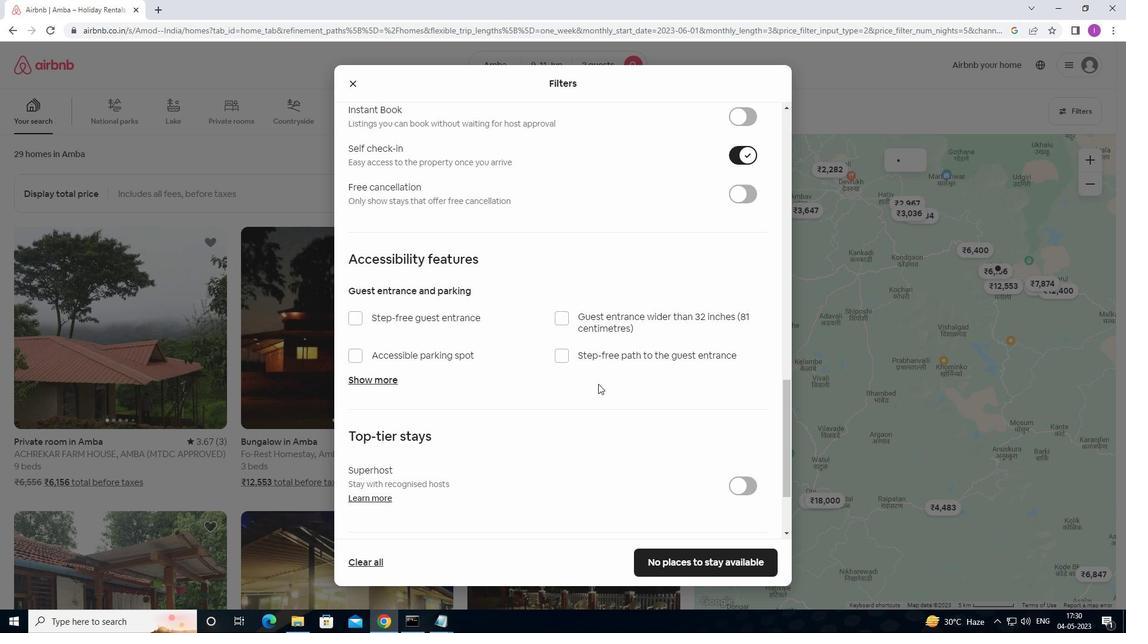 
Action: Mouse moved to (598, 398)
Screenshot: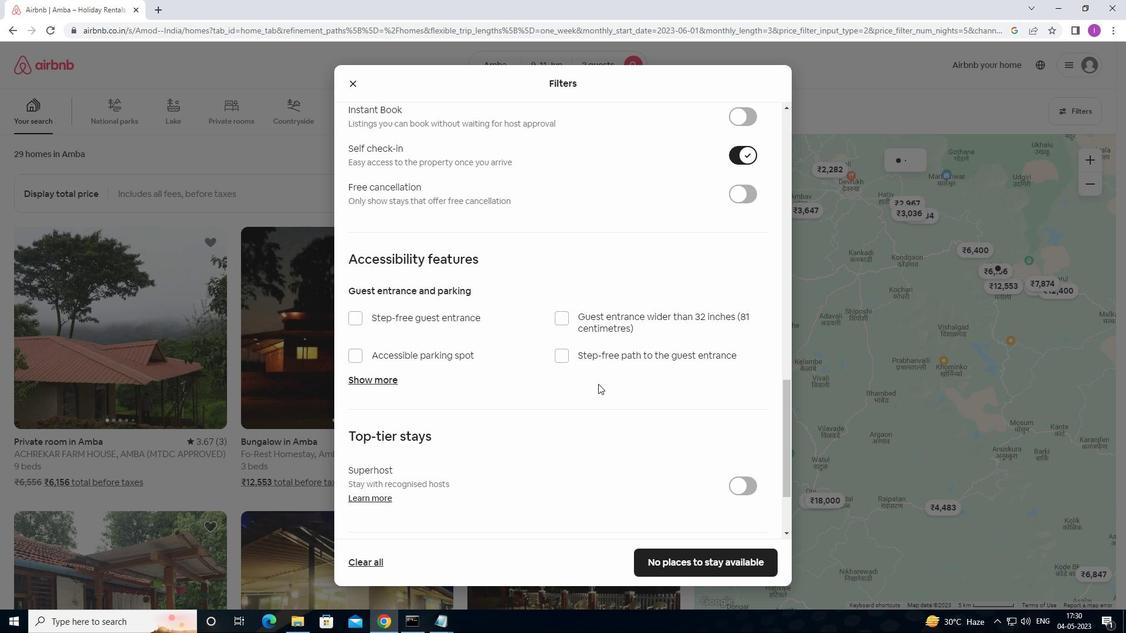 
Action: Mouse scrolled (598, 397) with delta (0, 0)
Screenshot: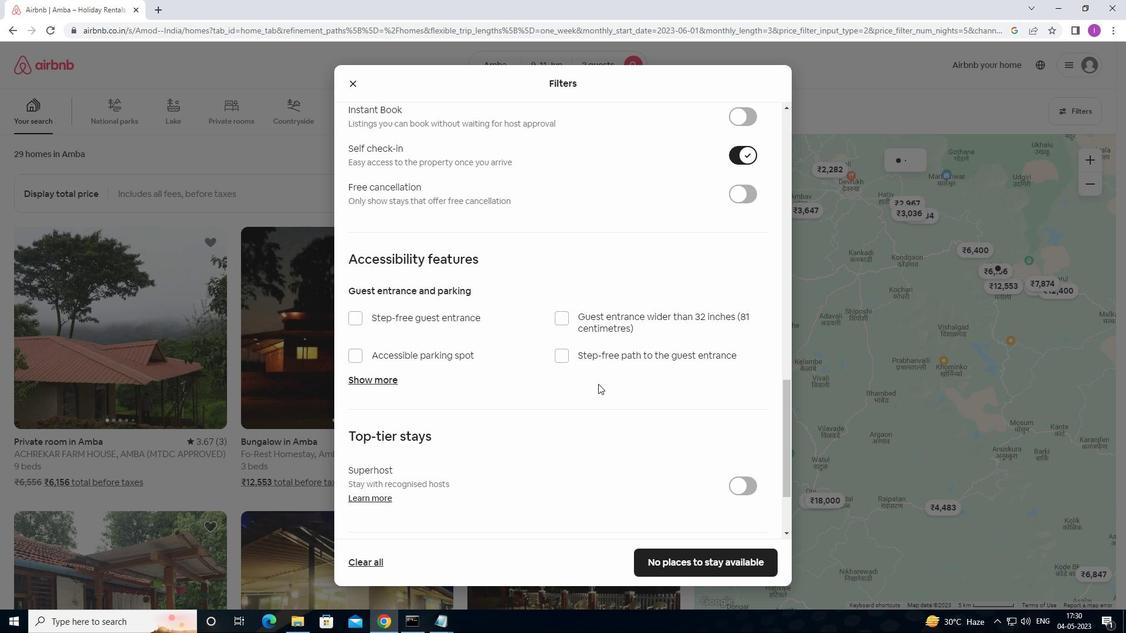 
Action: Mouse scrolled (598, 397) with delta (0, 0)
Screenshot: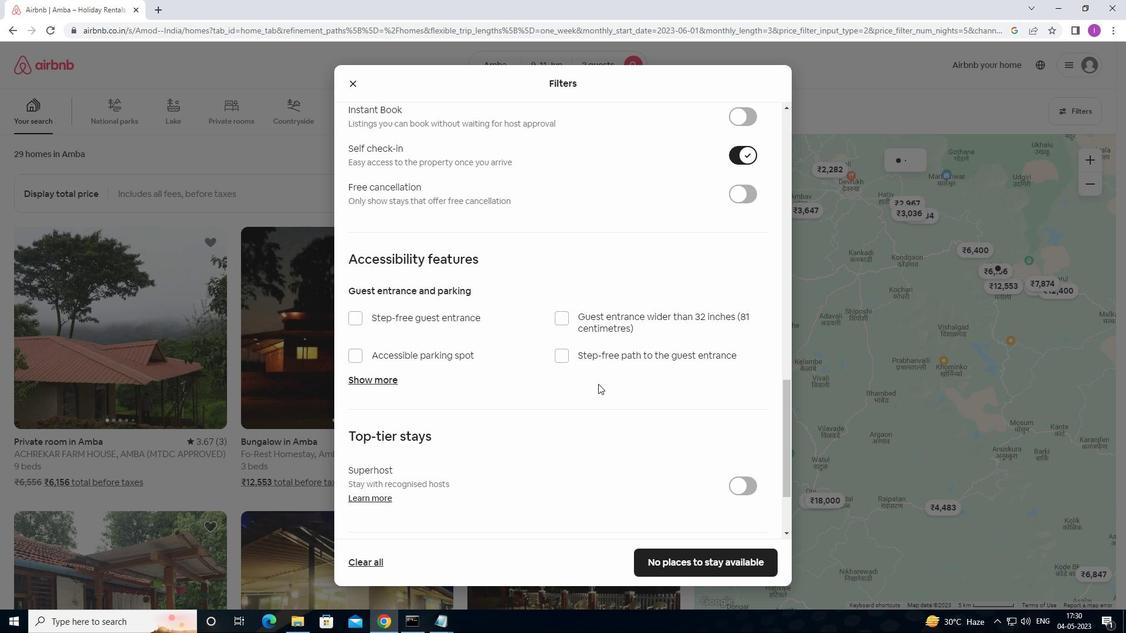 
Action: Mouse moved to (577, 413)
Screenshot: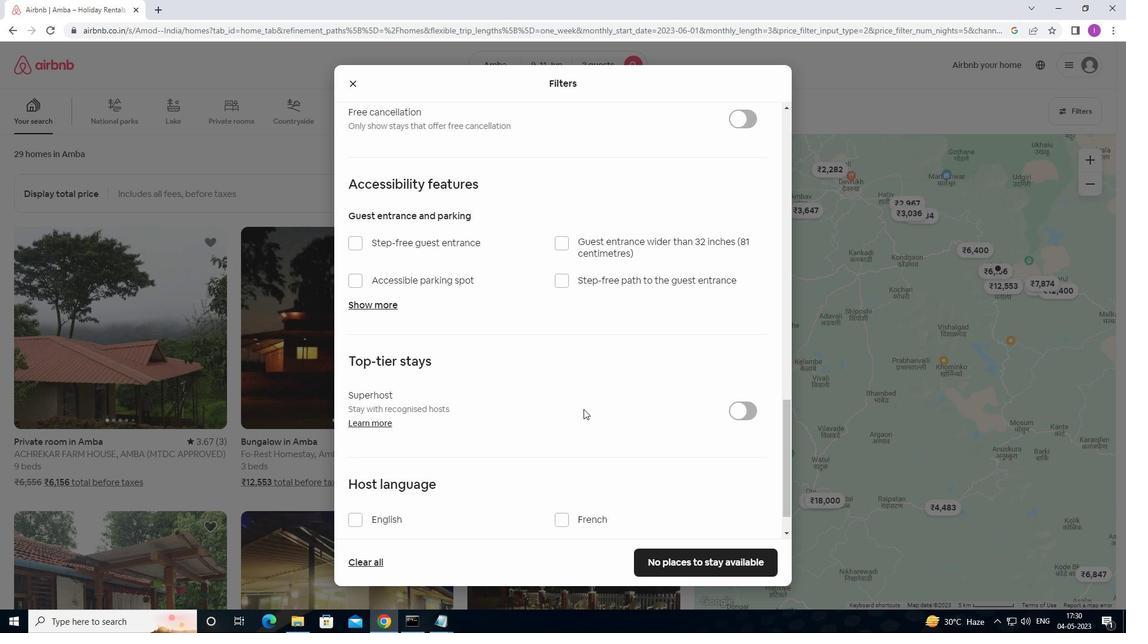 
Action: Mouse scrolled (577, 412) with delta (0, 0)
Screenshot: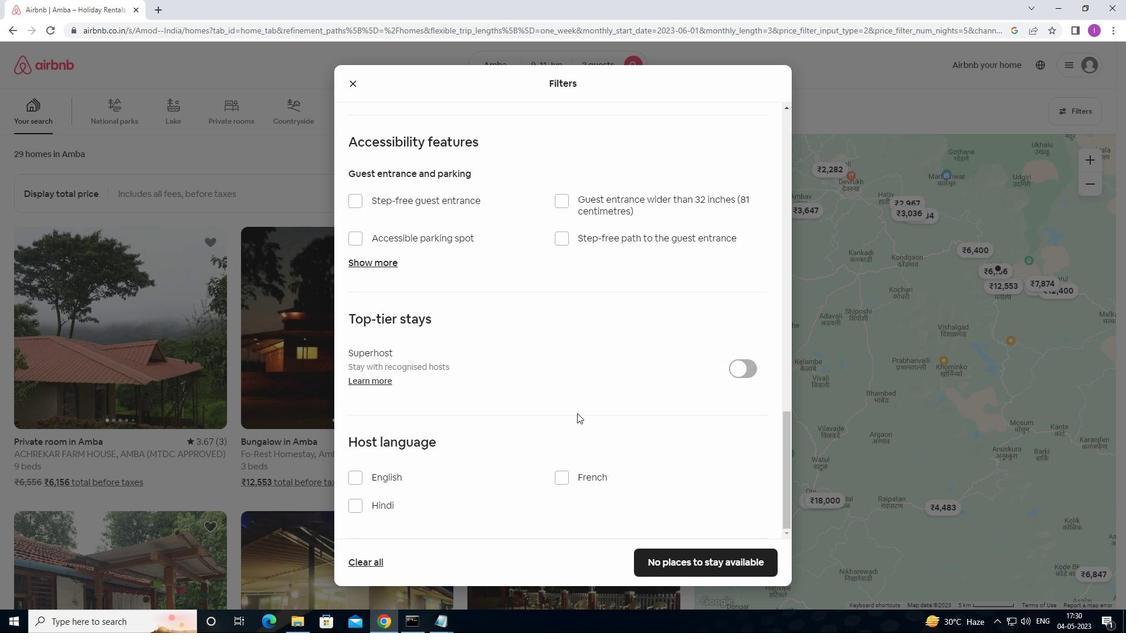 
Action: Mouse moved to (577, 414)
Screenshot: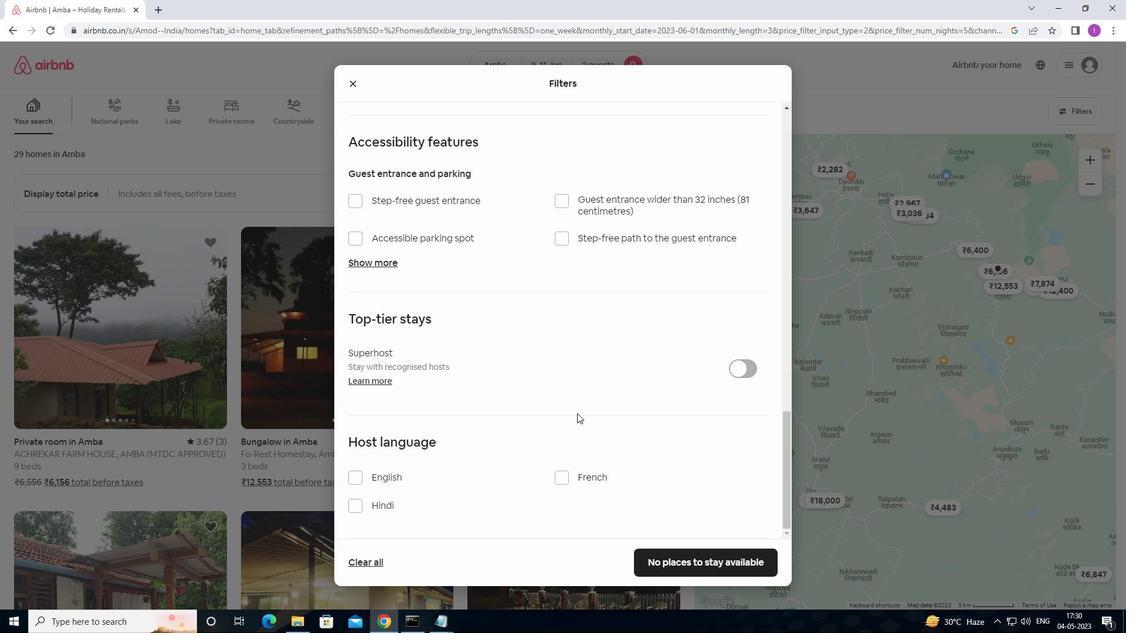 
Action: Mouse scrolled (577, 414) with delta (0, 0)
Screenshot: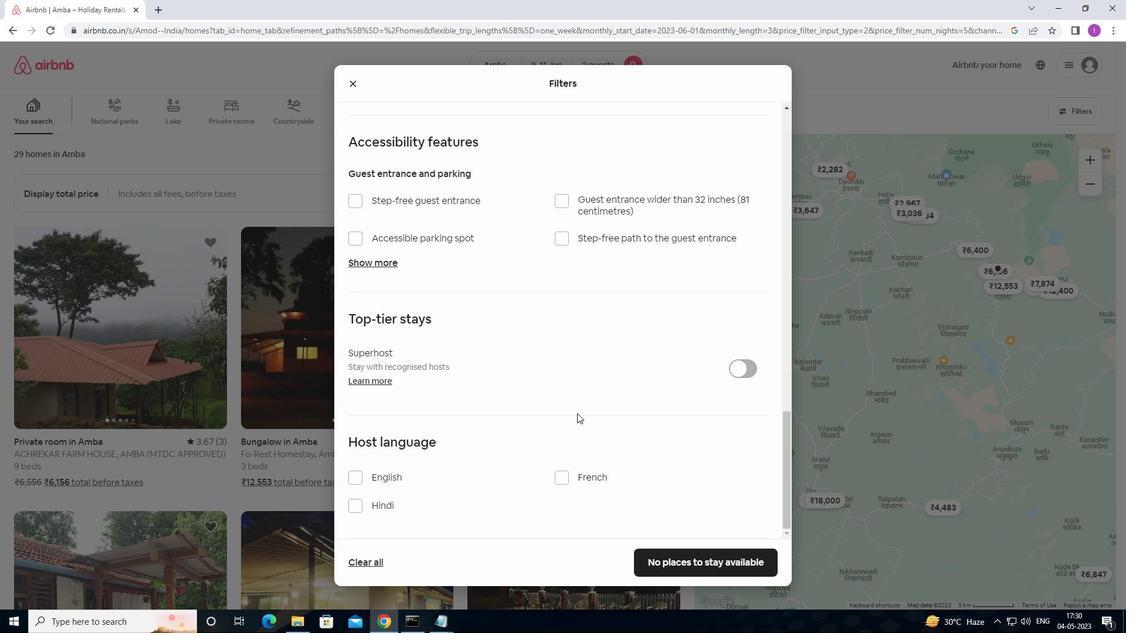 
Action: Mouse scrolled (577, 414) with delta (0, 0)
Screenshot: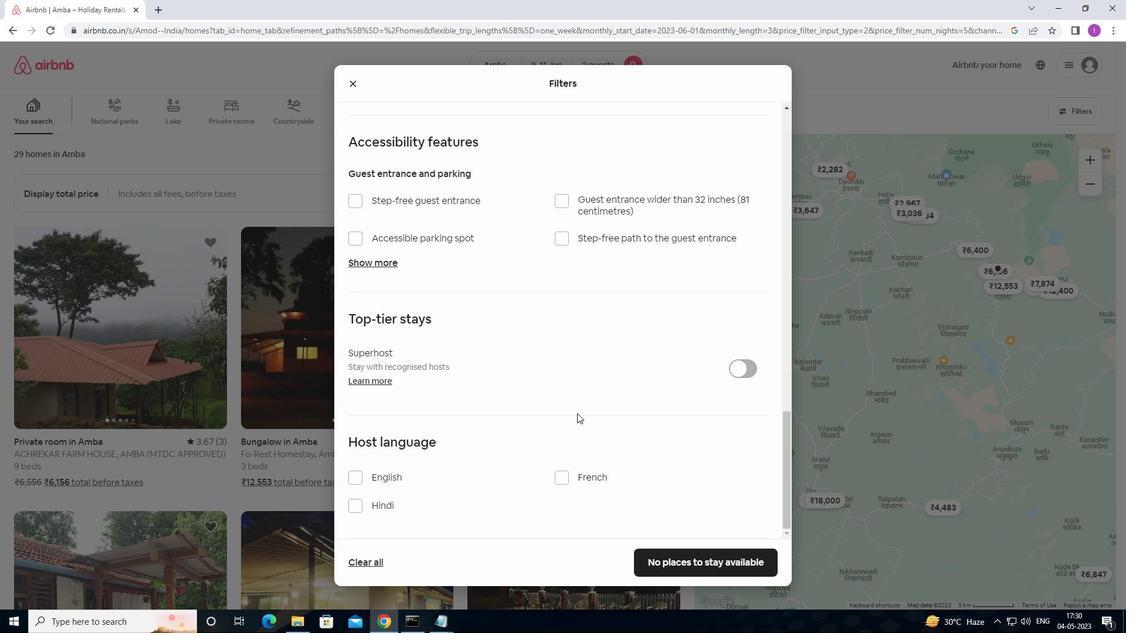
Action: Mouse moved to (577, 415)
Screenshot: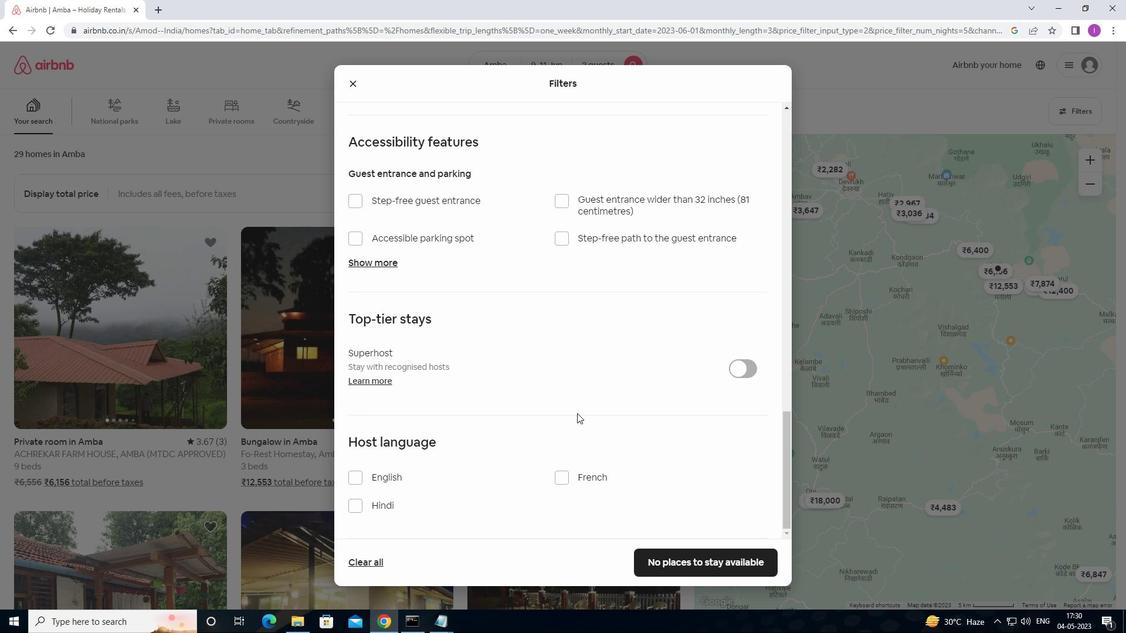 
Action: Mouse scrolled (577, 415) with delta (0, 0)
Screenshot: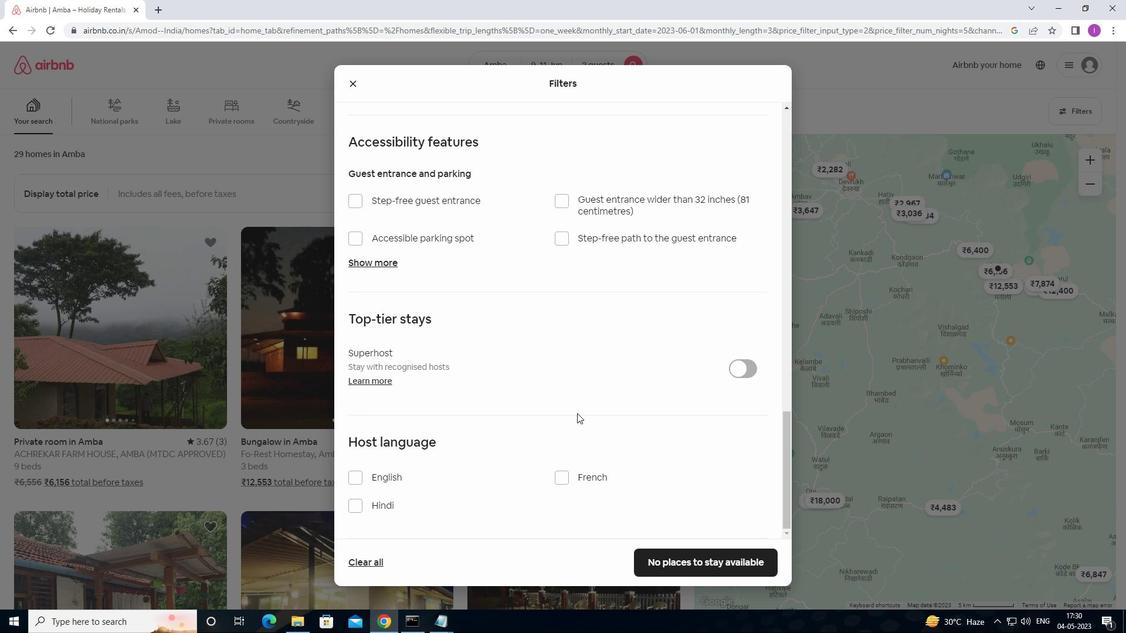 
Action: Mouse scrolled (577, 415) with delta (0, 0)
Screenshot: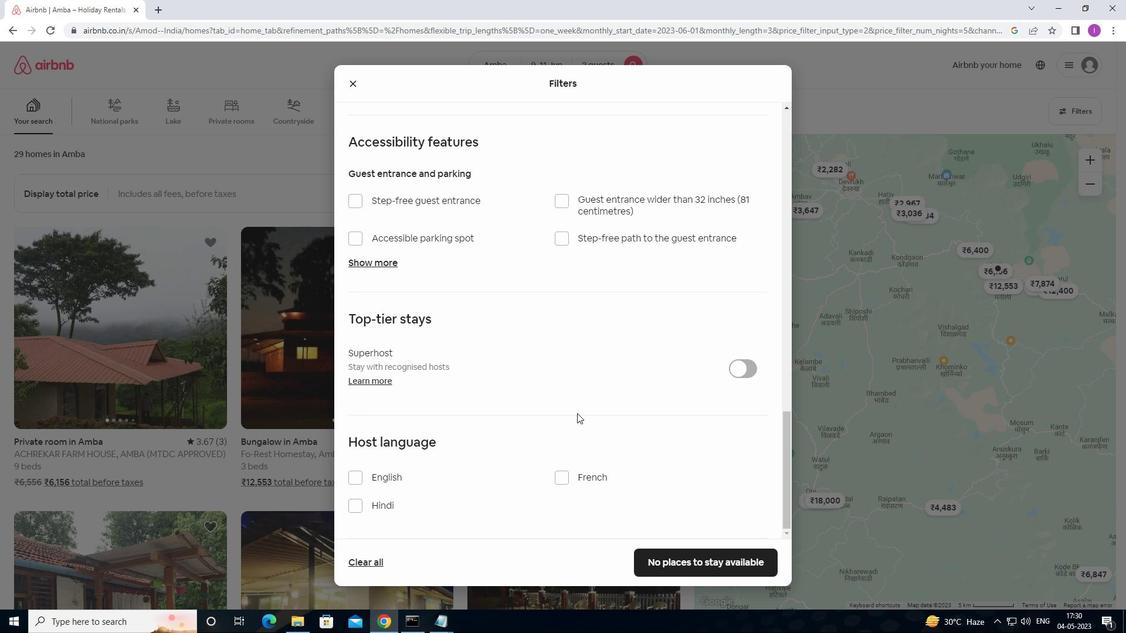 
Action: Mouse scrolled (577, 415) with delta (0, 0)
Screenshot: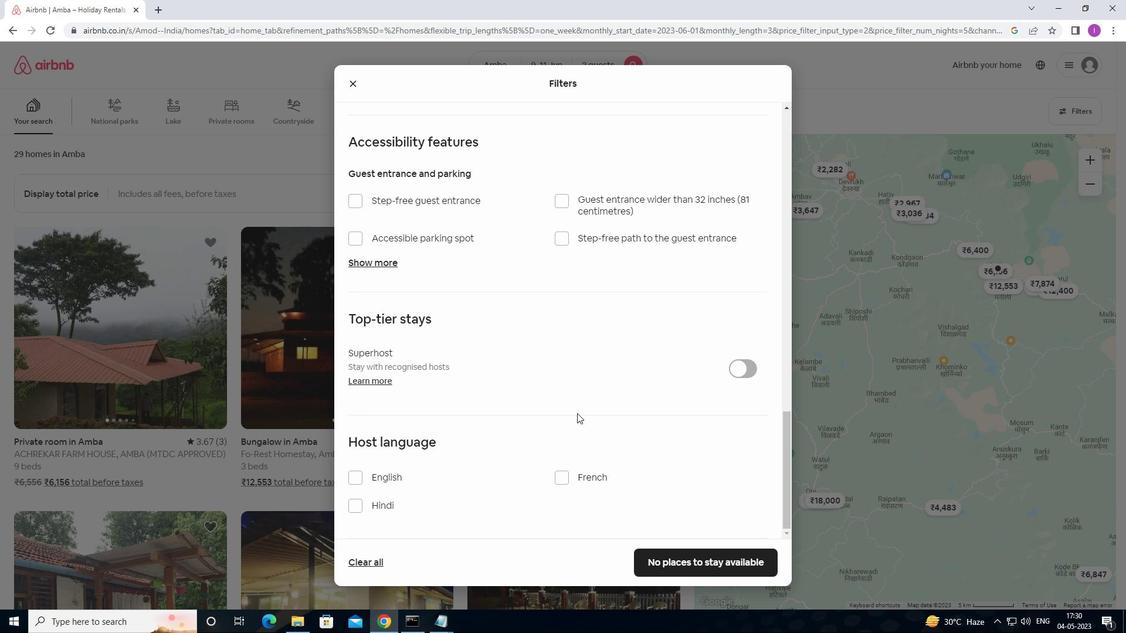 
Action: Mouse moved to (348, 478)
Screenshot: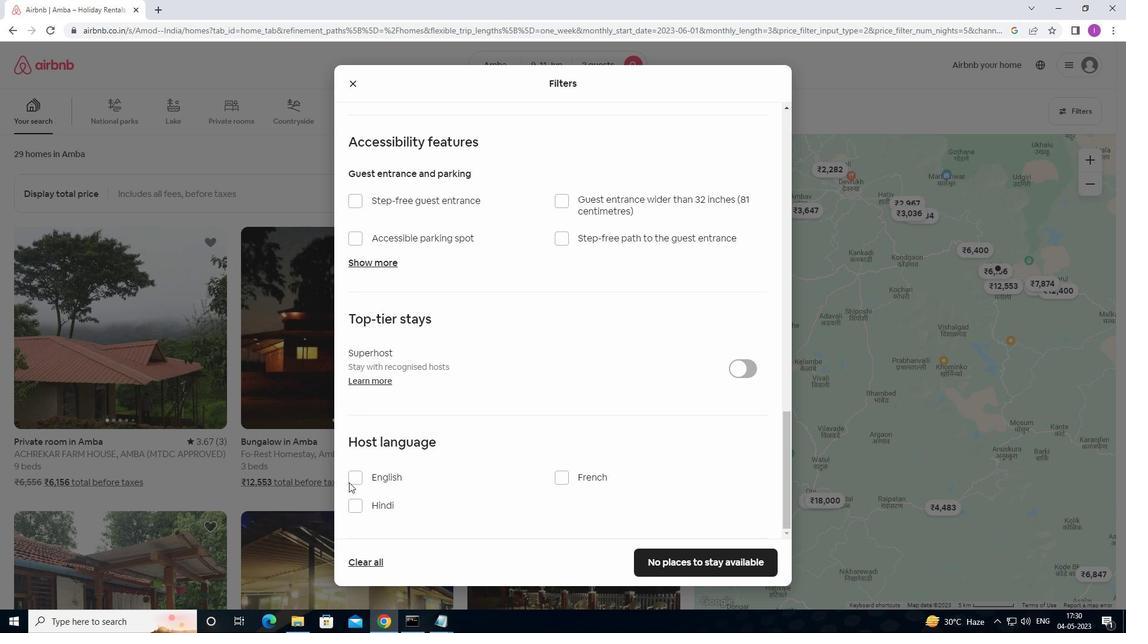 
Action: Mouse pressed left at (348, 478)
Screenshot: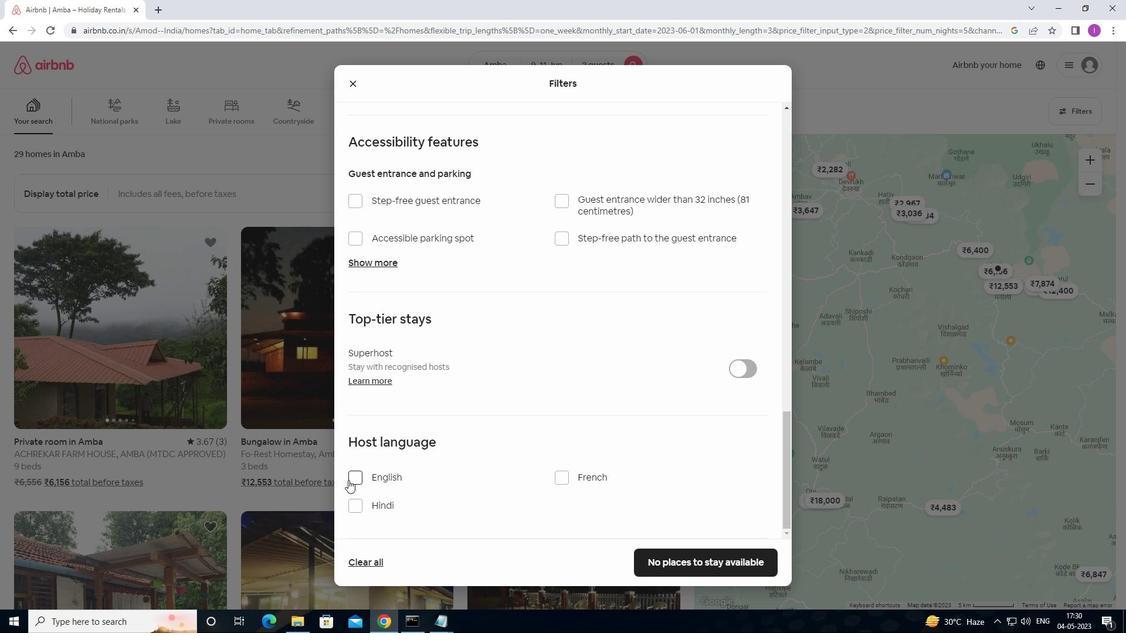 
Action: Mouse moved to (693, 564)
Screenshot: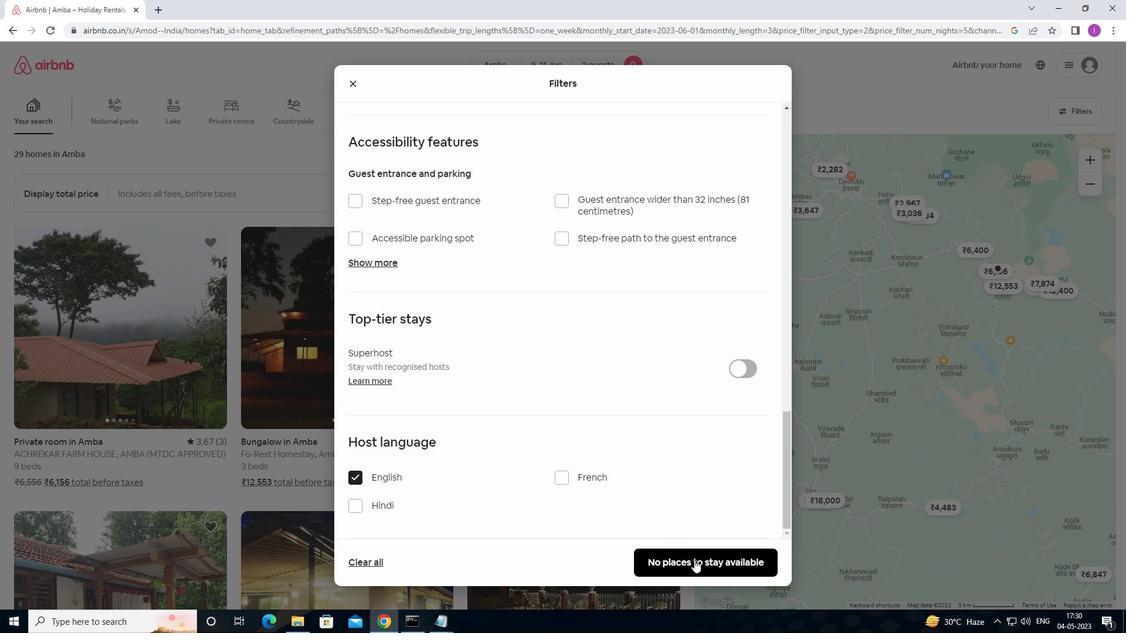 
Action: Mouse pressed left at (693, 564)
Screenshot: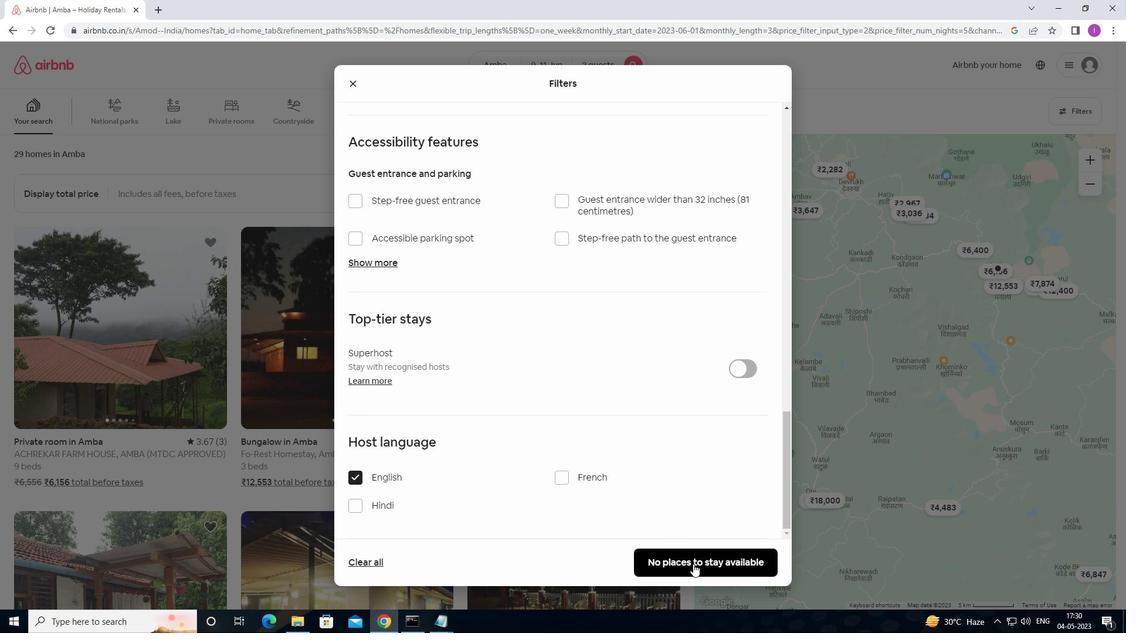 
Action: Mouse moved to (626, 420)
Screenshot: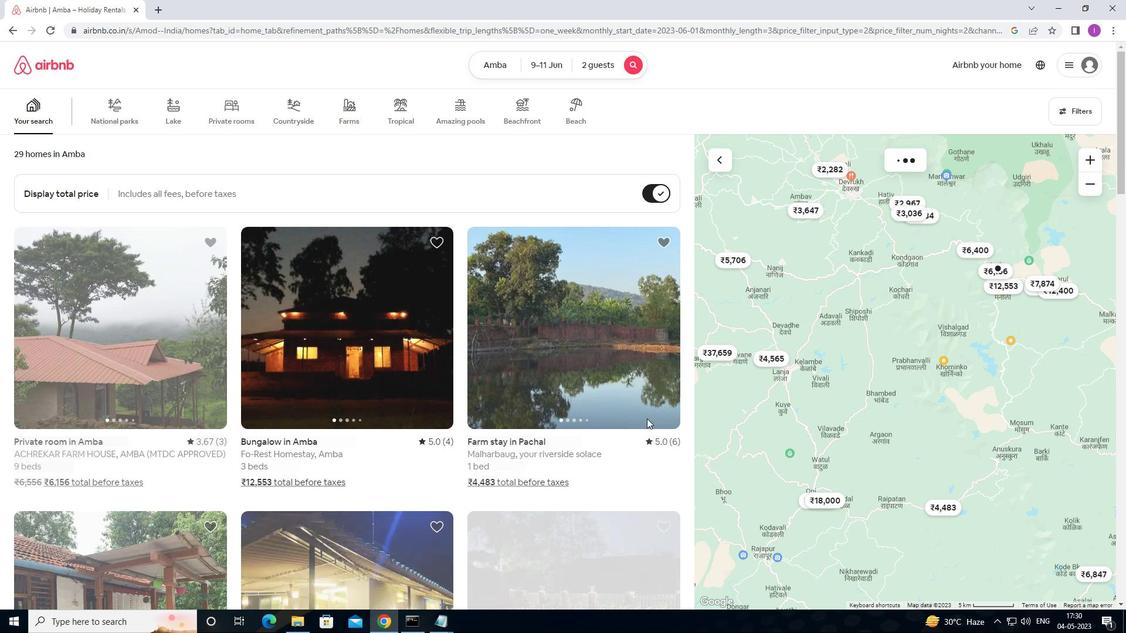 
